 Task: Find a house in Sevilla, Colombia for 6 guests from 6th to 15th September with free parking, TV, Wifi, gym, breakfast, self check-in, 6 bedrooms, 6 beds, 6 bathrooms, and a price range of 8000 to 12000.
Action: Mouse pressed left at (513, 130)
Screenshot: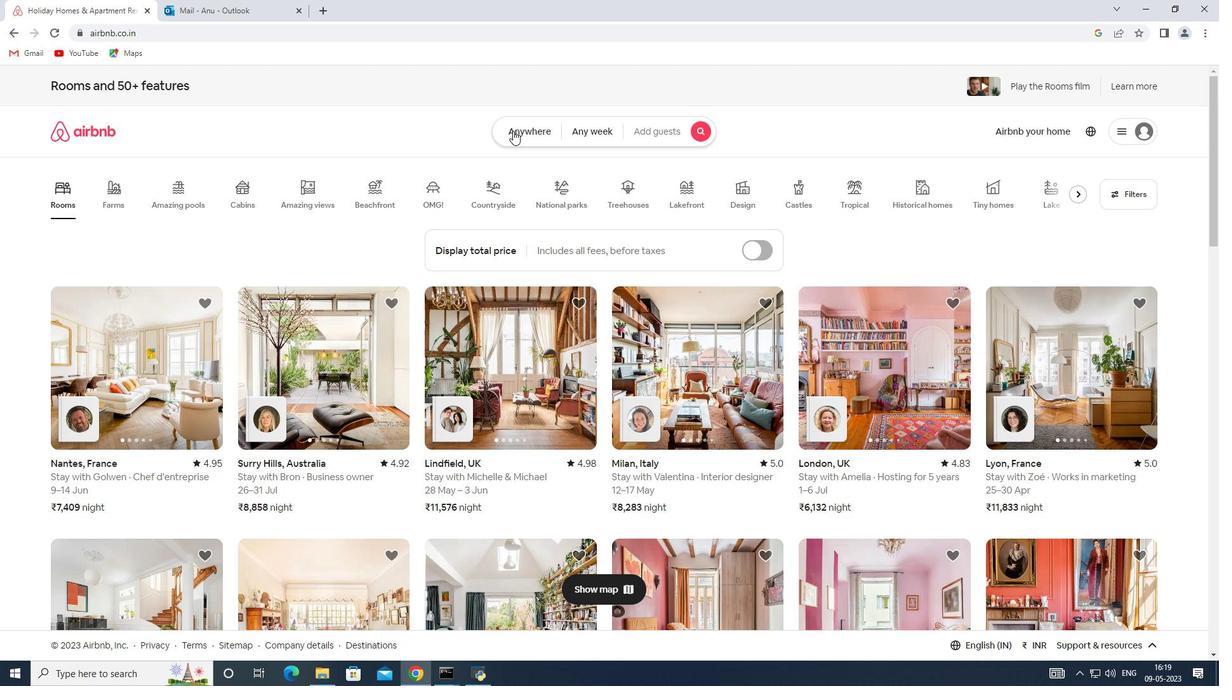 
Action: Mouse moved to (391, 184)
Screenshot: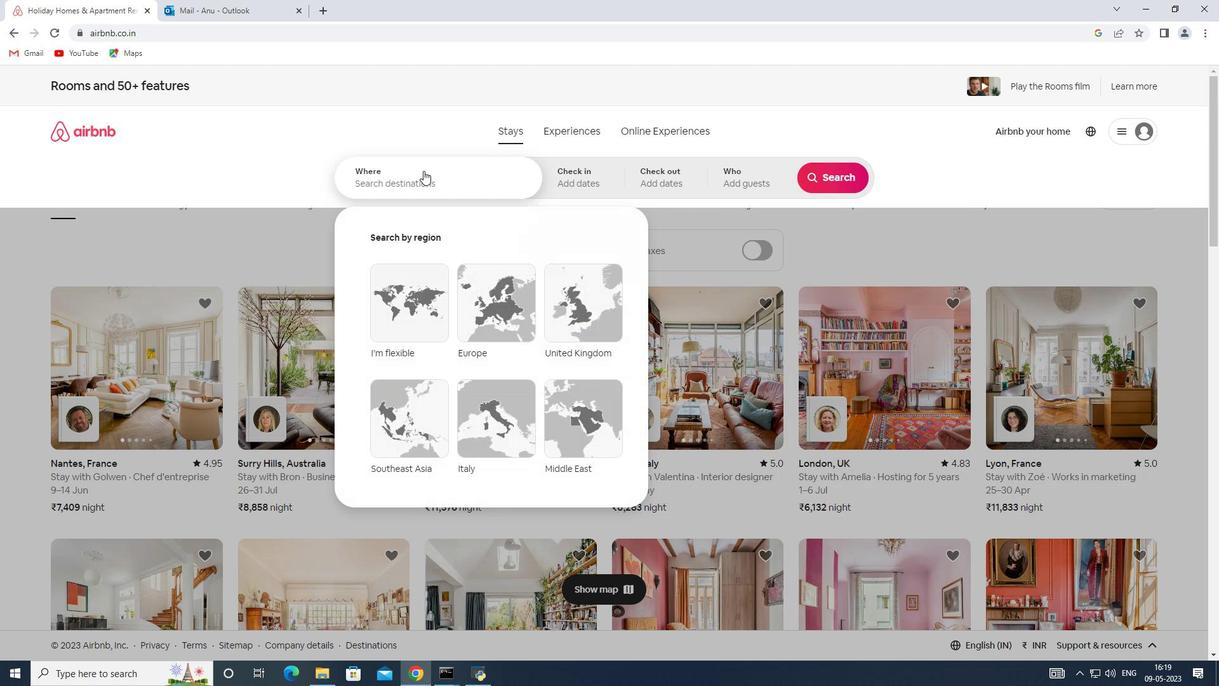 
Action: Mouse pressed left at (391, 184)
Screenshot: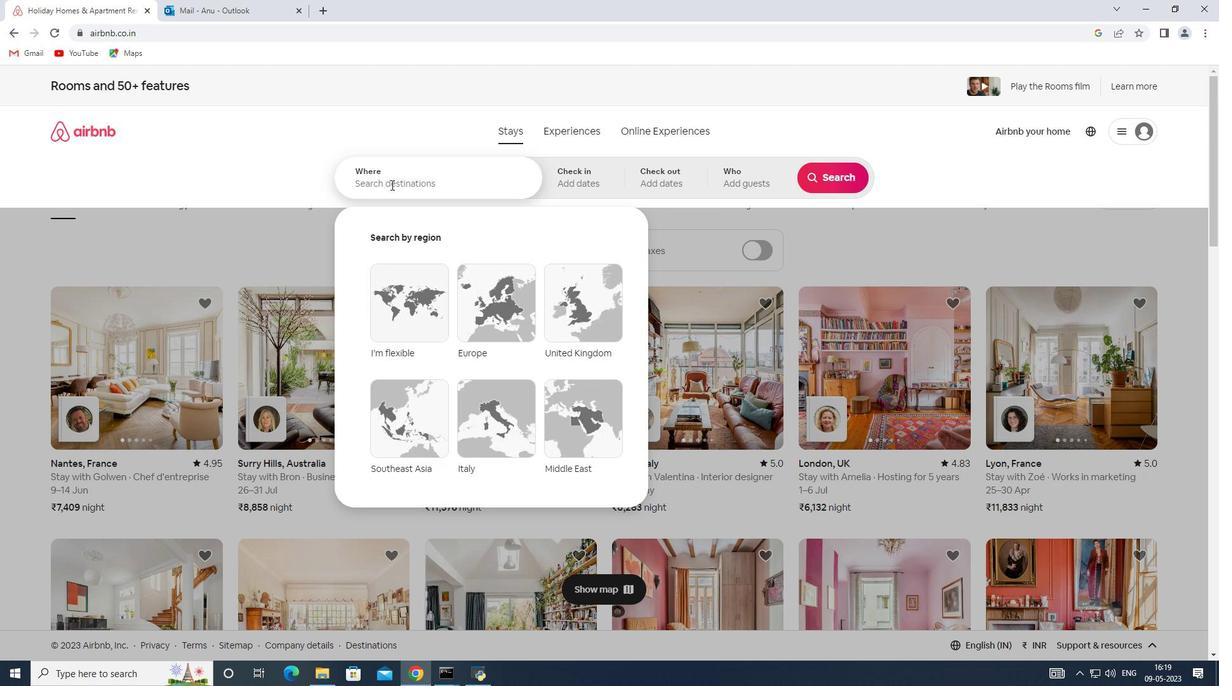 
Action: Key pressed <Key.shift><Key.shift>Sevilla,<Key.shift><Key.shift><Key.shift><Key.shift><Key.shift><Key.shift><Key.shift><Key.shift><Key.shift><Key.shift><Key.shift><Key.shift><Key.shift>Colombia
Screenshot: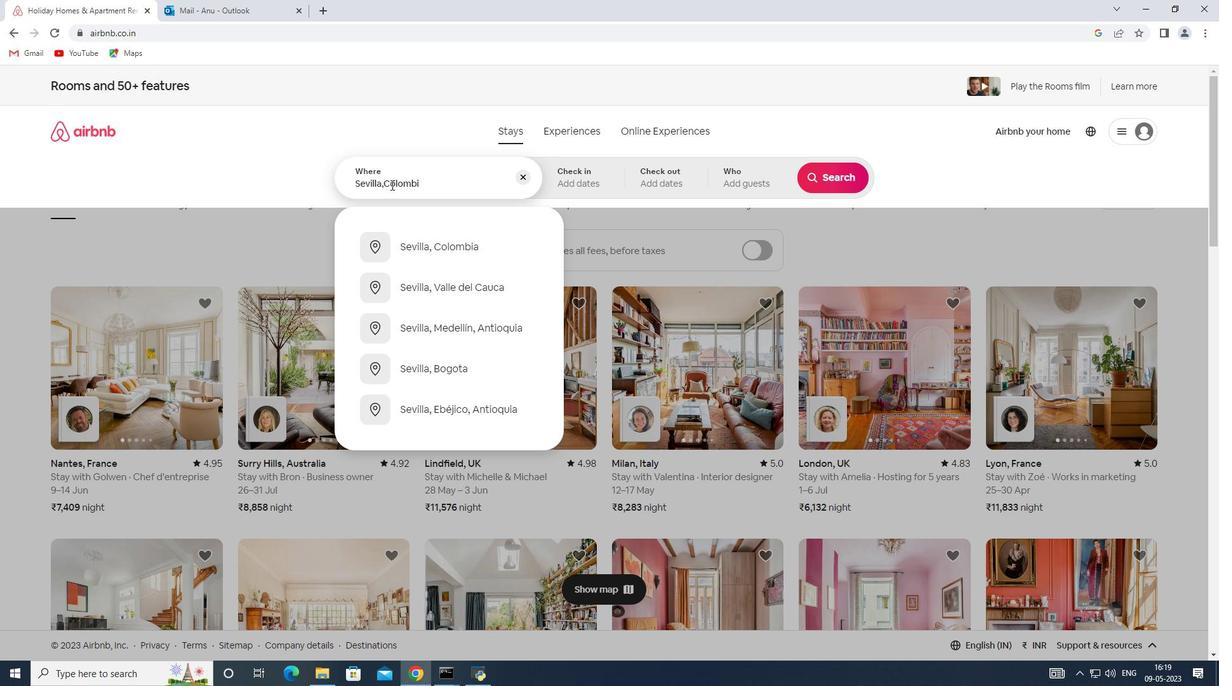 
Action: Mouse moved to (588, 184)
Screenshot: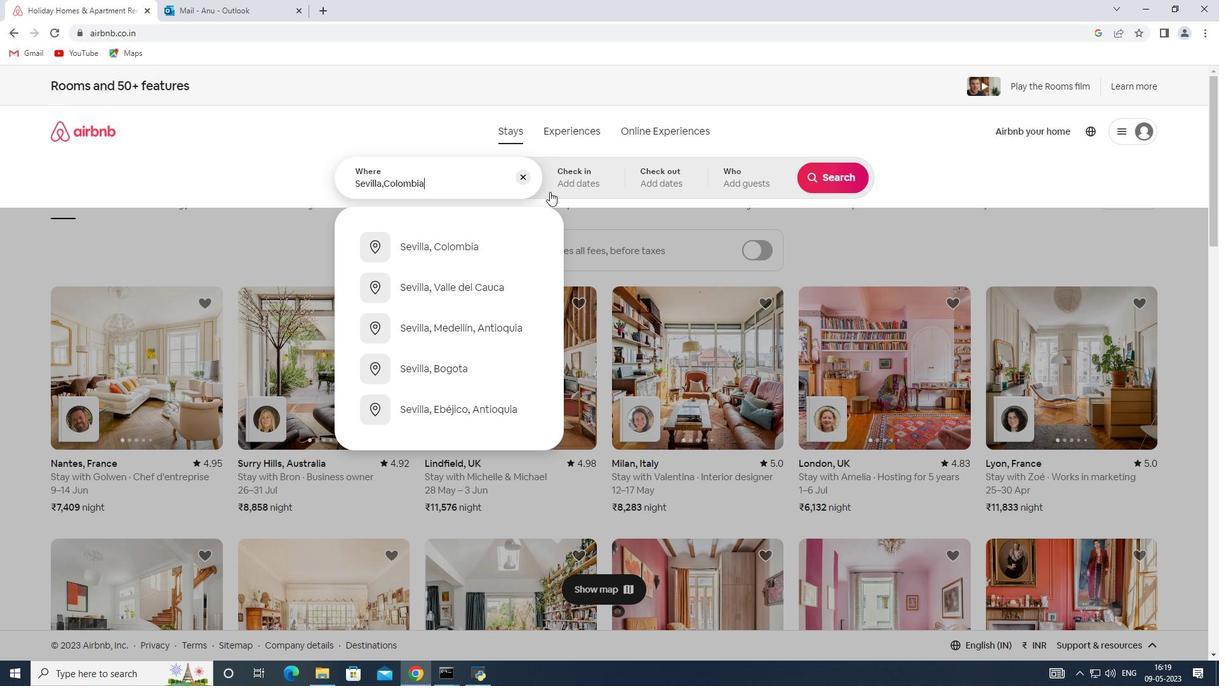 
Action: Mouse pressed left at (588, 184)
Screenshot: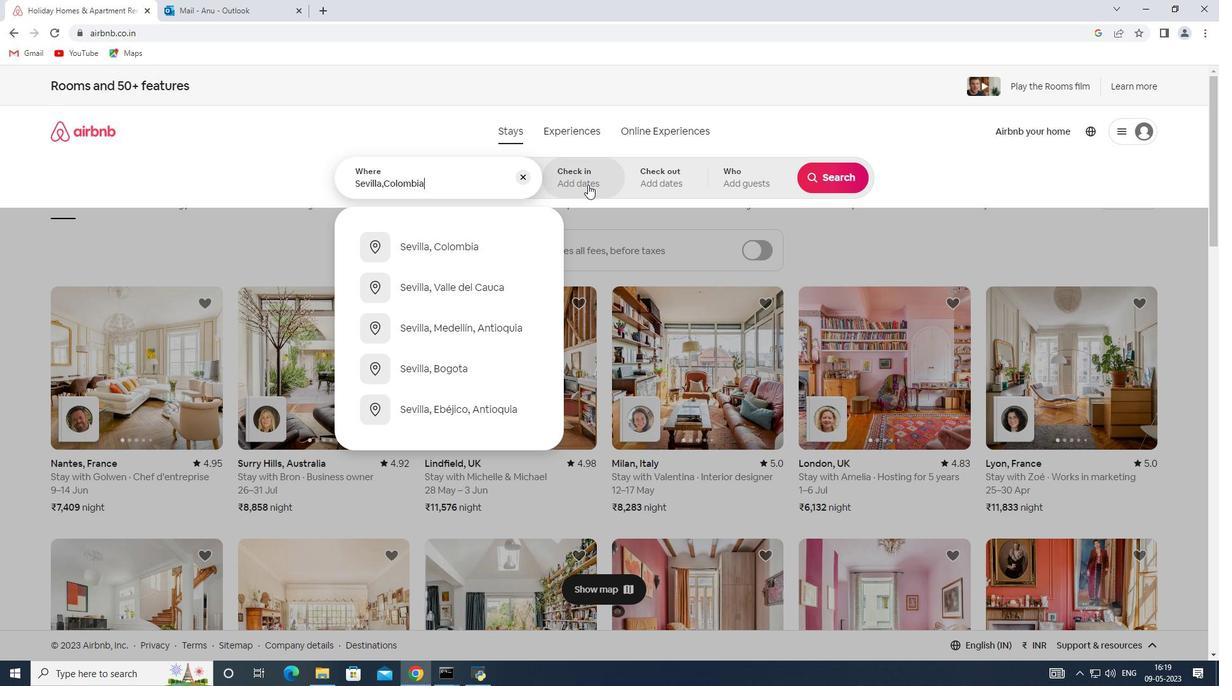
Action: Mouse moved to (828, 275)
Screenshot: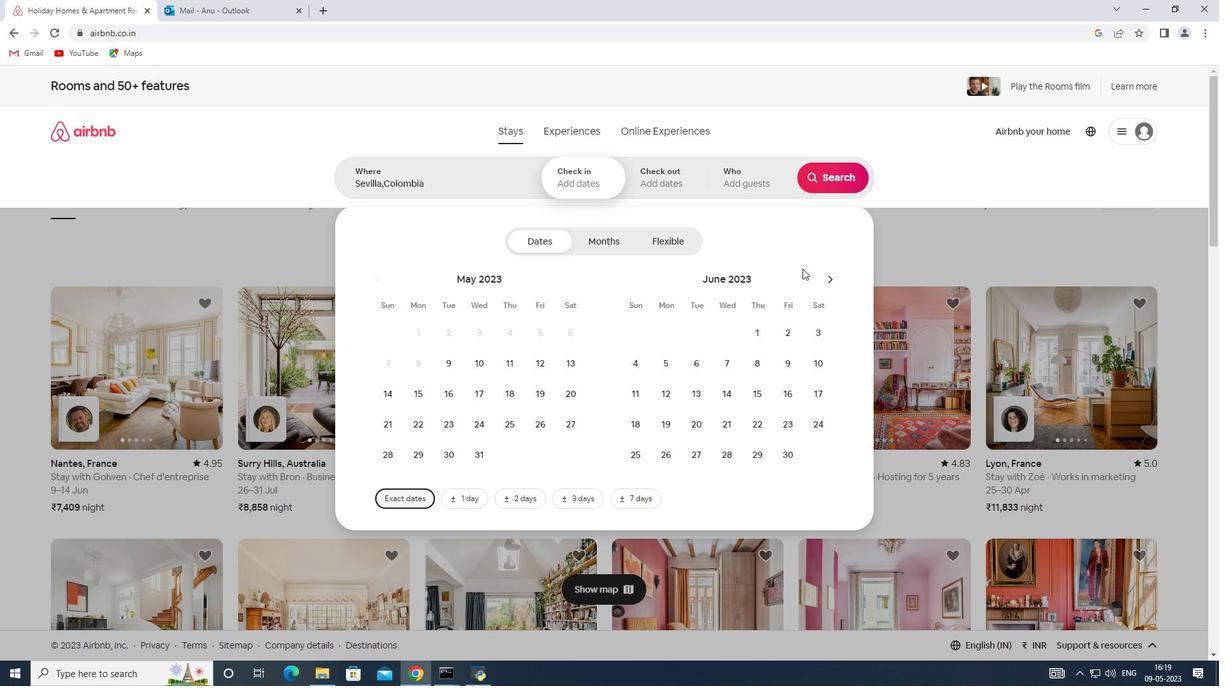 
Action: Mouse pressed left at (828, 275)
Screenshot: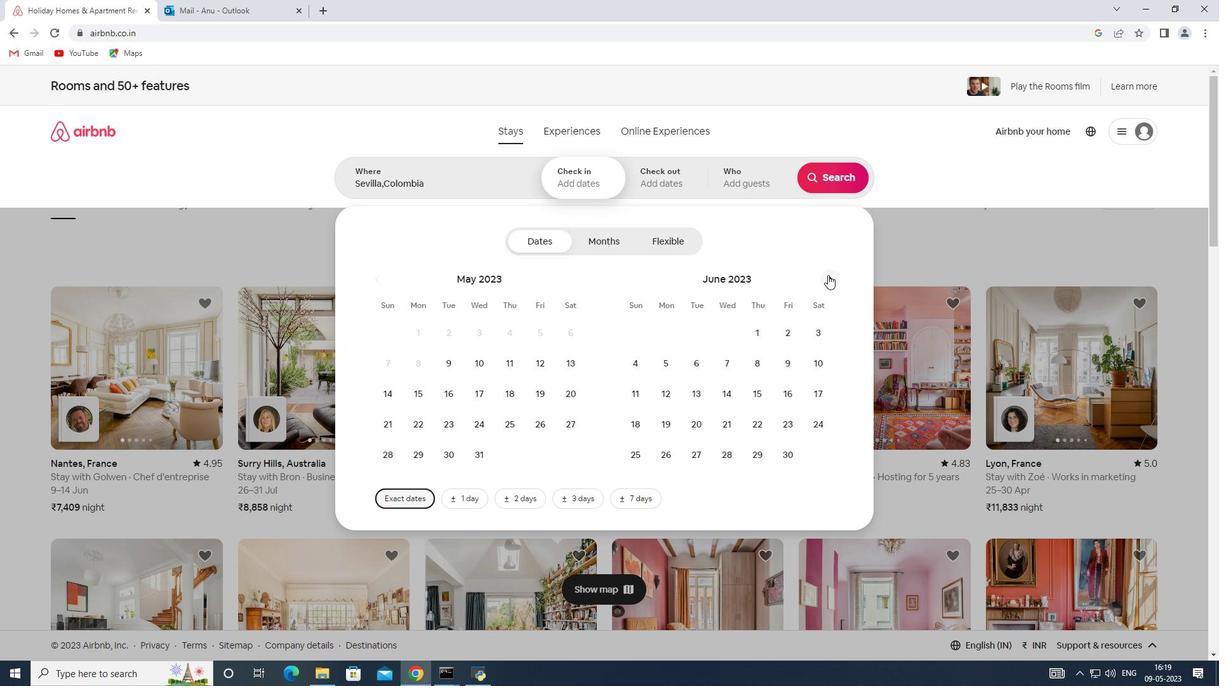 
Action: Mouse moved to (826, 275)
Screenshot: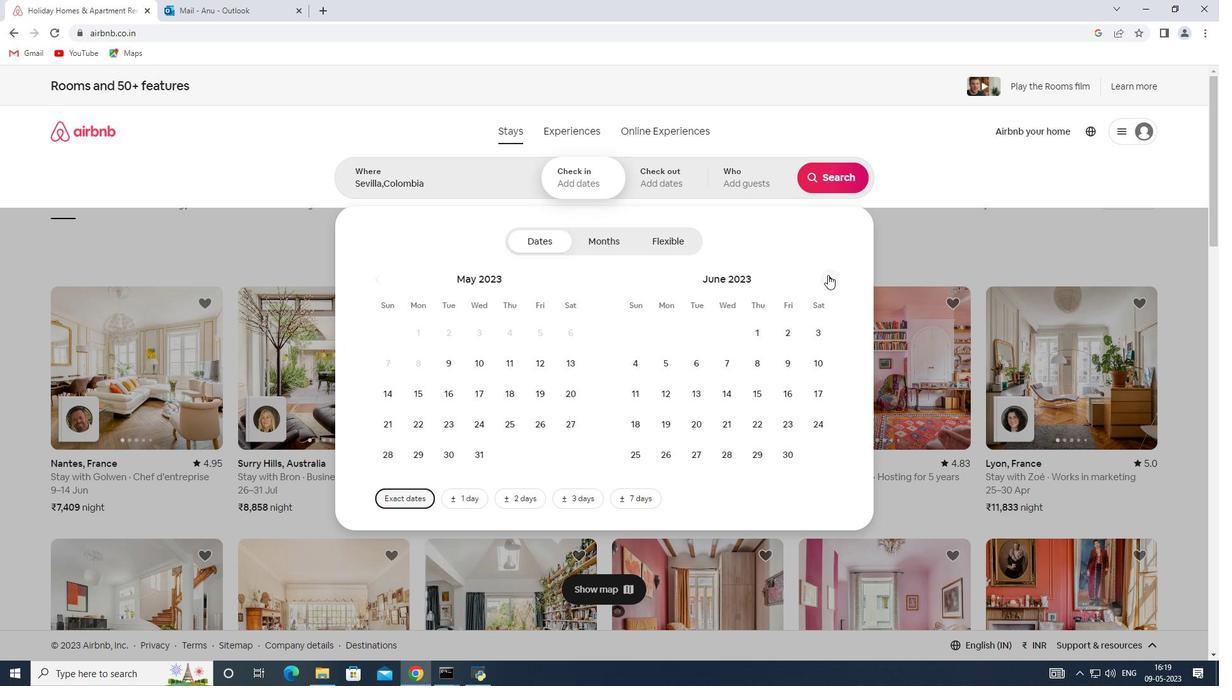 
Action: Mouse pressed left at (826, 275)
Screenshot: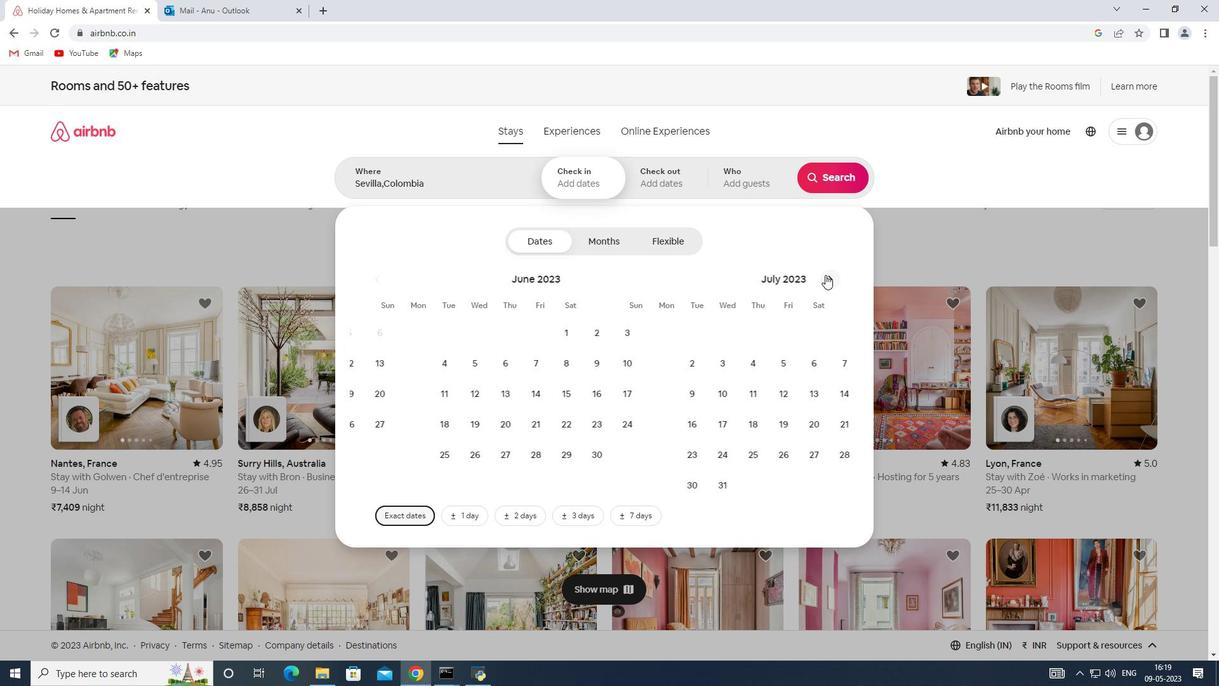 
Action: Mouse pressed left at (826, 275)
Screenshot: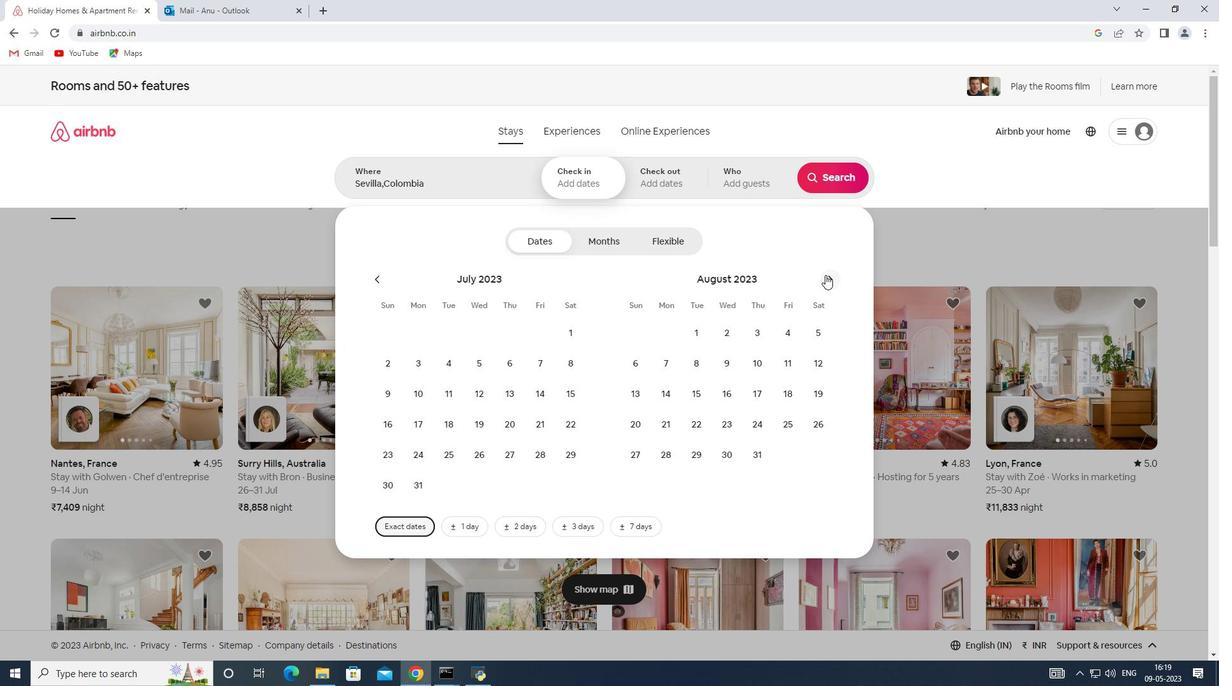 
Action: Mouse moved to (726, 356)
Screenshot: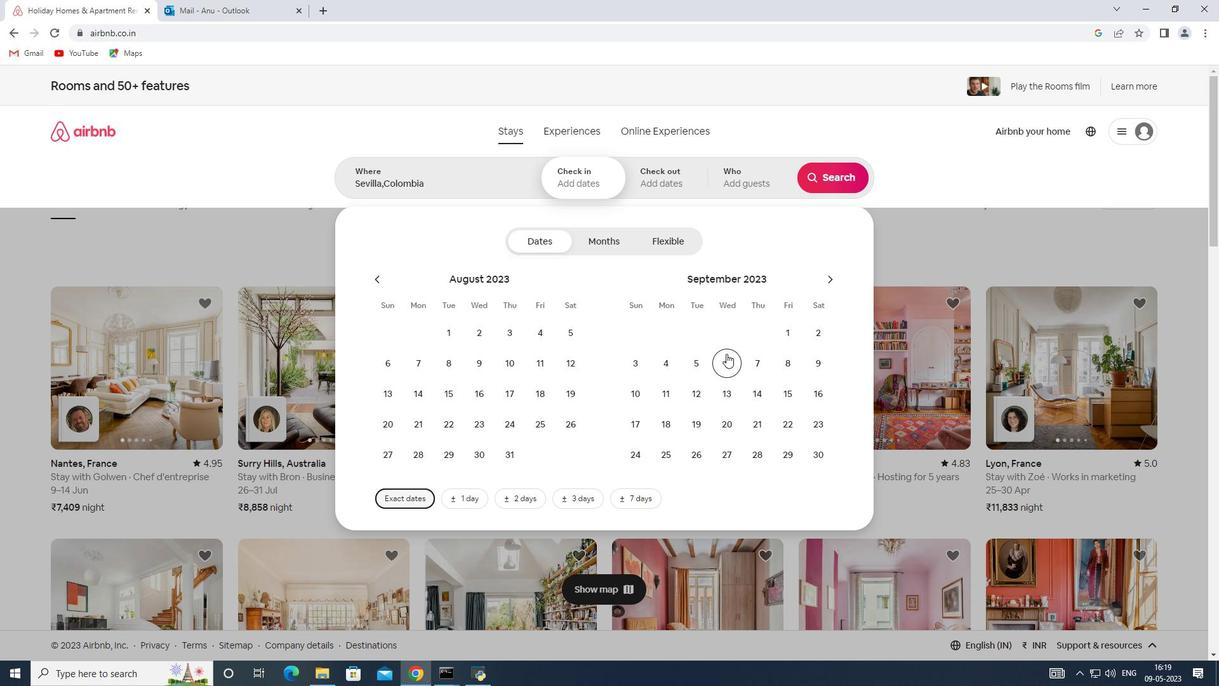 
Action: Mouse pressed left at (726, 356)
Screenshot: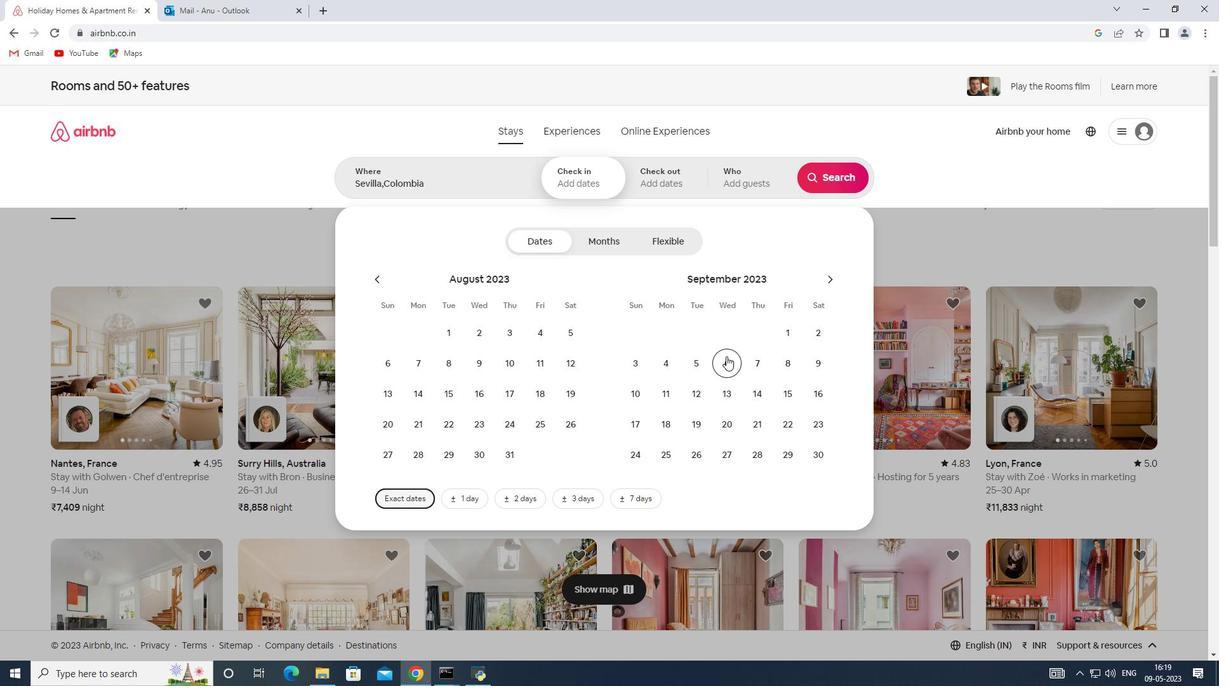 
Action: Mouse moved to (782, 388)
Screenshot: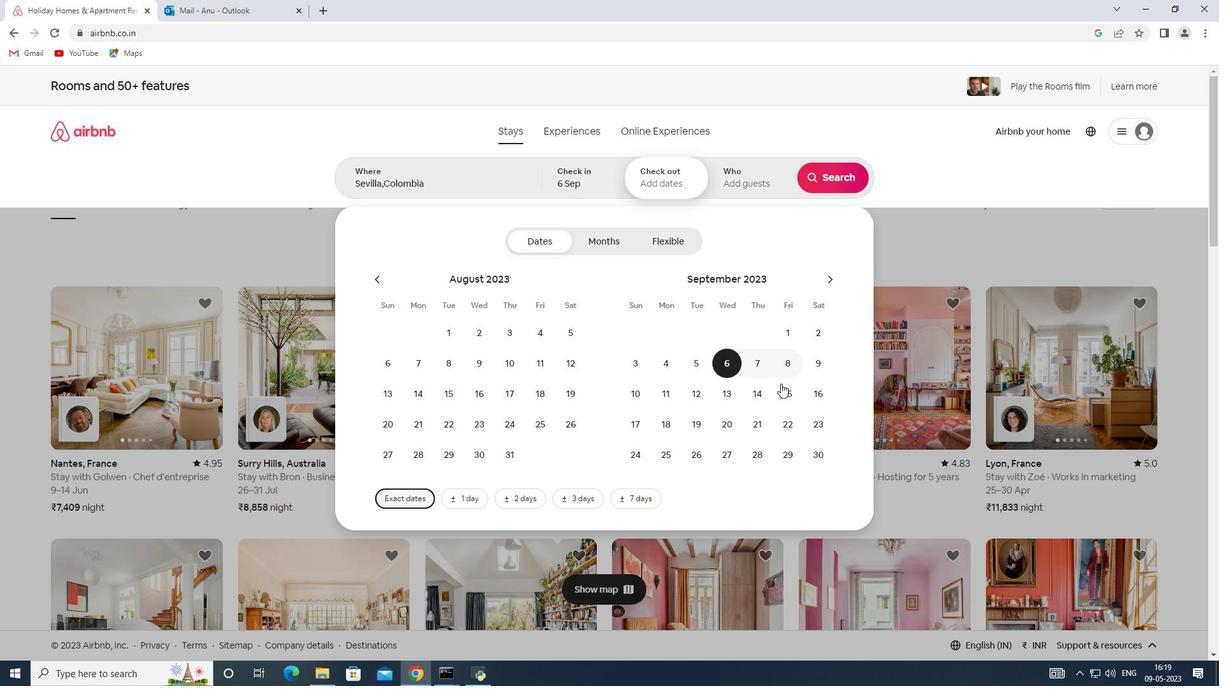 
Action: Mouse pressed left at (782, 388)
Screenshot: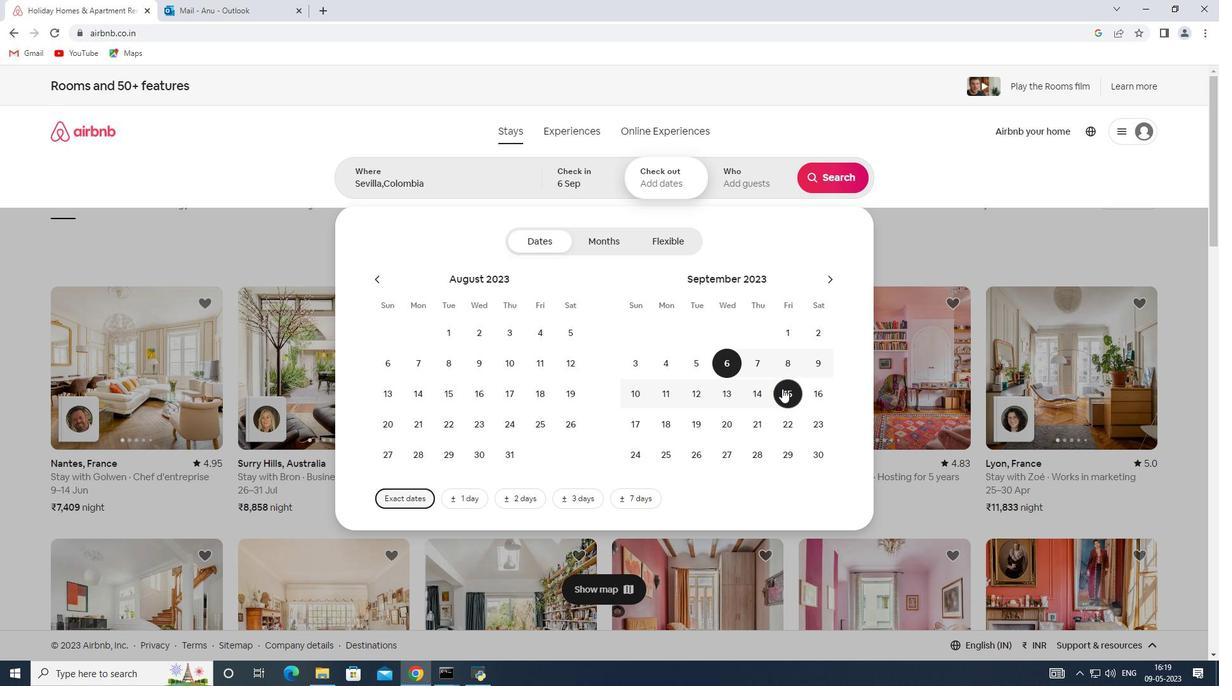 
Action: Mouse moved to (737, 184)
Screenshot: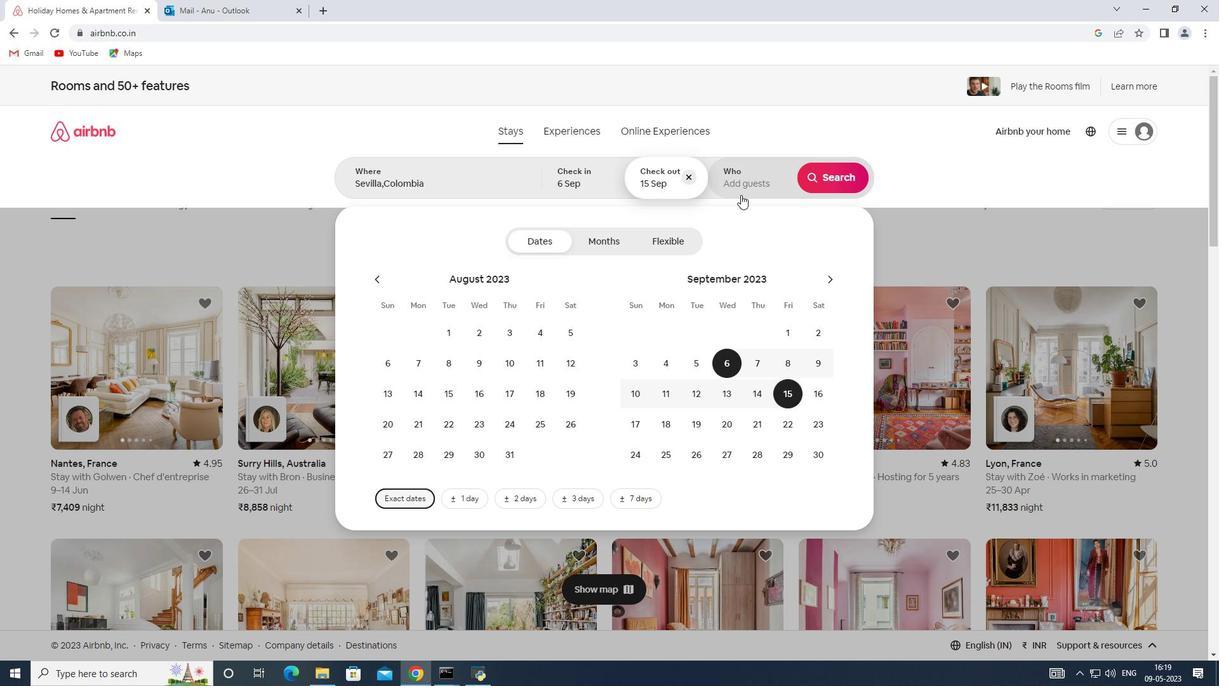 
Action: Mouse pressed left at (737, 184)
Screenshot: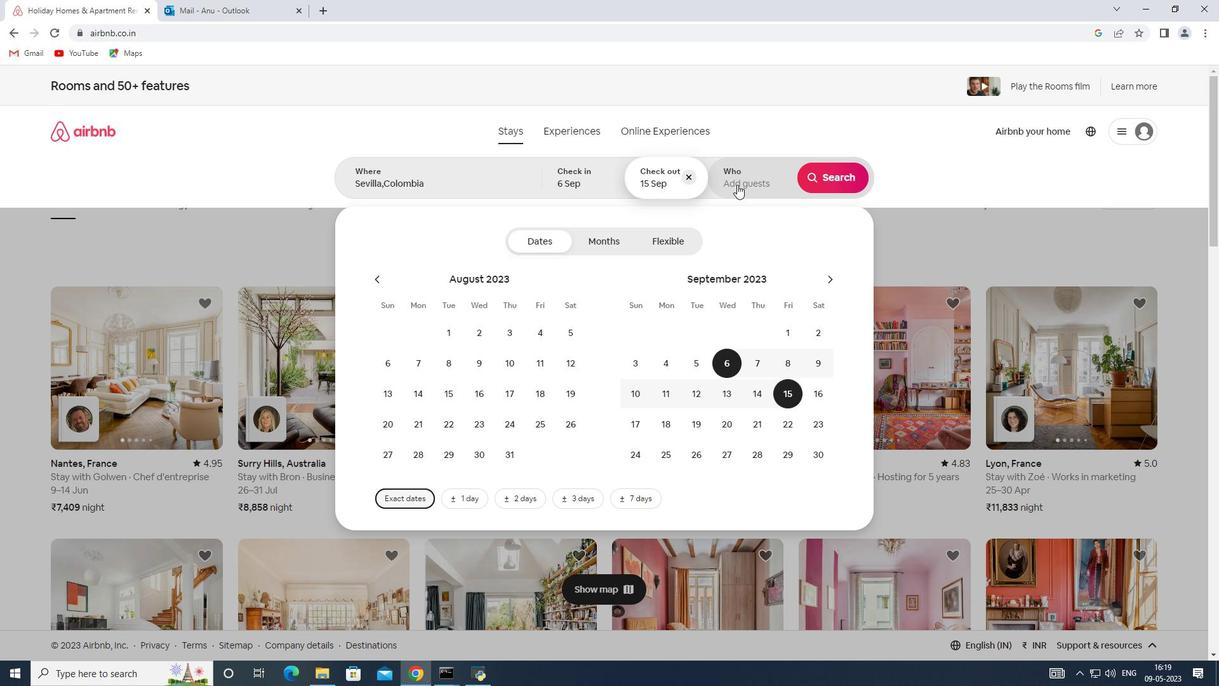 
Action: Mouse moved to (825, 245)
Screenshot: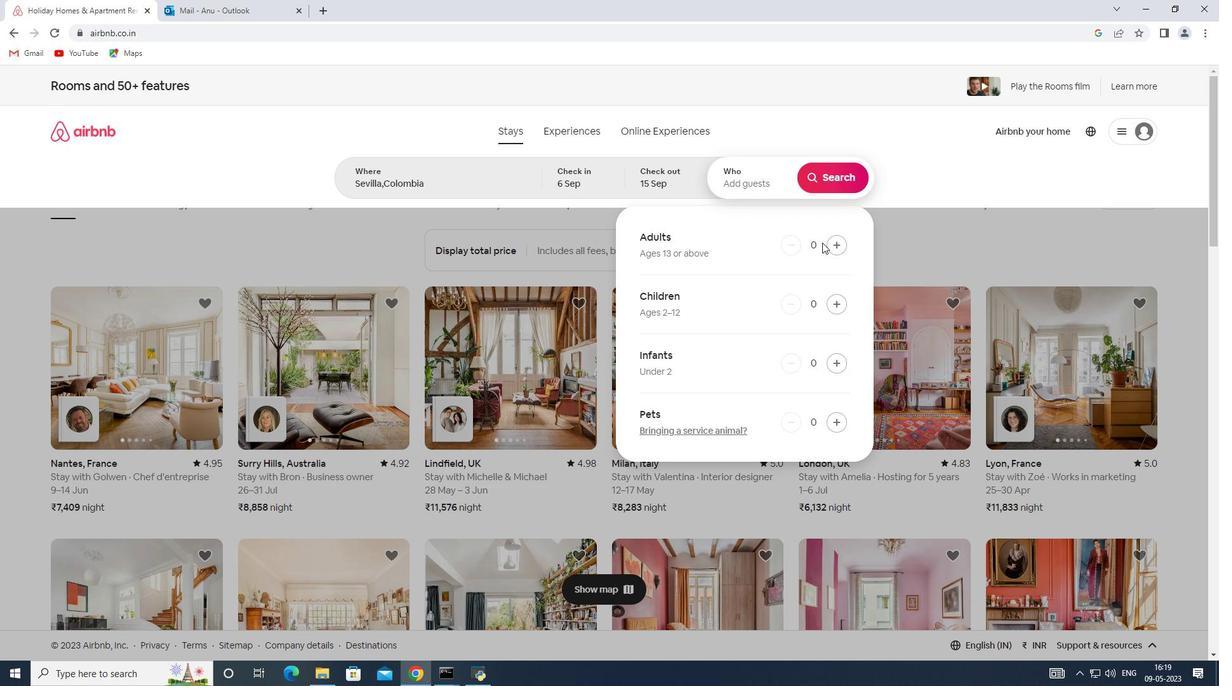 
Action: Mouse pressed left at (825, 245)
Screenshot: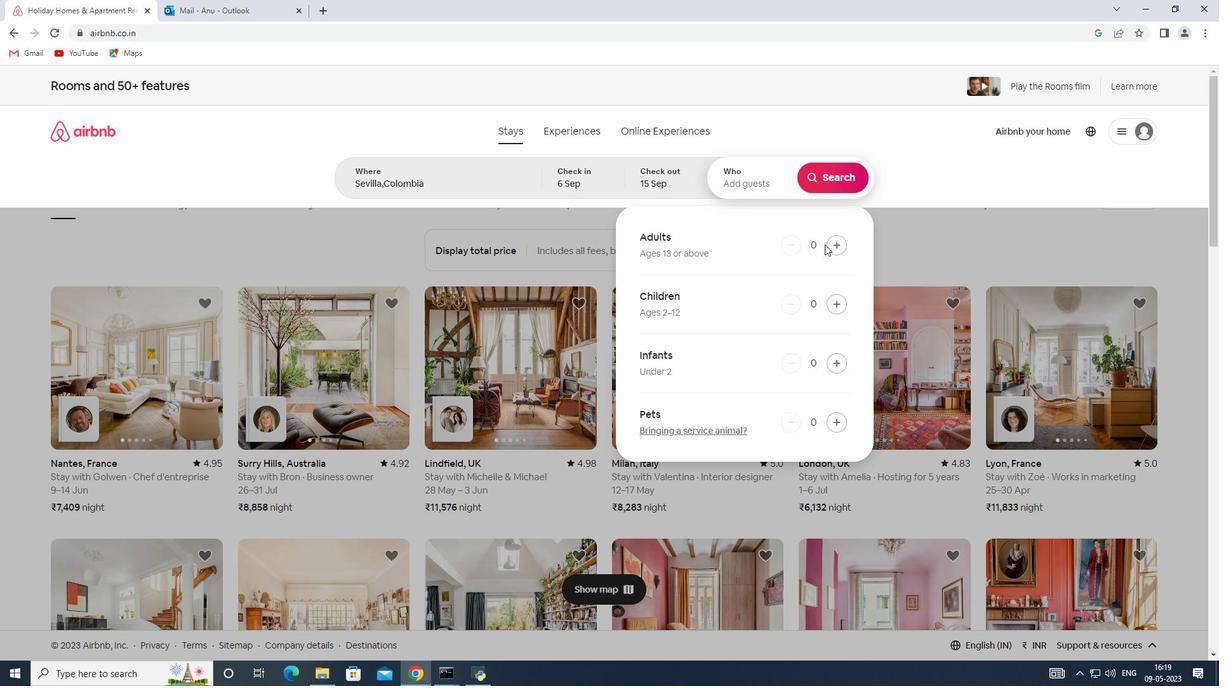 
Action: Mouse moved to (832, 245)
Screenshot: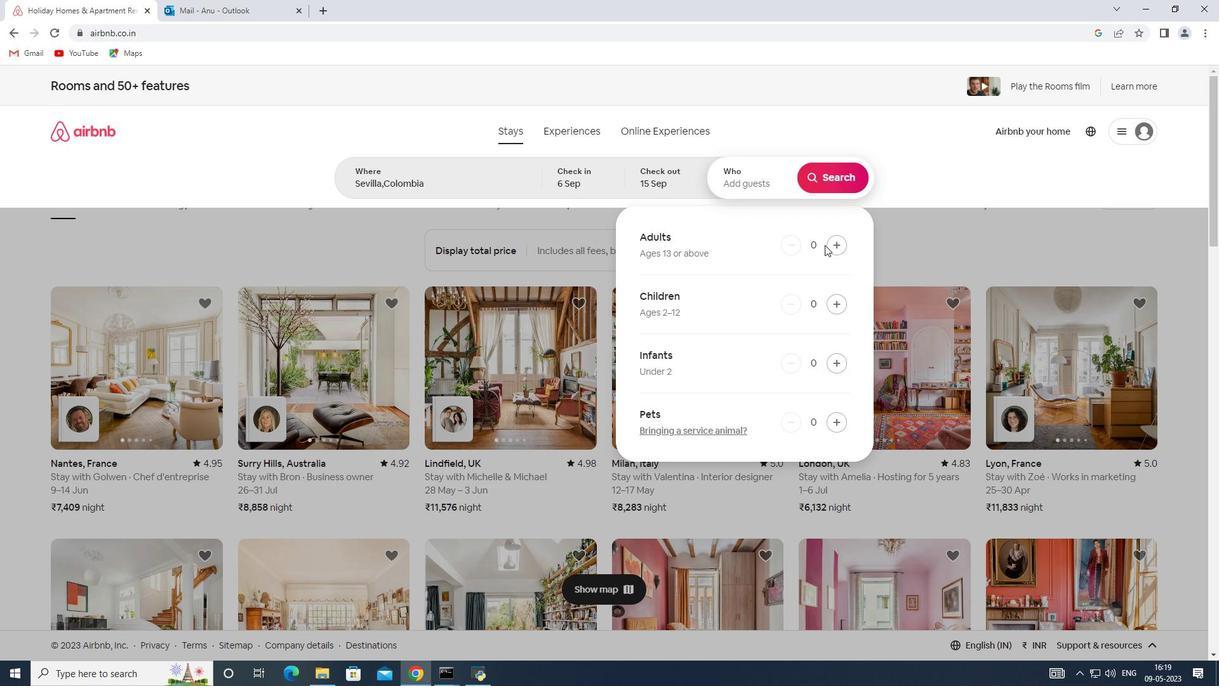 
Action: Mouse pressed left at (832, 245)
Screenshot: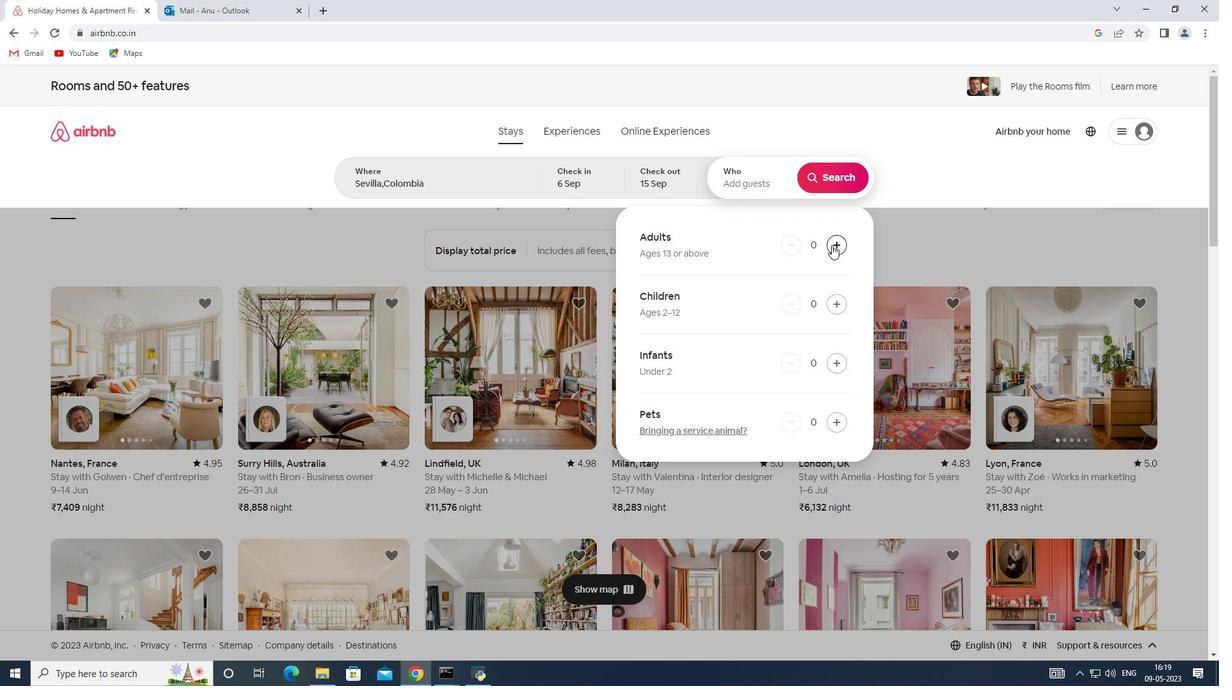 
Action: Mouse pressed left at (832, 245)
Screenshot: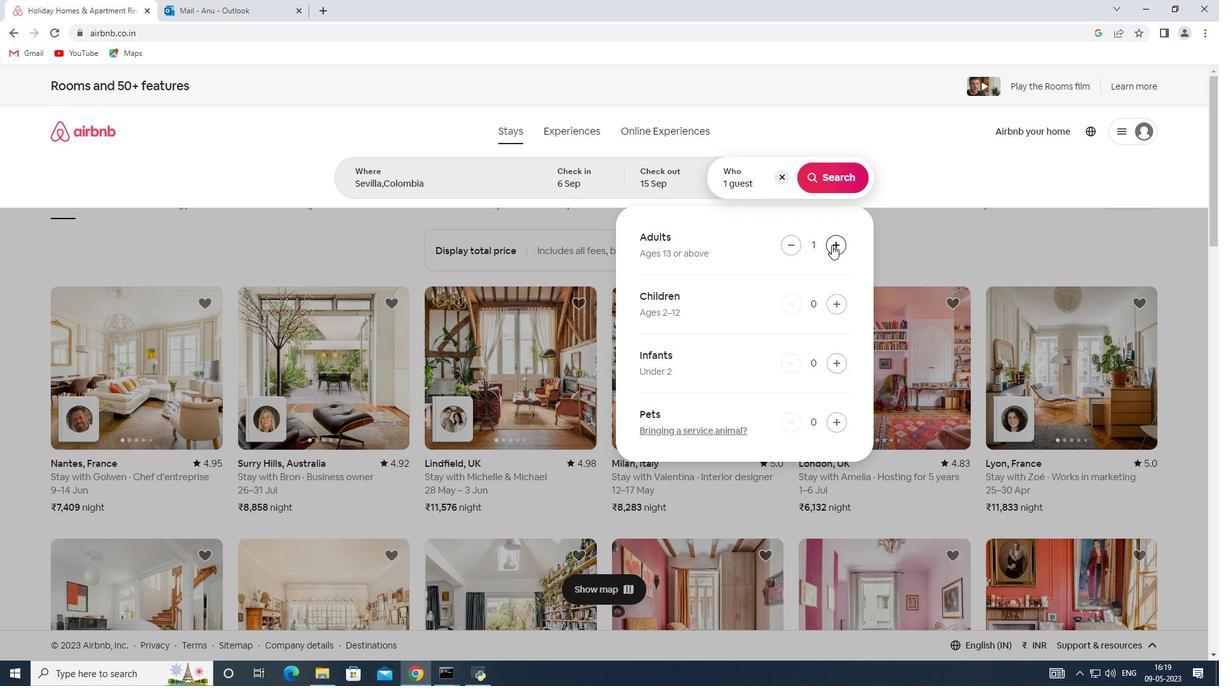
Action: Mouse pressed left at (832, 245)
Screenshot: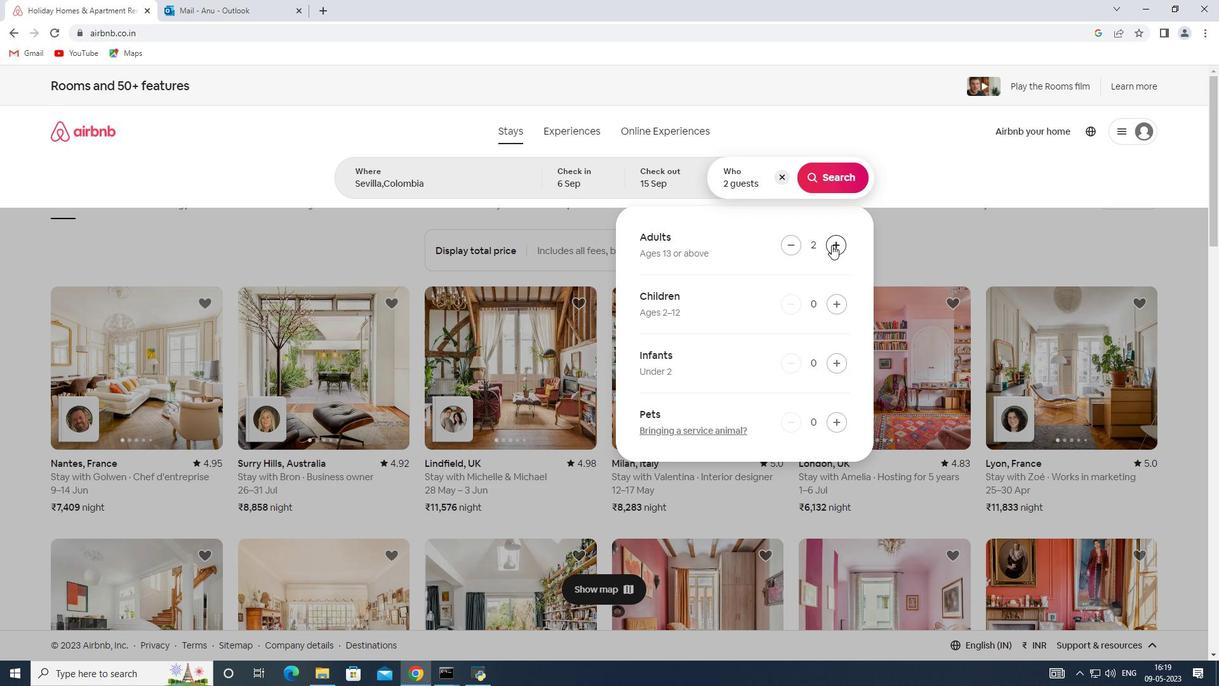 
Action: Mouse pressed left at (832, 245)
Screenshot: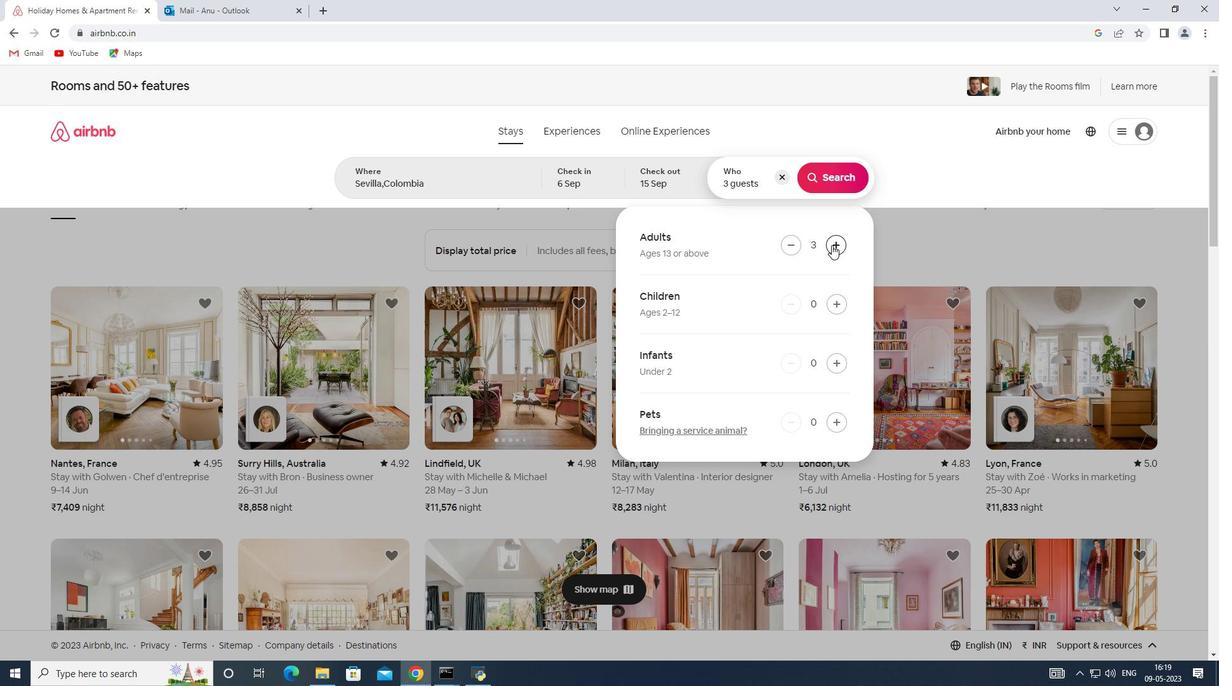 
Action: Mouse pressed left at (832, 245)
Screenshot: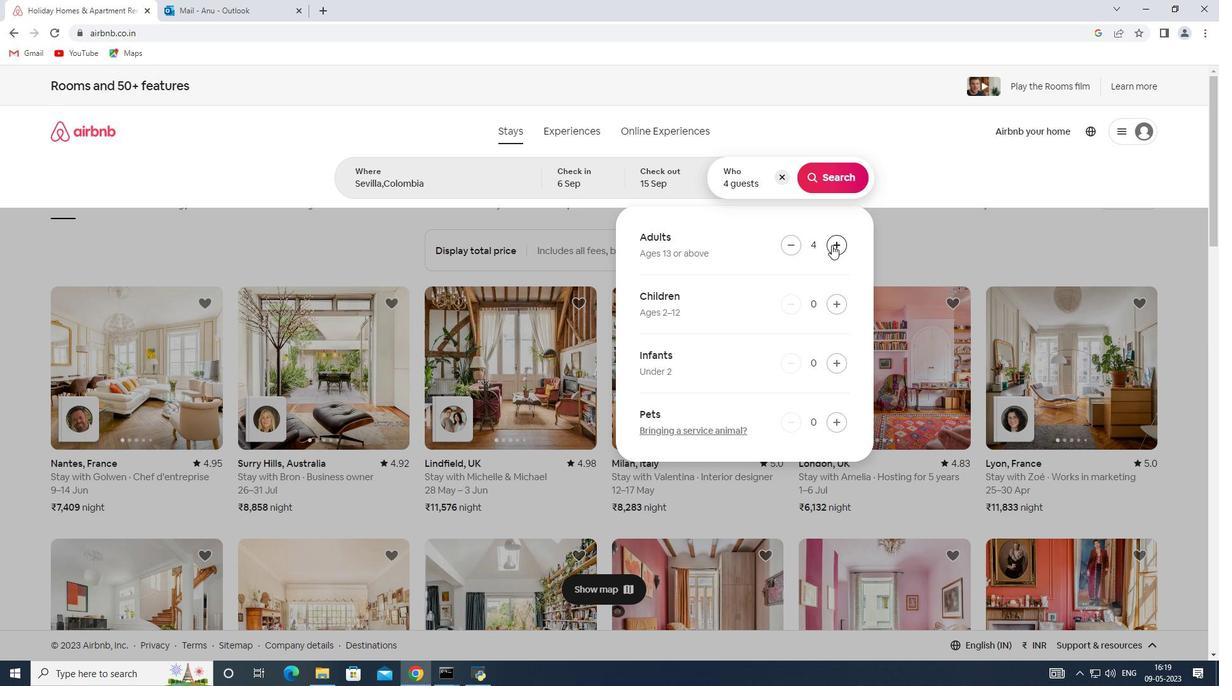 
Action: Mouse pressed left at (832, 245)
Screenshot: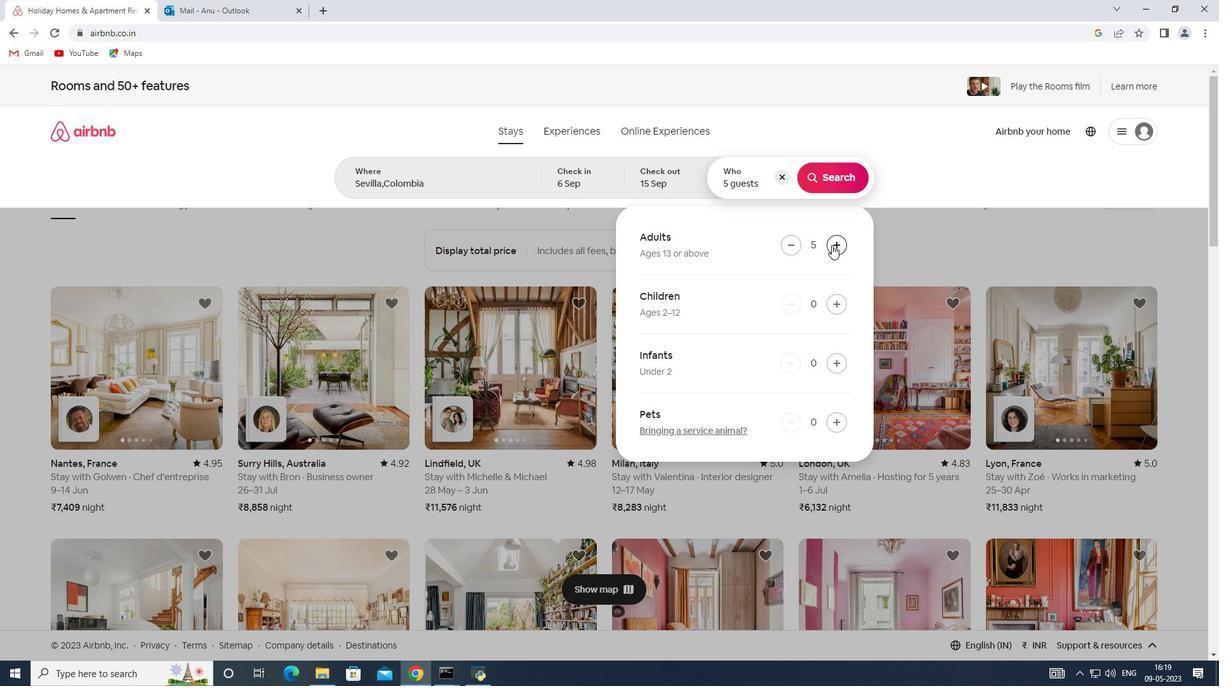 
Action: Mouse moved to (827, 163)
Screenshot: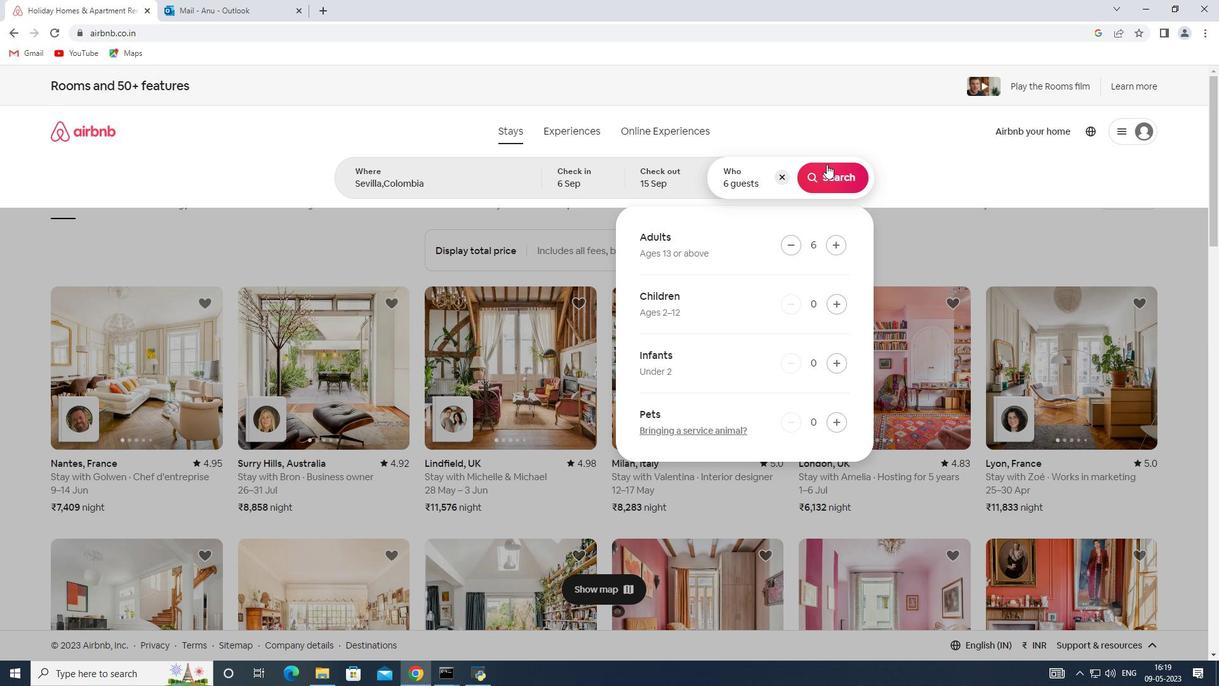 
Action: Mouse pressed left at (827, 163)
Screenshot: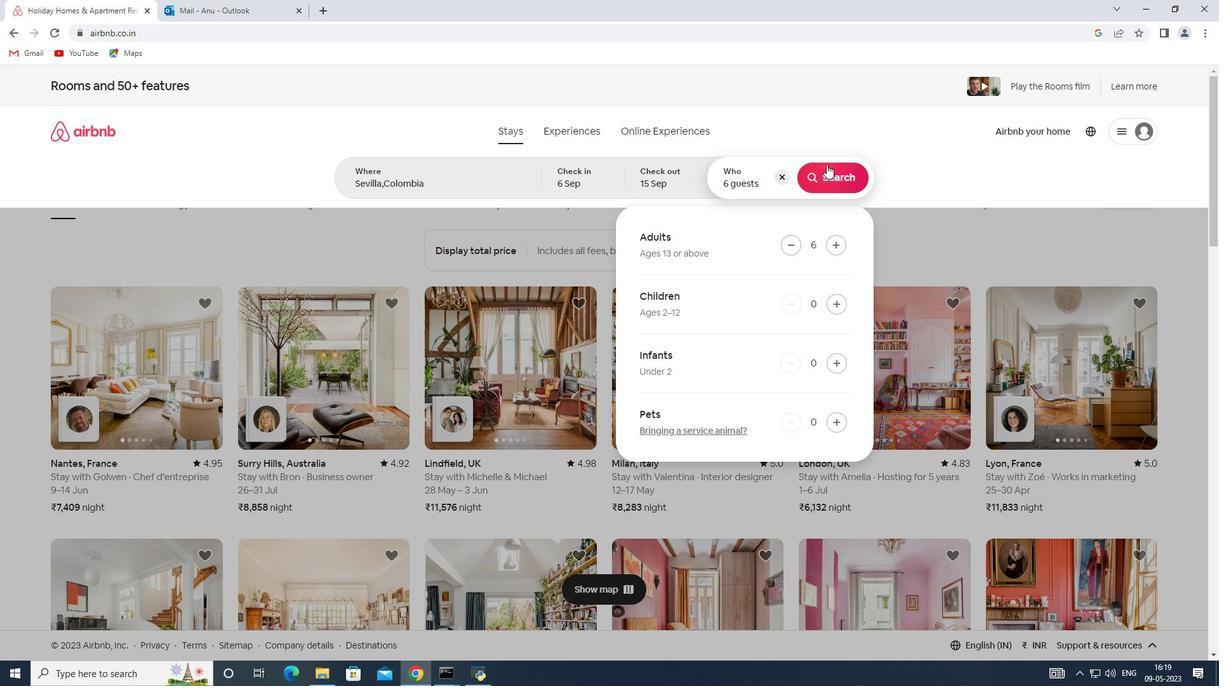 
Action: Mouse moved to (1152, 146)
Screenshot: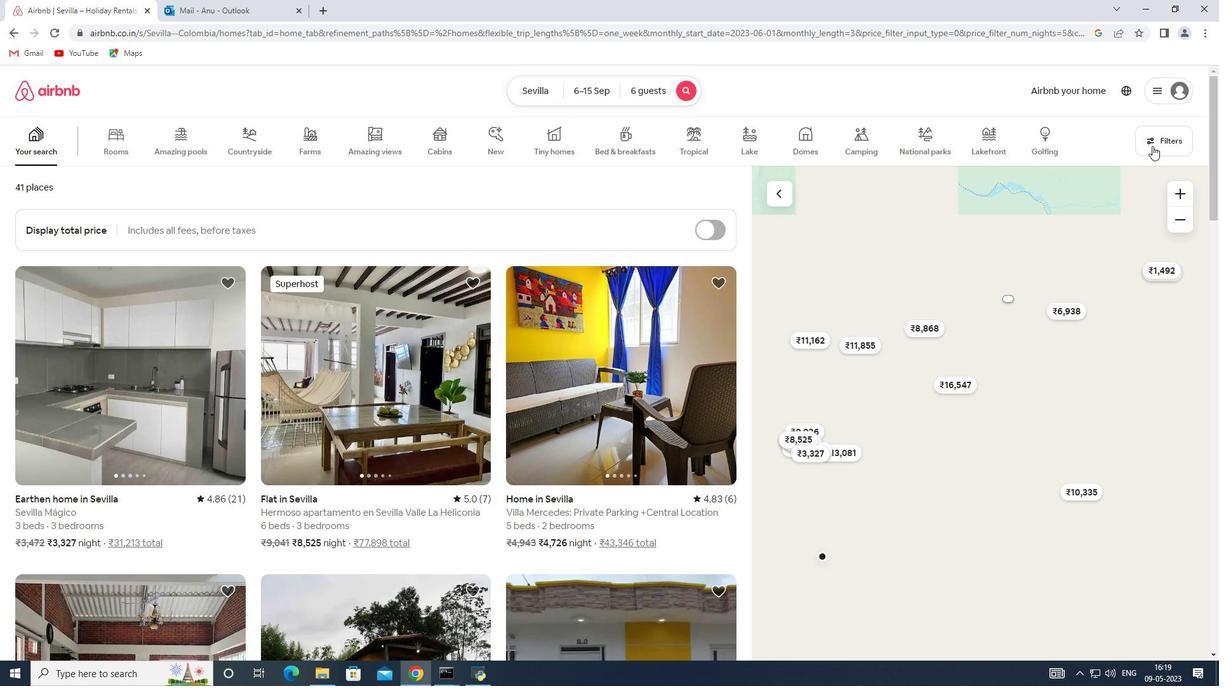 
Action: Mouse pressed left at (1152, 146)
Screenshot: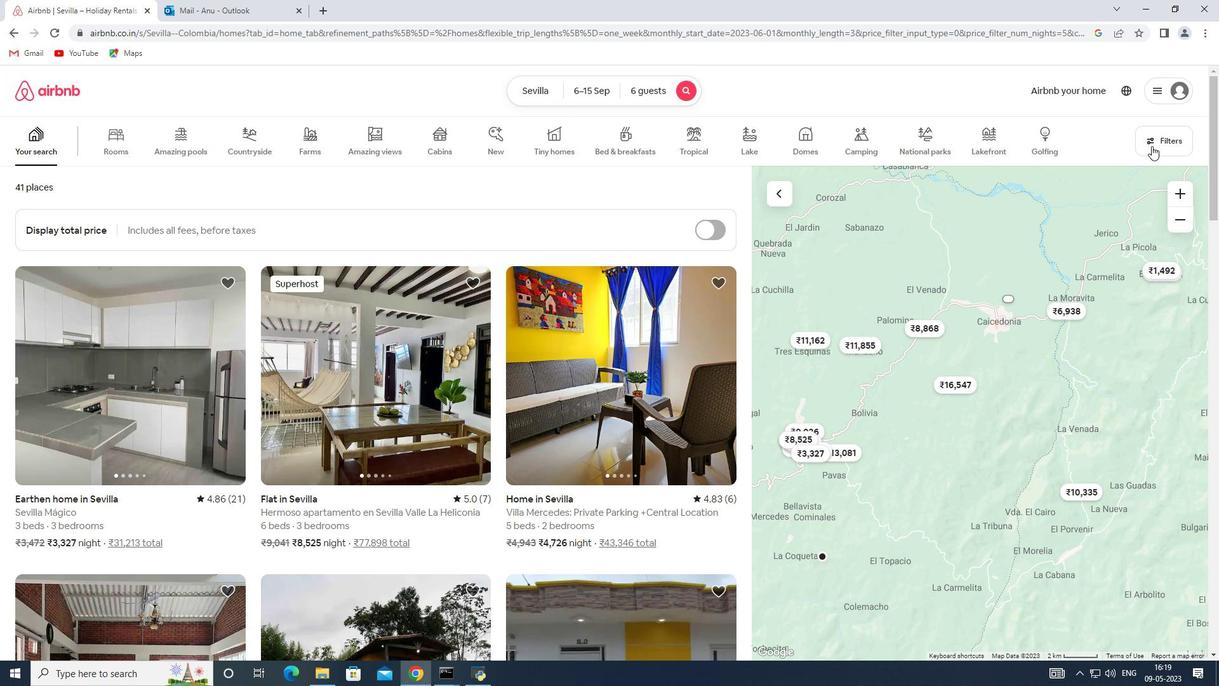 
Action: Mouse moved to (434, 455)
Screenshot: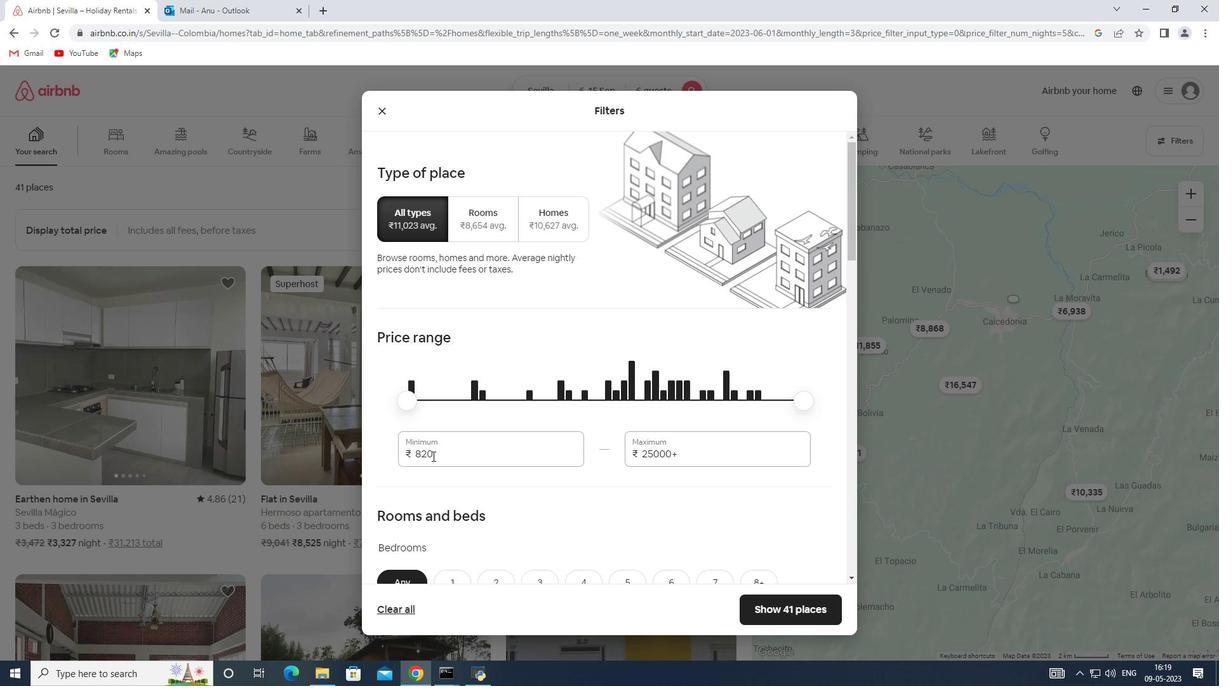 
Action: Mouse pressed left at (434, 455)
Screenshot: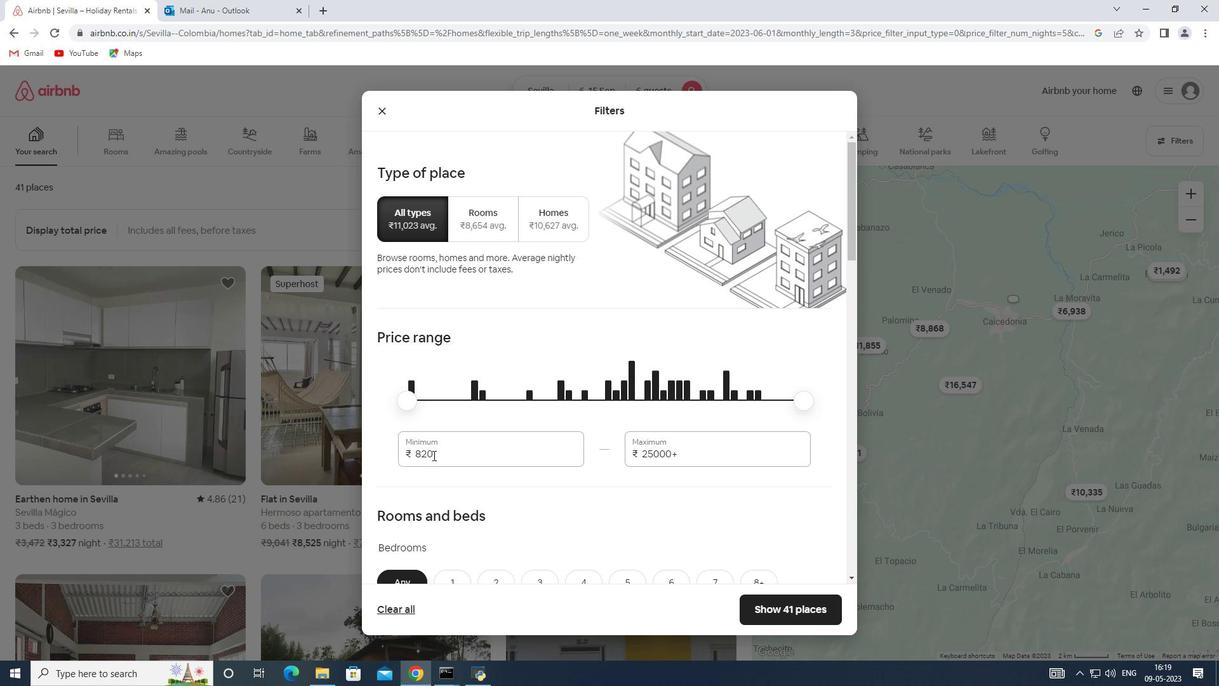 
Action: Mouse moved to (384, 453)
Screenshot: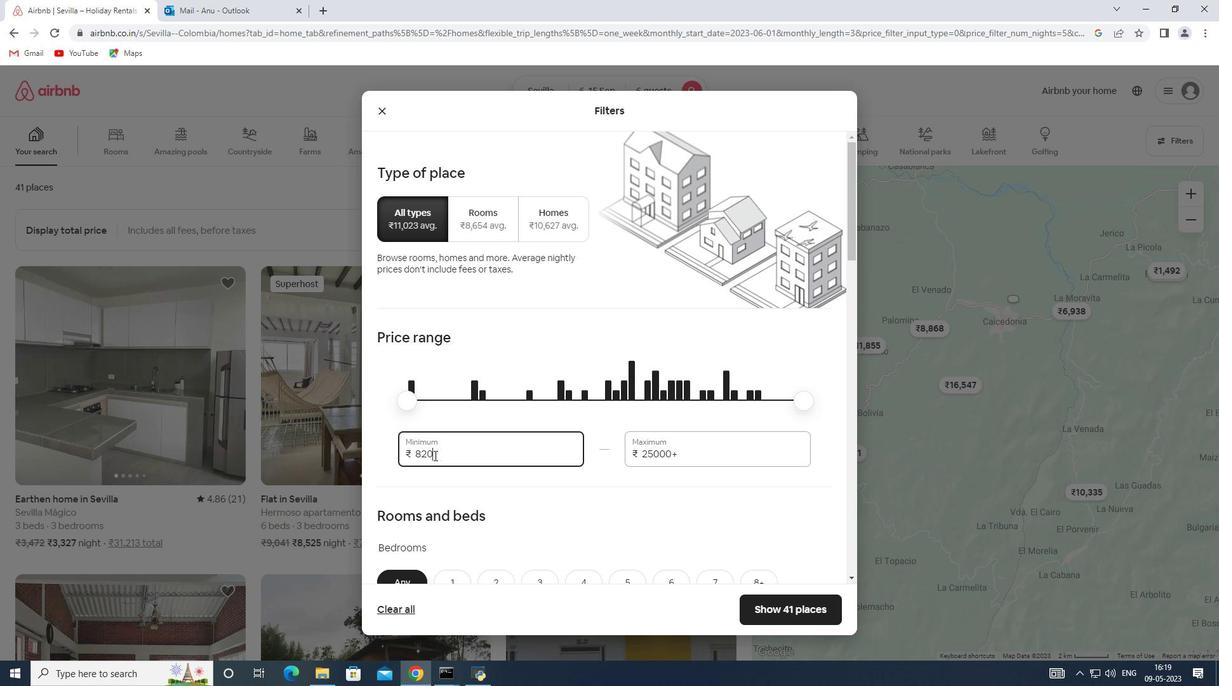 
Action: Key pressed 8000
Screenshot: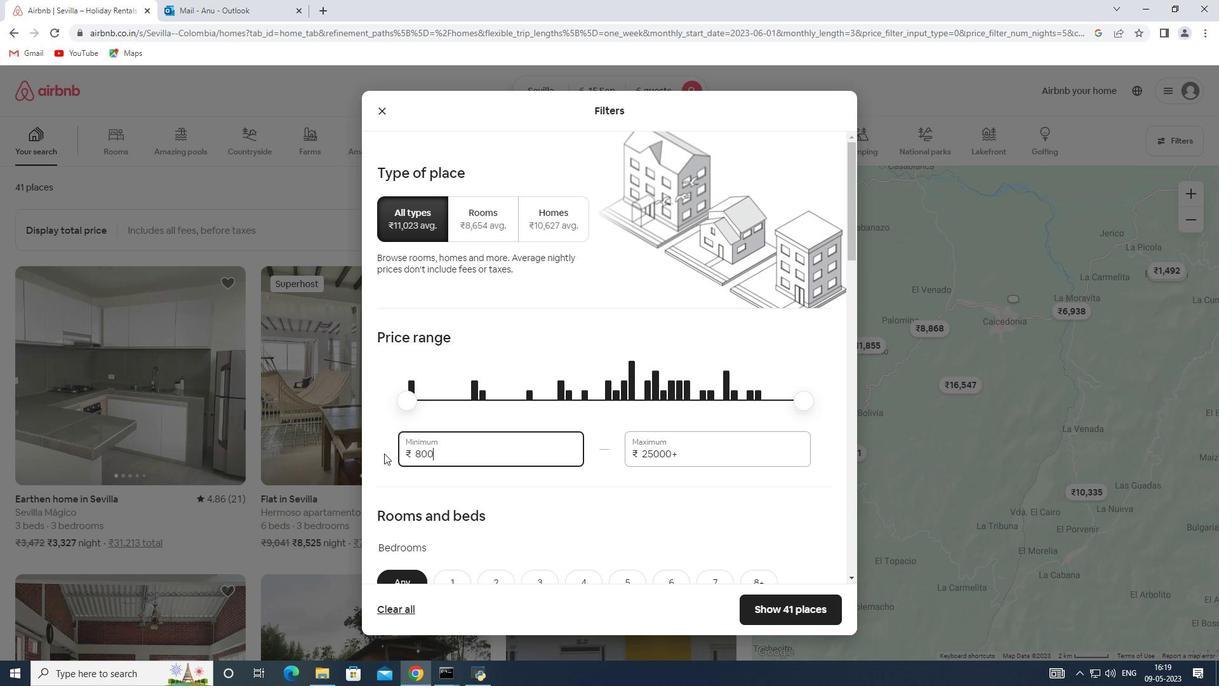 
Action: Mouse moved to (688, 456)
Screenshot: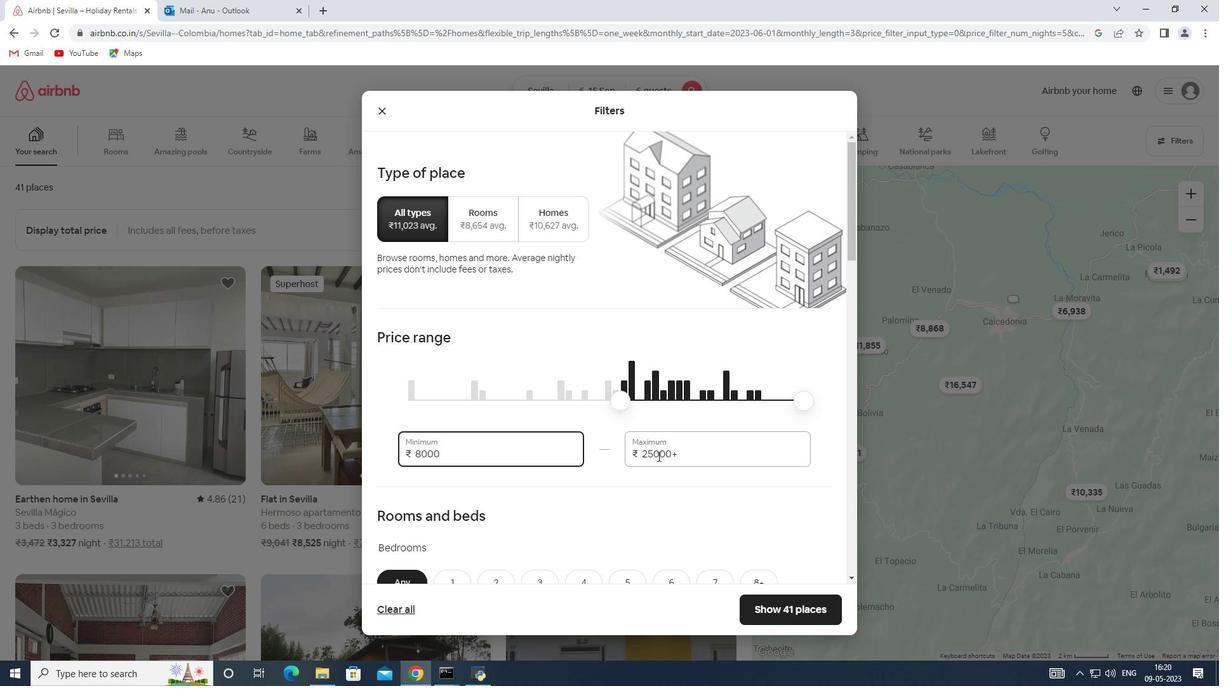 
Action: Mouse pressed left at (688, 456)
Screenshot: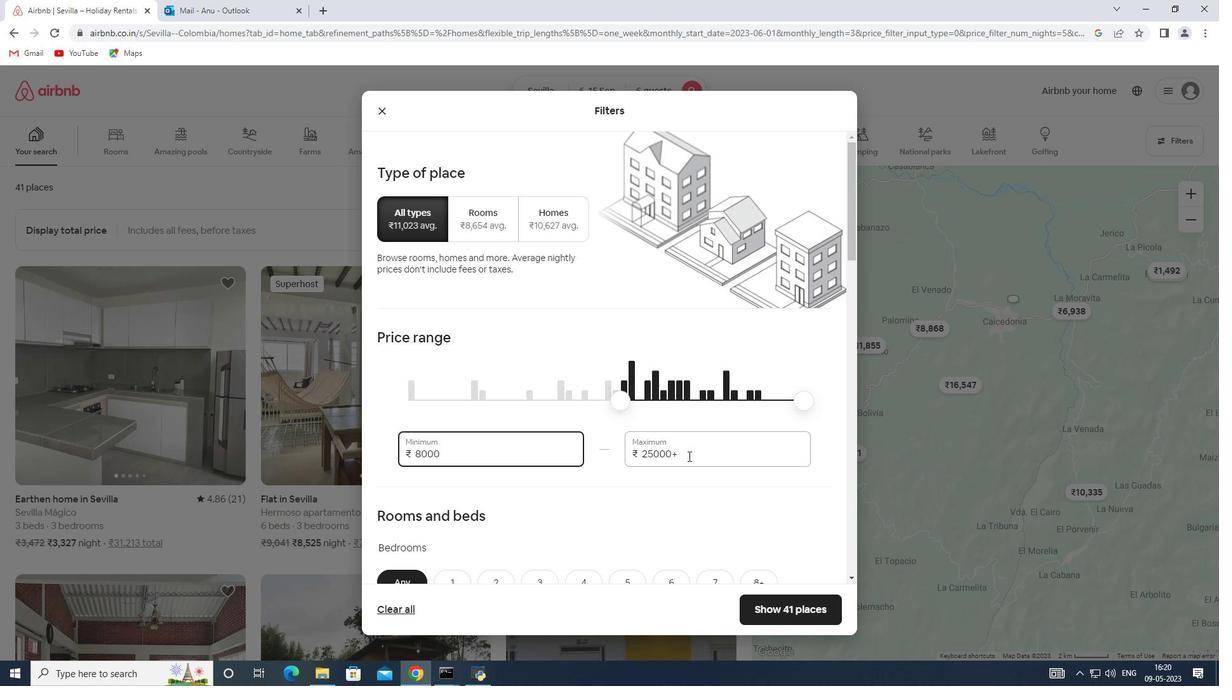 
Action: Mouse moved to (619, 455)
Screenshot: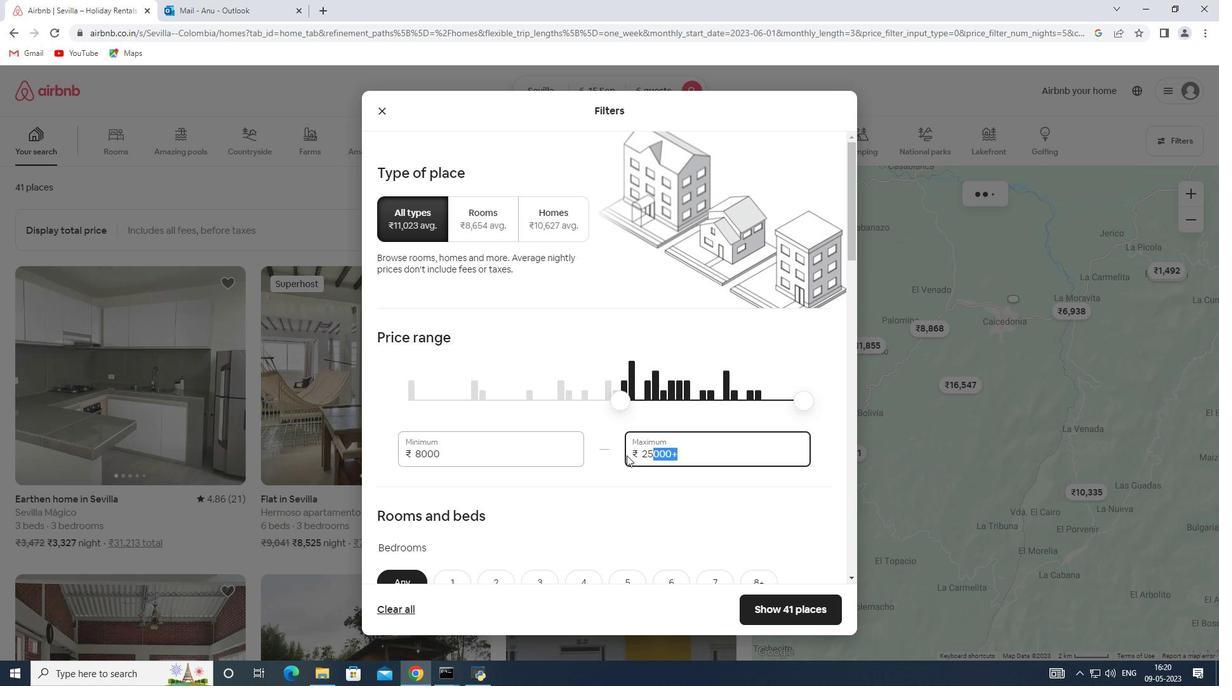 
Action: Key pressed 12000
Screenshot: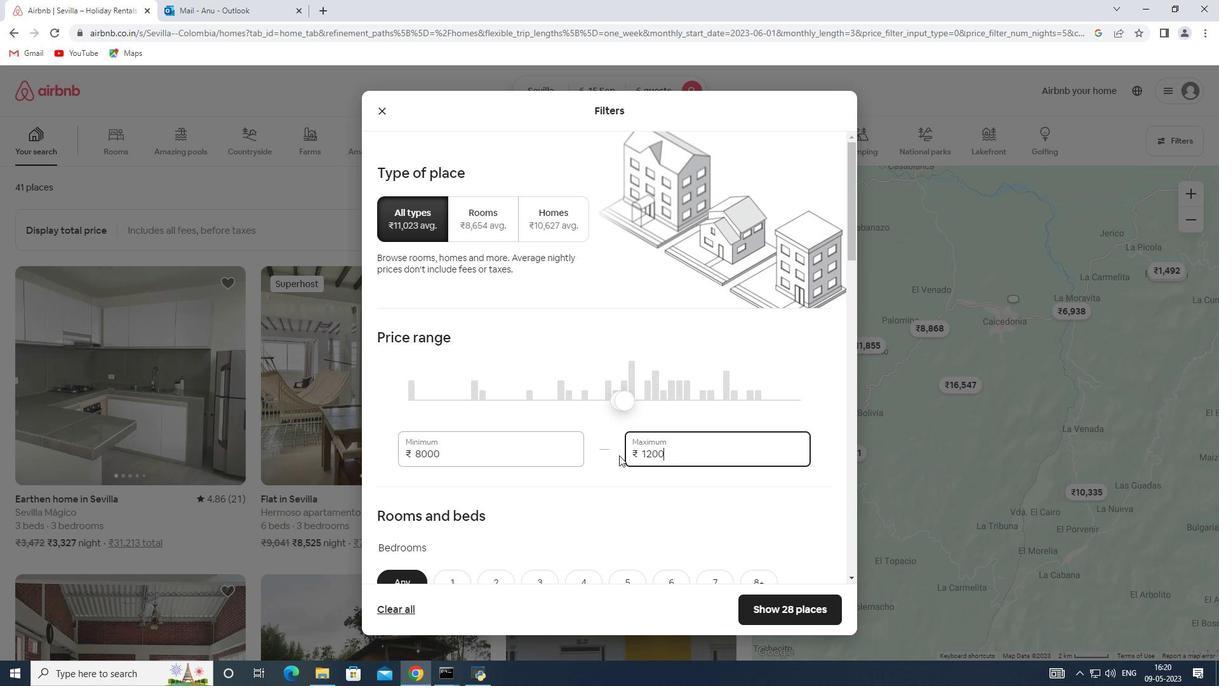 
Action: Mouse scrolled (619, 454) with delta (0, 0)
Screenshot: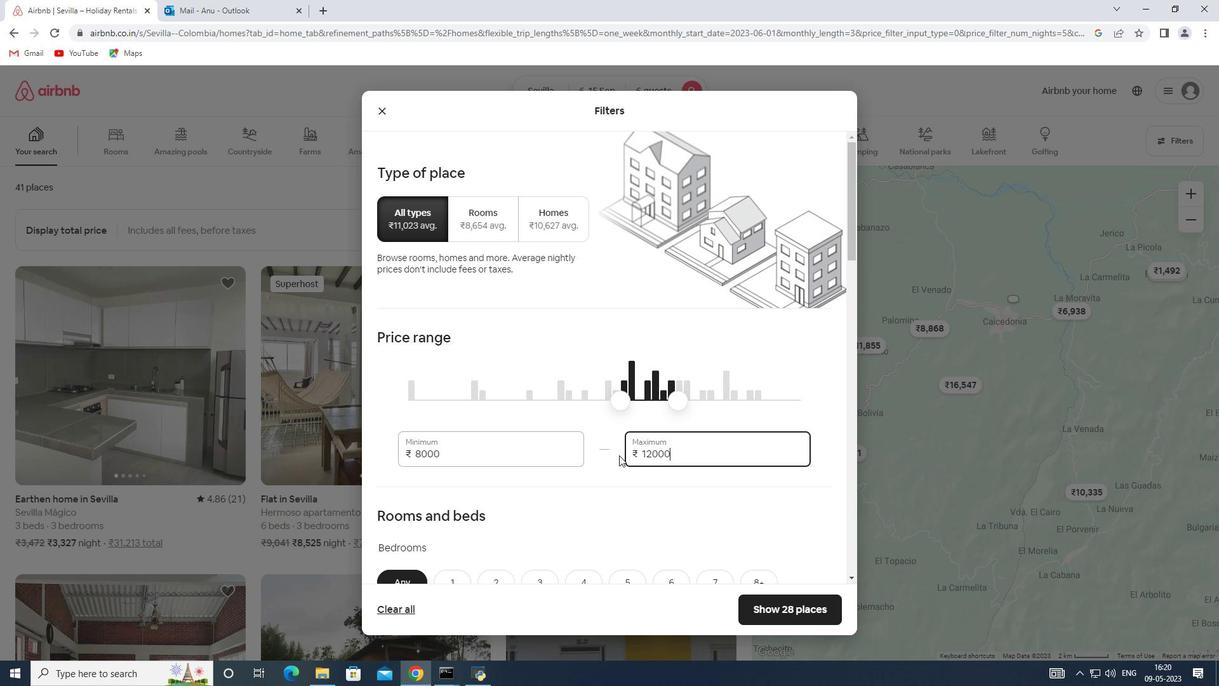 
Action: Mouse scrolled (619, 454) with delta (0, 0)
Screenshot: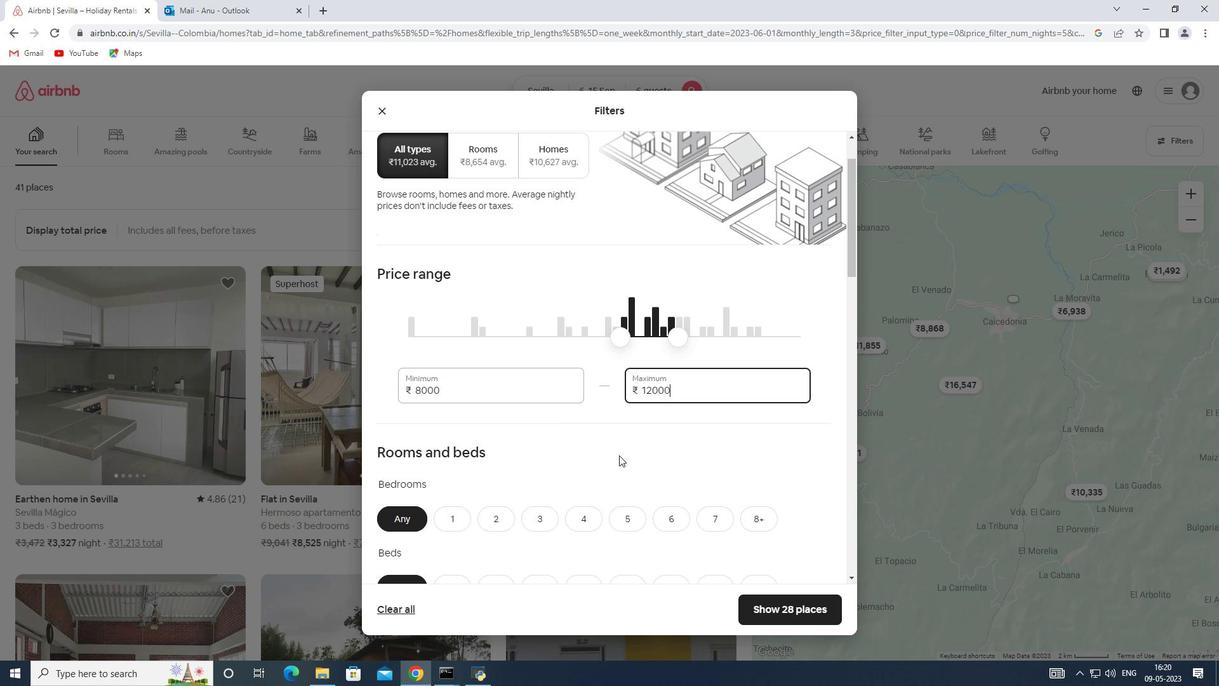 
Action: Mouse scrolled (619, 454) with delta (0, 0)
Screenshot: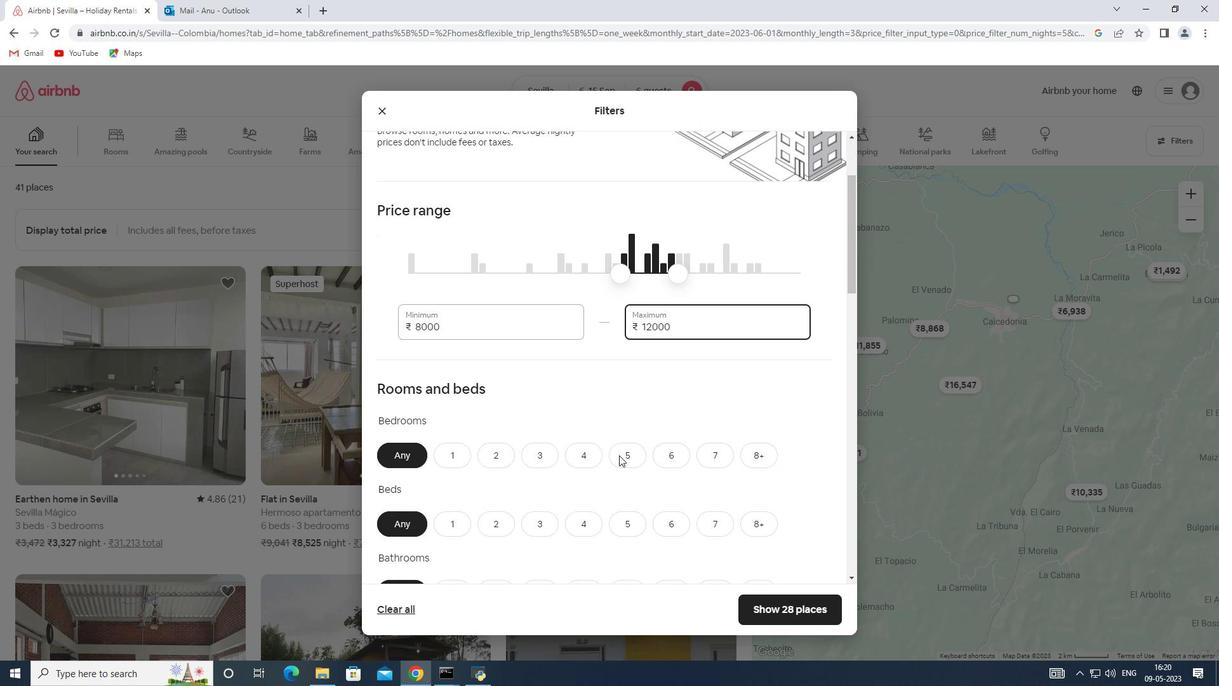 
Action: Mouse moved to (672, 396)
Screenshot: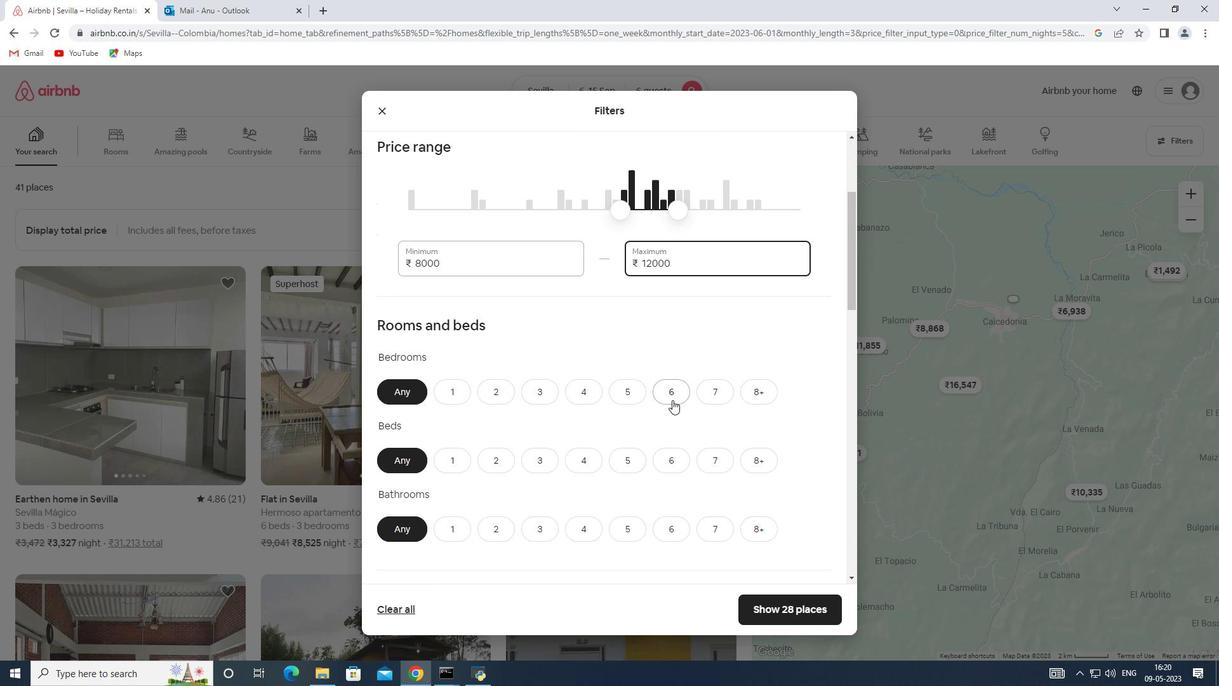 
Action: Mouse pressed left at (672, 396)
Screenshot: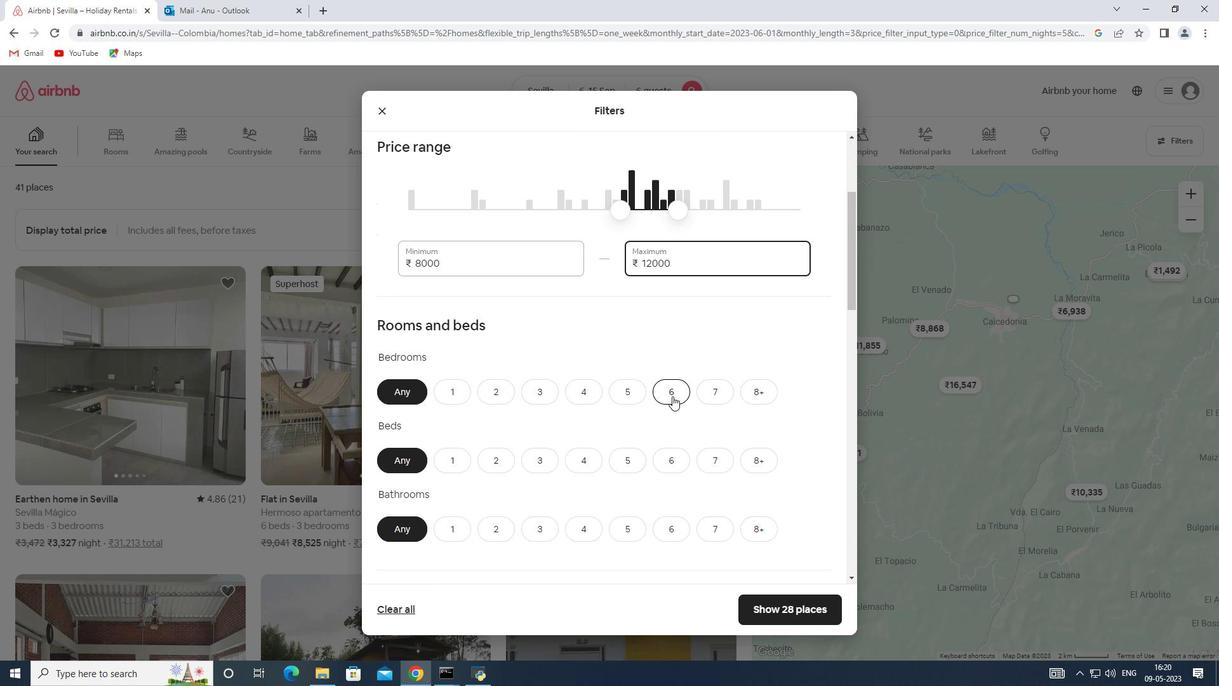 
Action: Mouse moved to (682, 458)
Screenshot: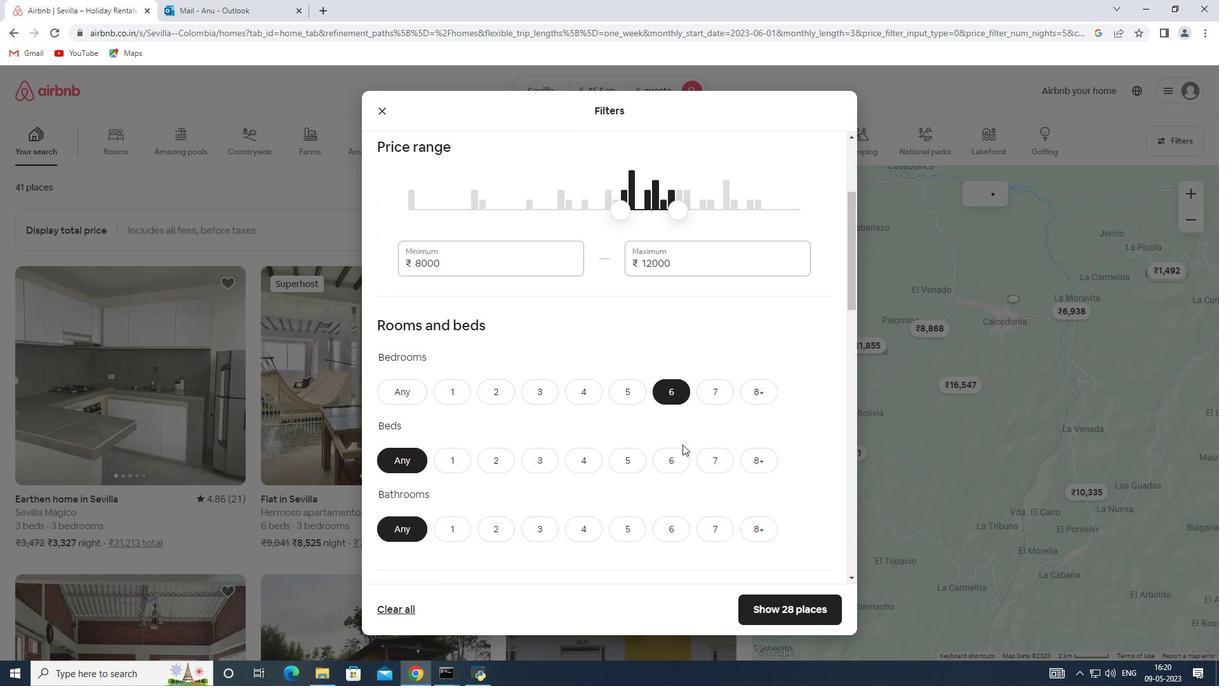 
Action: Mouse pressed left at (682, 458)
Screenshot: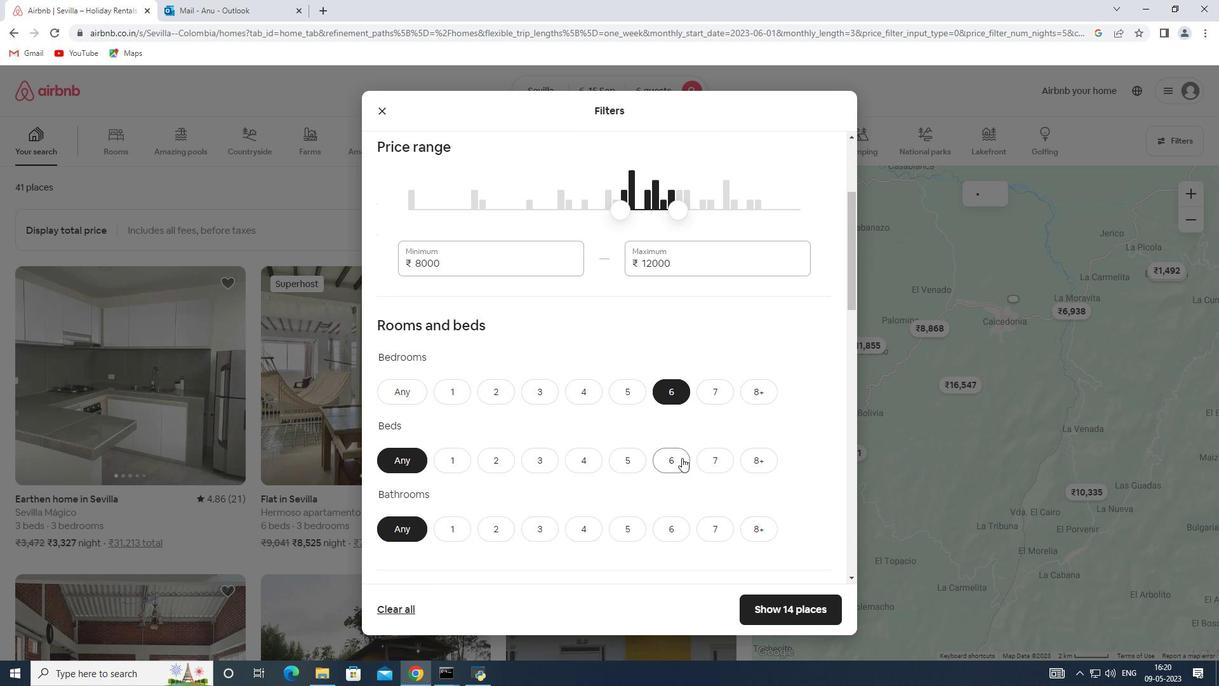 
Action: Mouse moved to (669, 533)
Screenshot: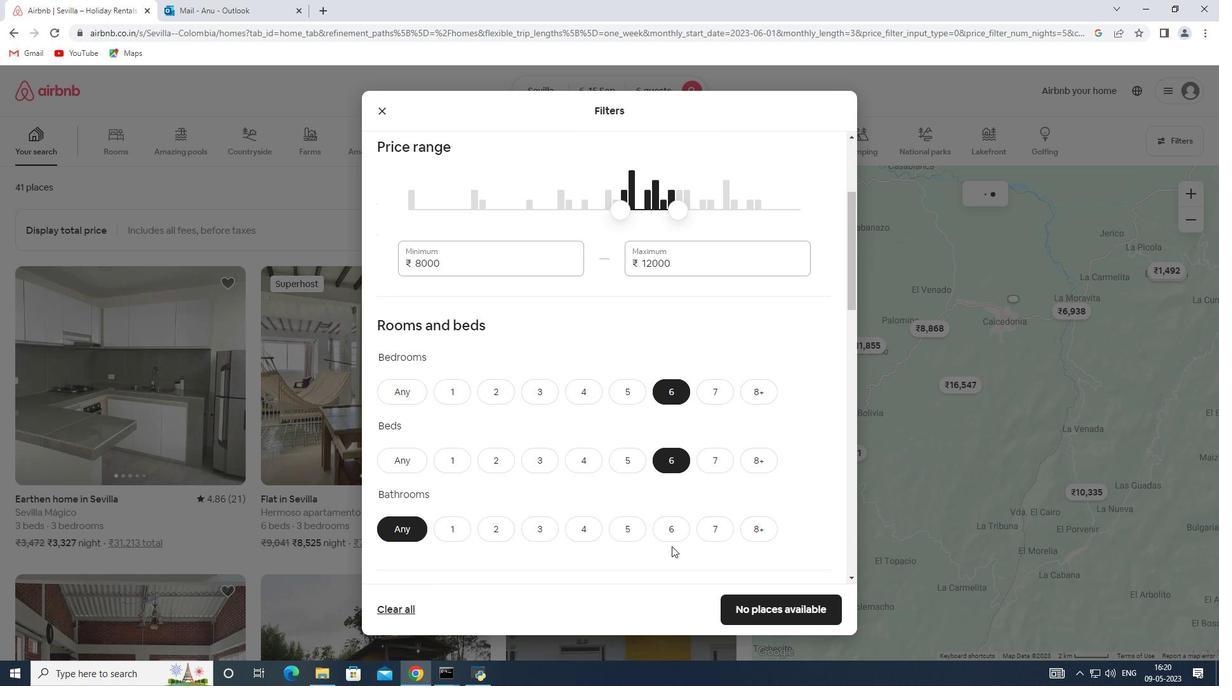 
Action: Mouse pressed left at (669, 533)
Screenshot: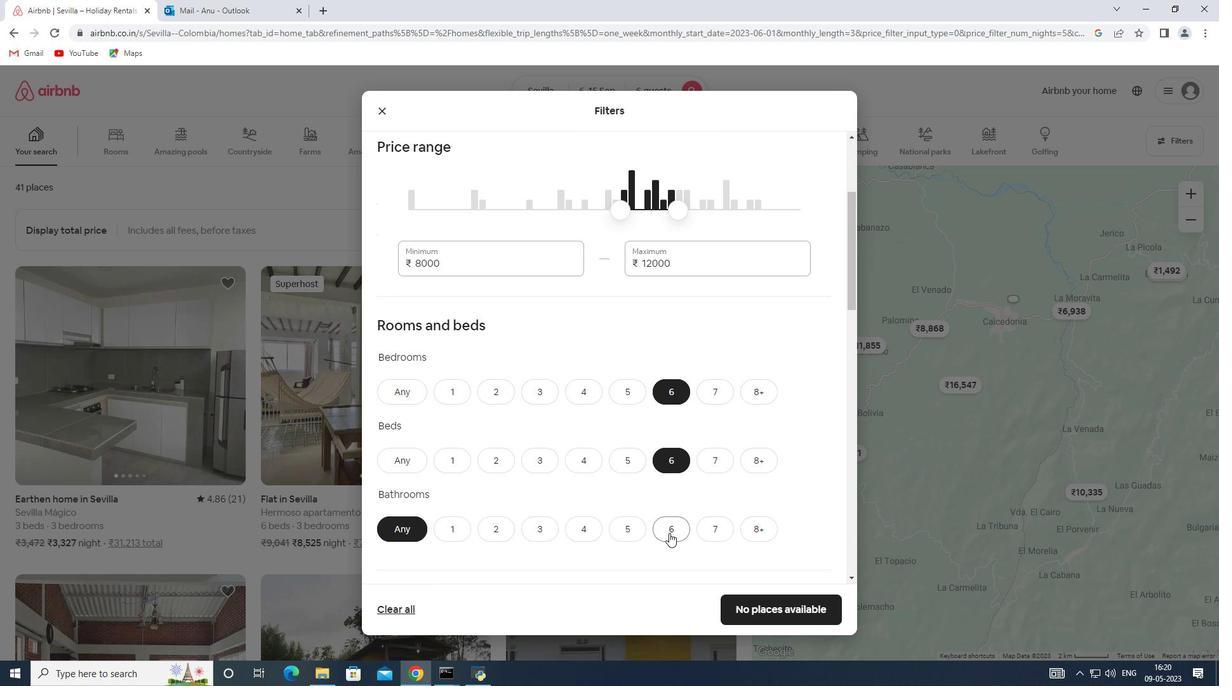 
Action: Mouse moved to (660, 508)
Screenshot: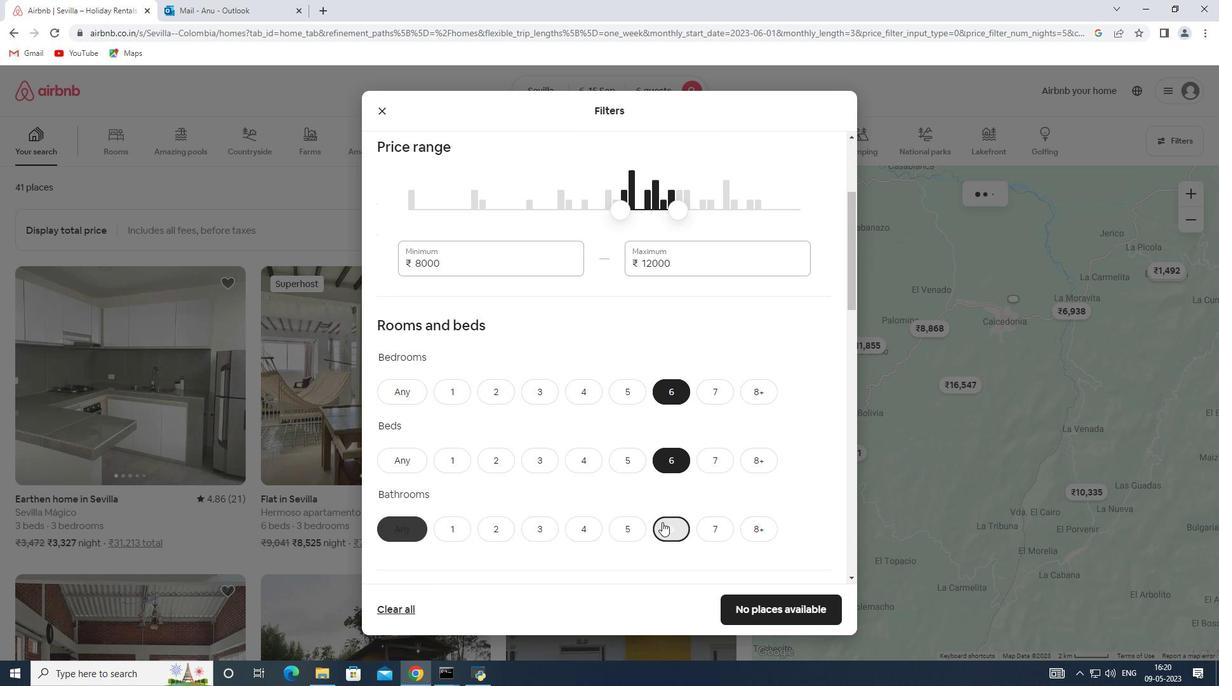 
Action: Mouse scrolled (660, 508) with delta (0, 0)
Screenshot: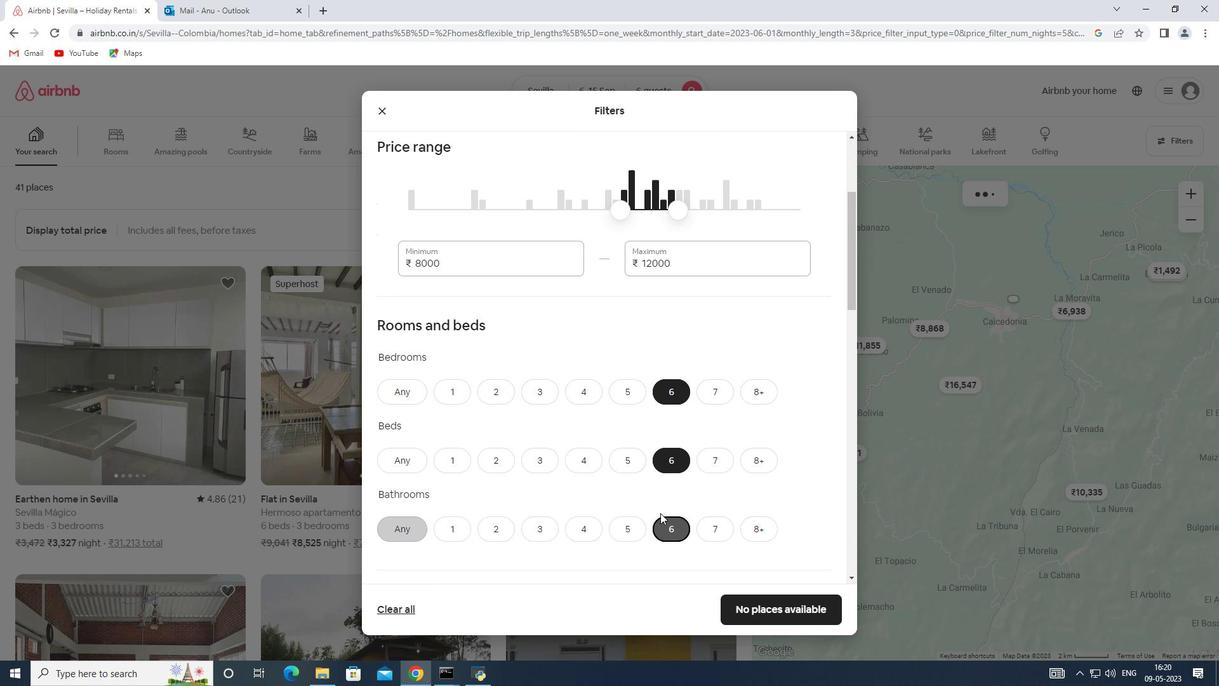 
Action: Mouse scrolled (660, 508) with delta (0, 0)
Screenshot: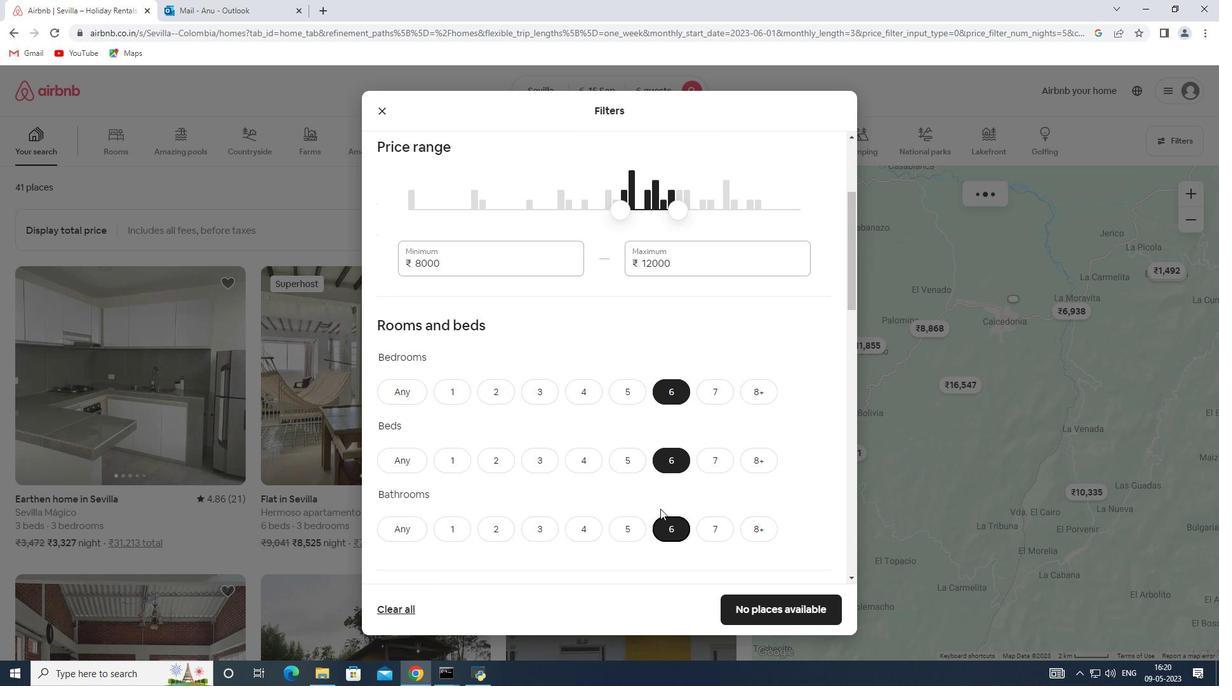 
Action: Mouse moved to (658, 490)
Screenshot: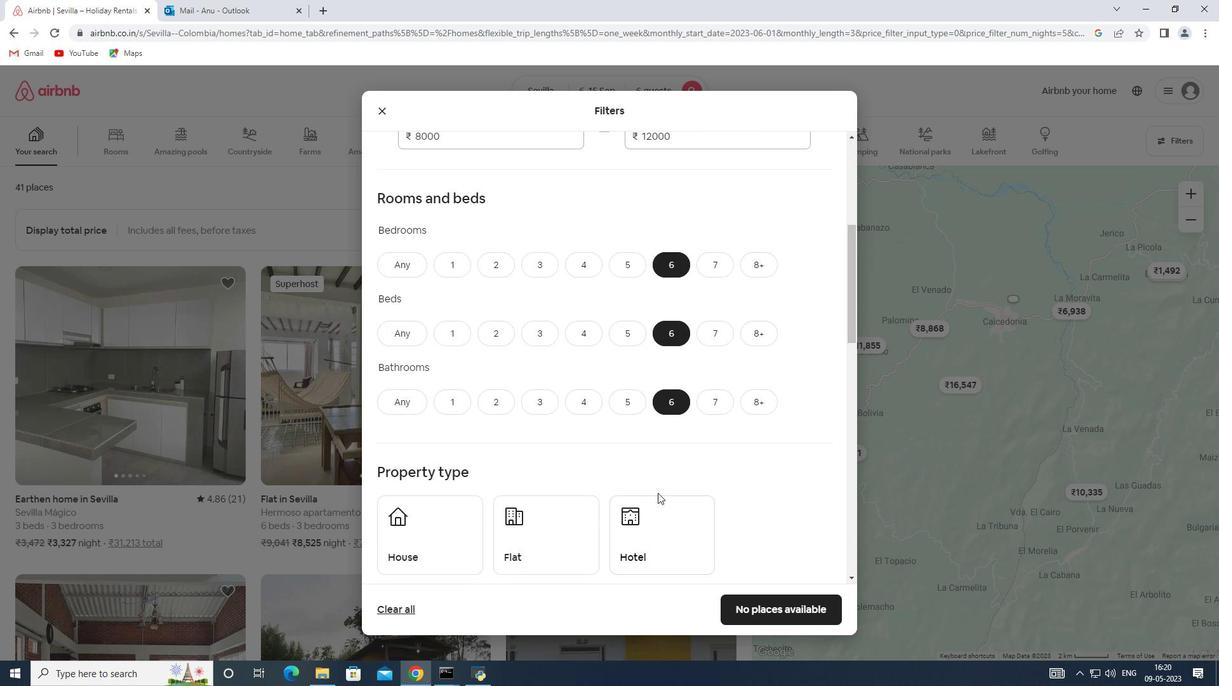 
Action: Mouse scrolled (658, 489) with delta (0, 0)
Screenshot: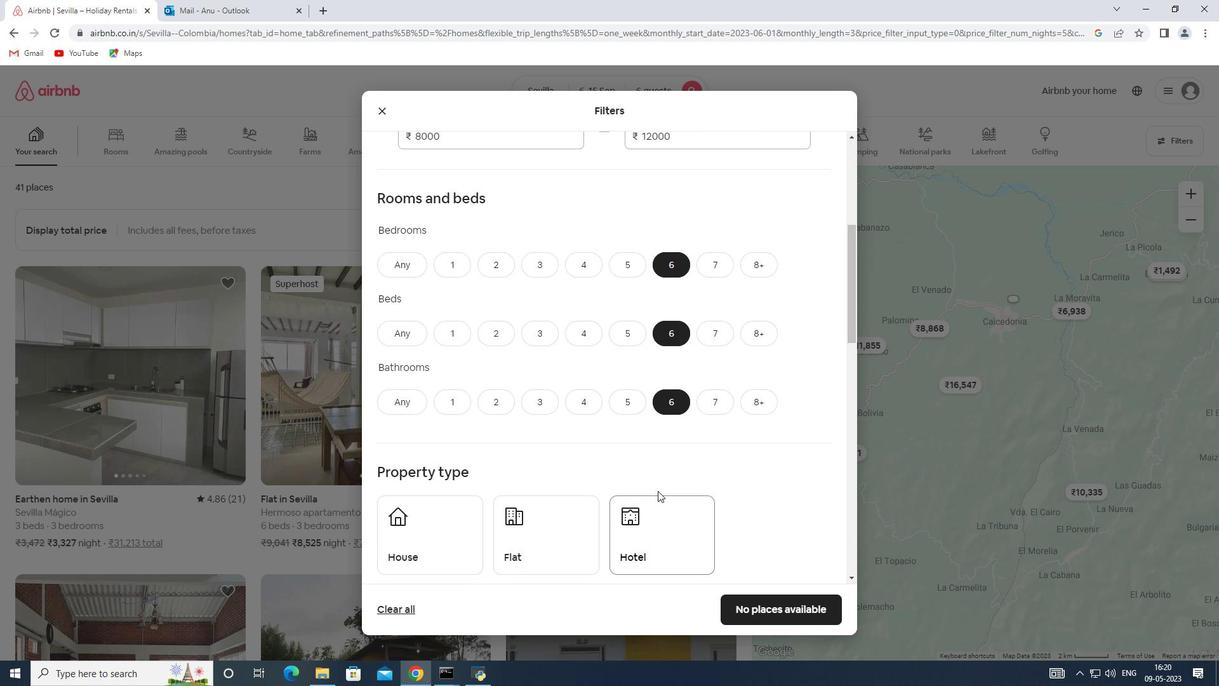 
Action: Mouse moved to (440, 471)
Screenshot: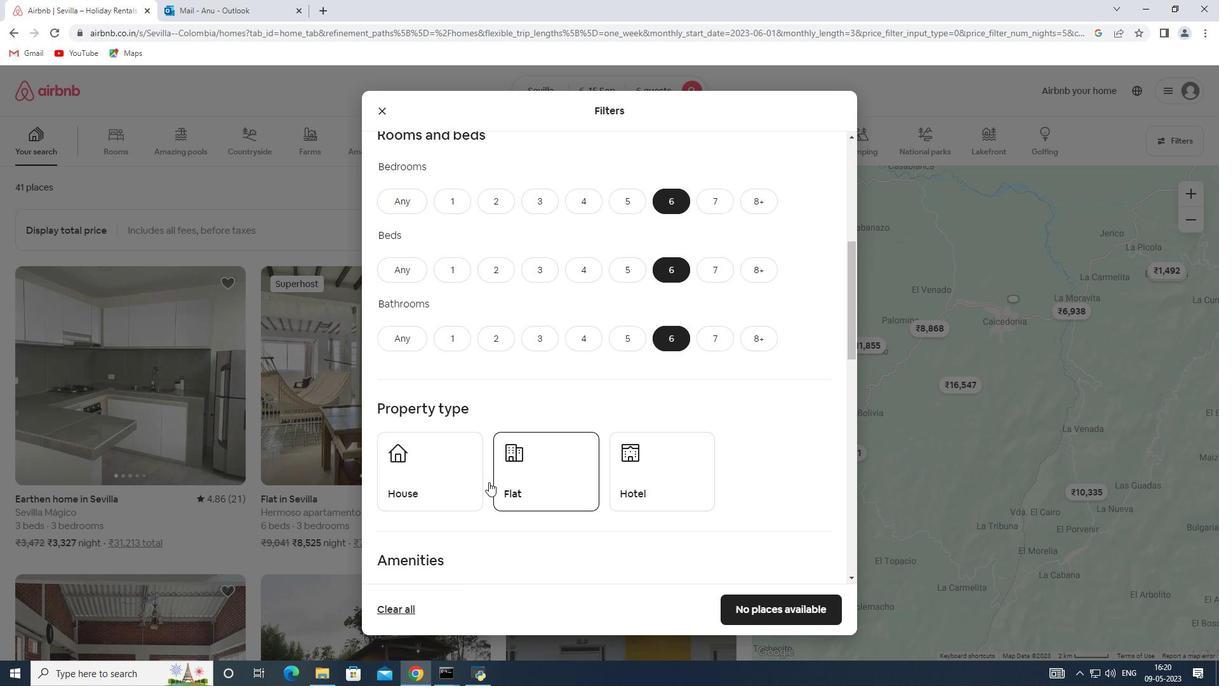 
Action: Mouse pressed left at (440, 471)
Screenshot: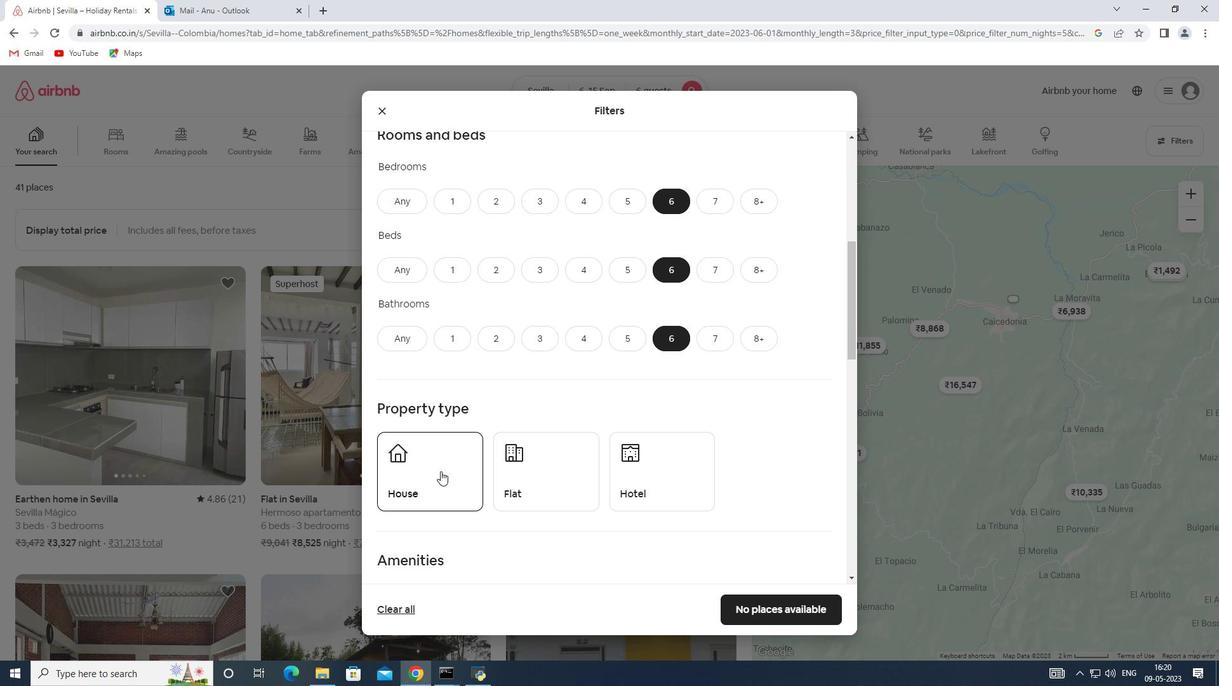 
Action: Mouse moved to (538, 471)
Screenshot: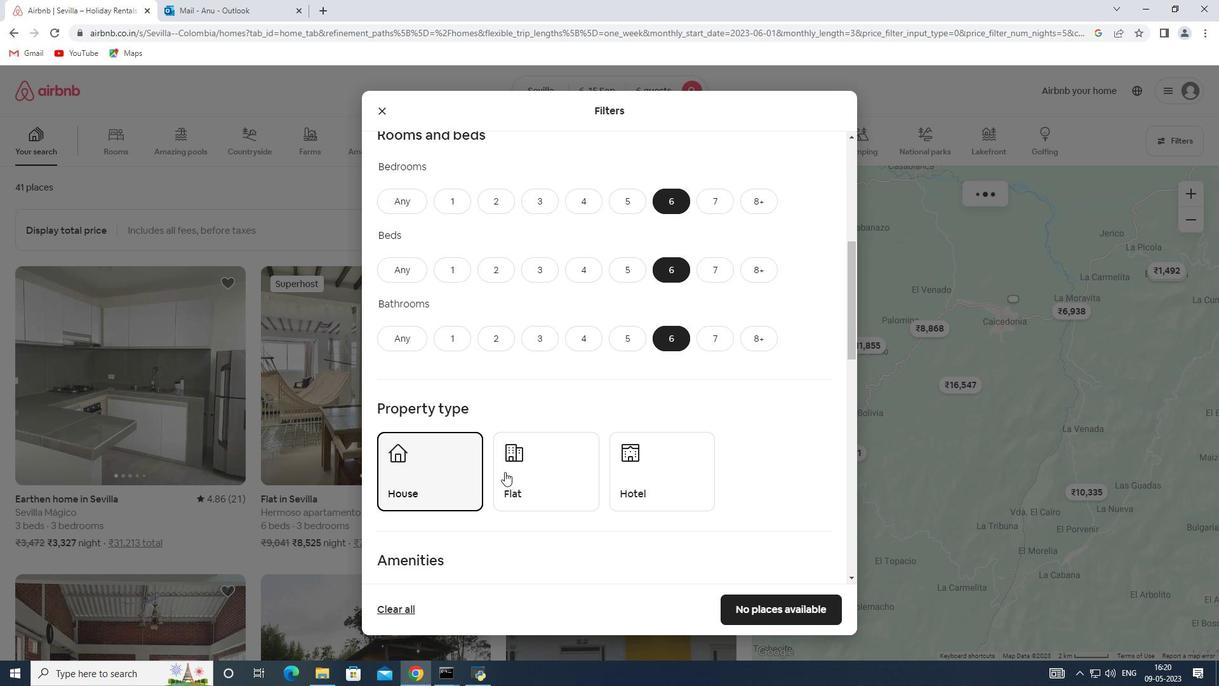
Action: Mouse pressed left at (538, 471)
Screenshot: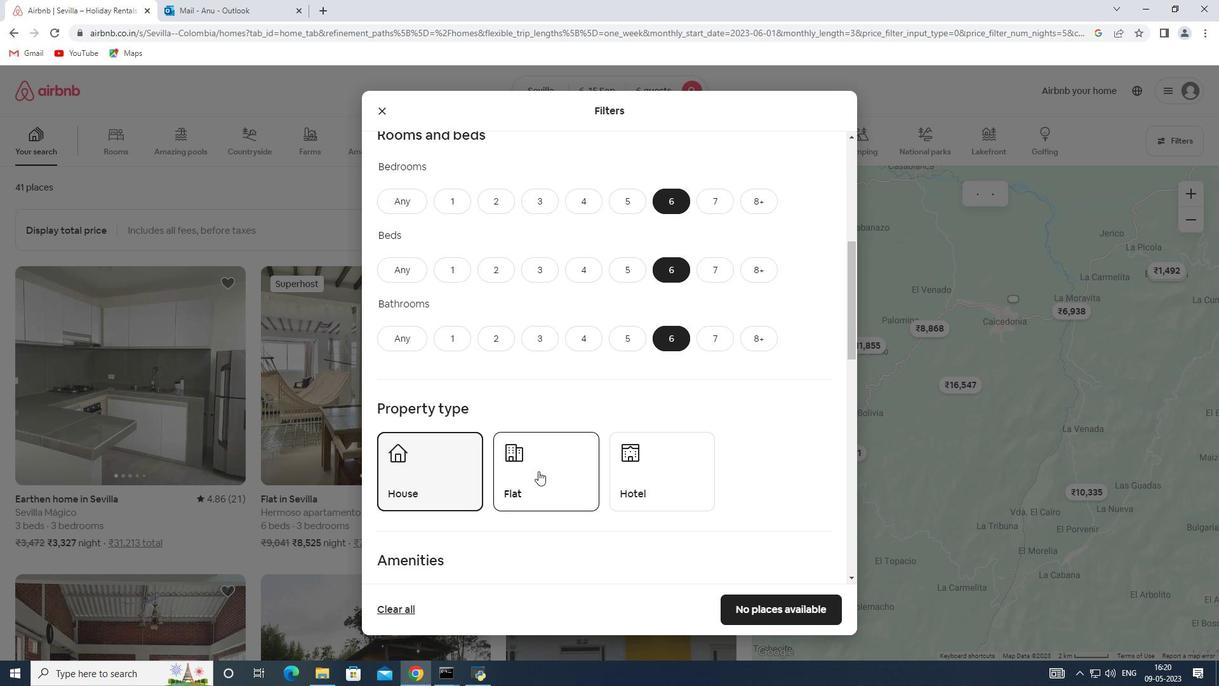 
Action: Mouse moved to (616, 463)
Screenshot: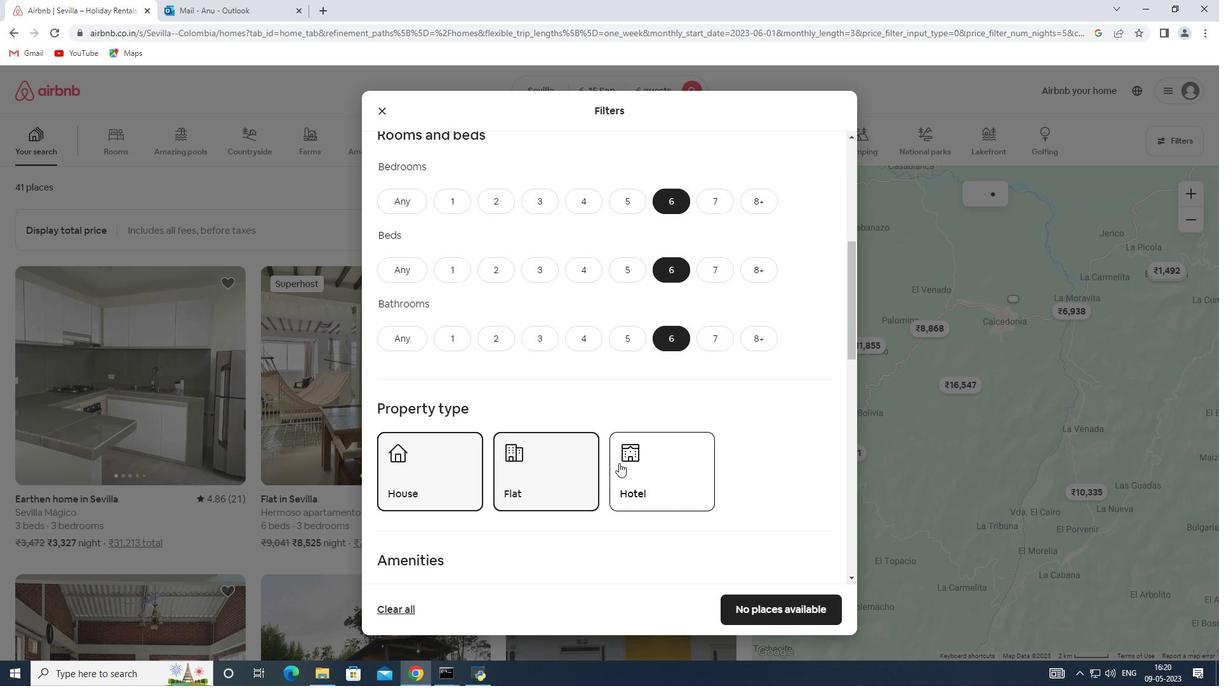
Action: Mouse scrolled (616, 462) with delta (0, 0)
Screenshot: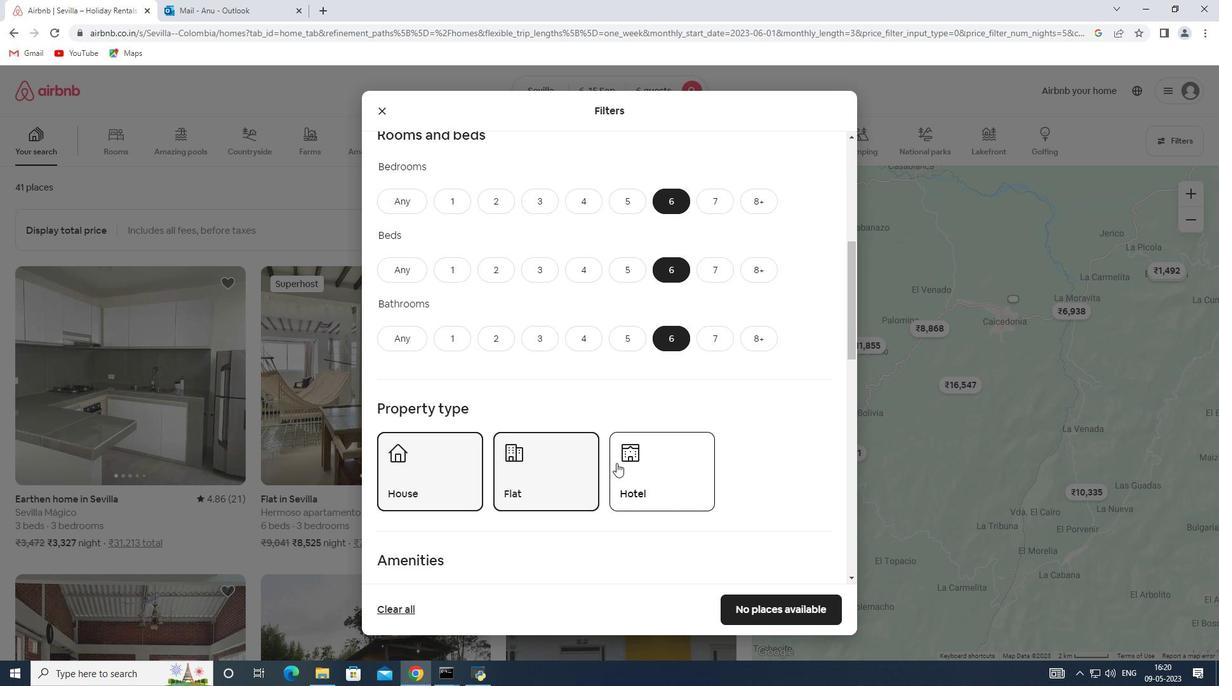 
Action: Mouse scrolled (616, 462) with delta (0, 0)
Screenshot: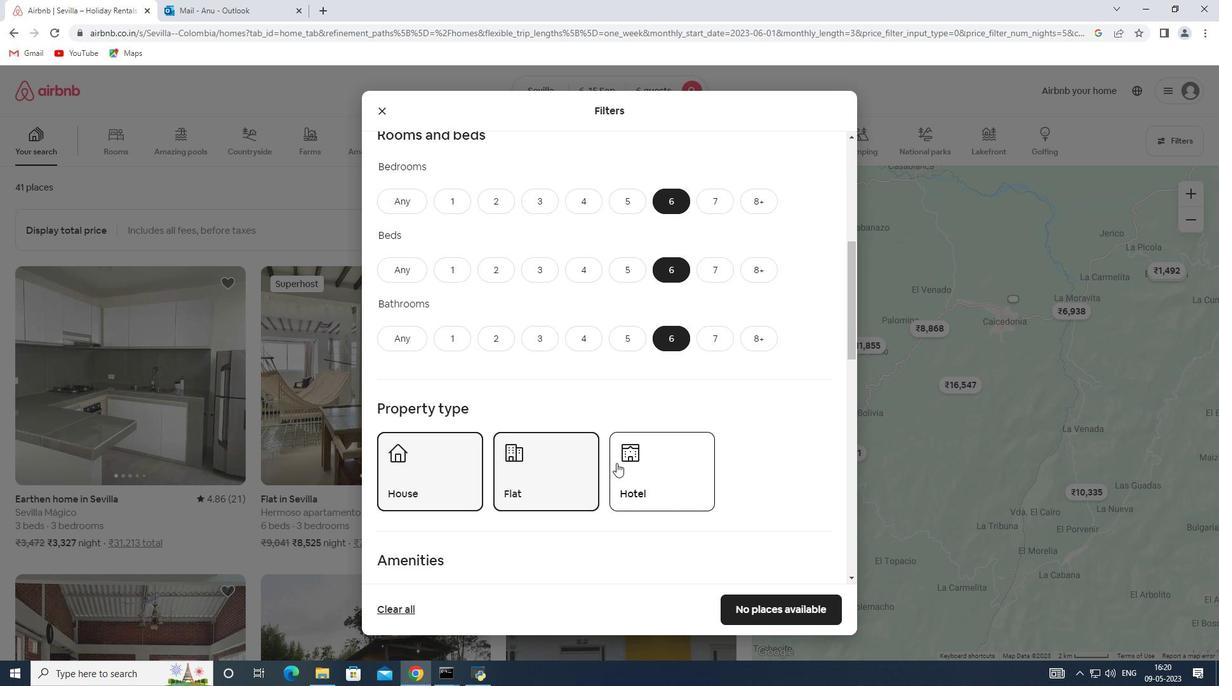 
Action: Mouse moved to (609, 465)
Screenshot: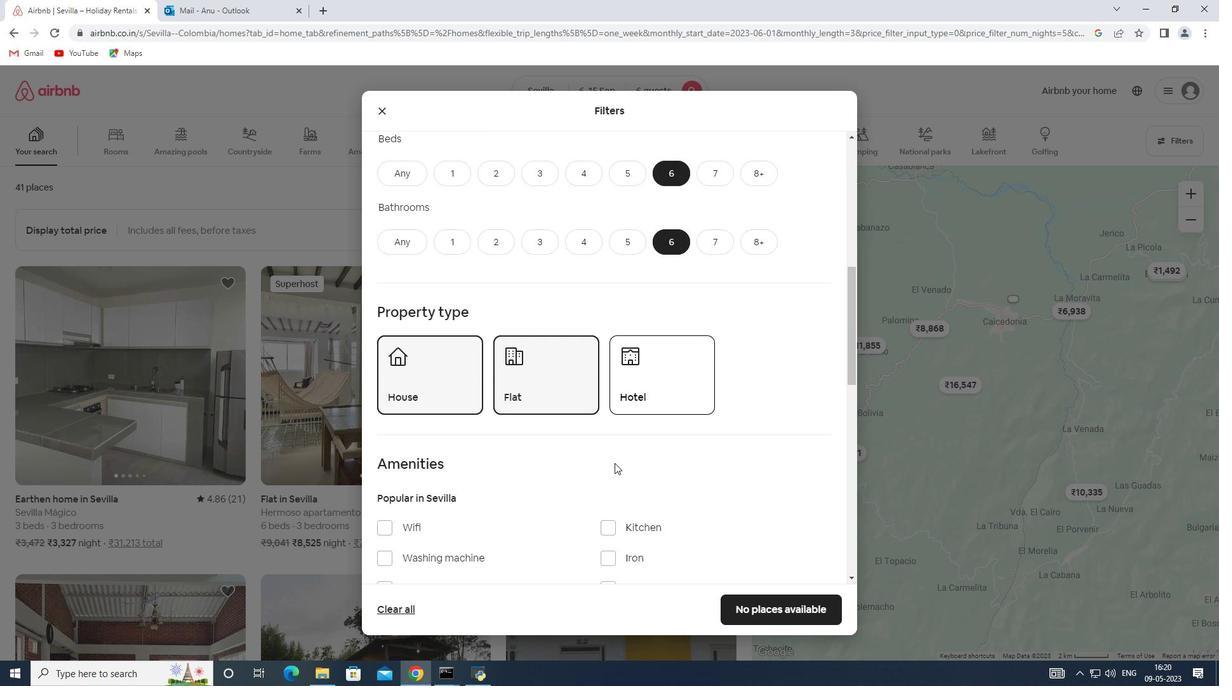 
Action: Mouse scrolled (609, 465) with delta (0, 0)
Screenshot: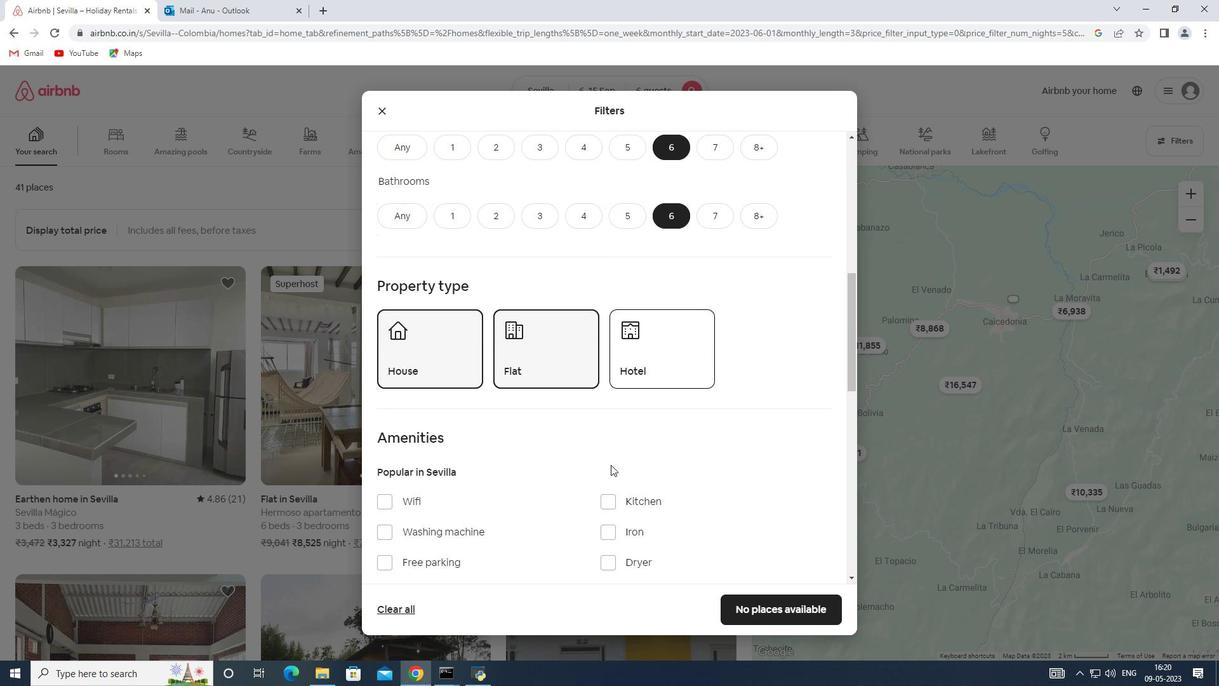 
Action: Mouse moved to (392, 437)
Screenshot: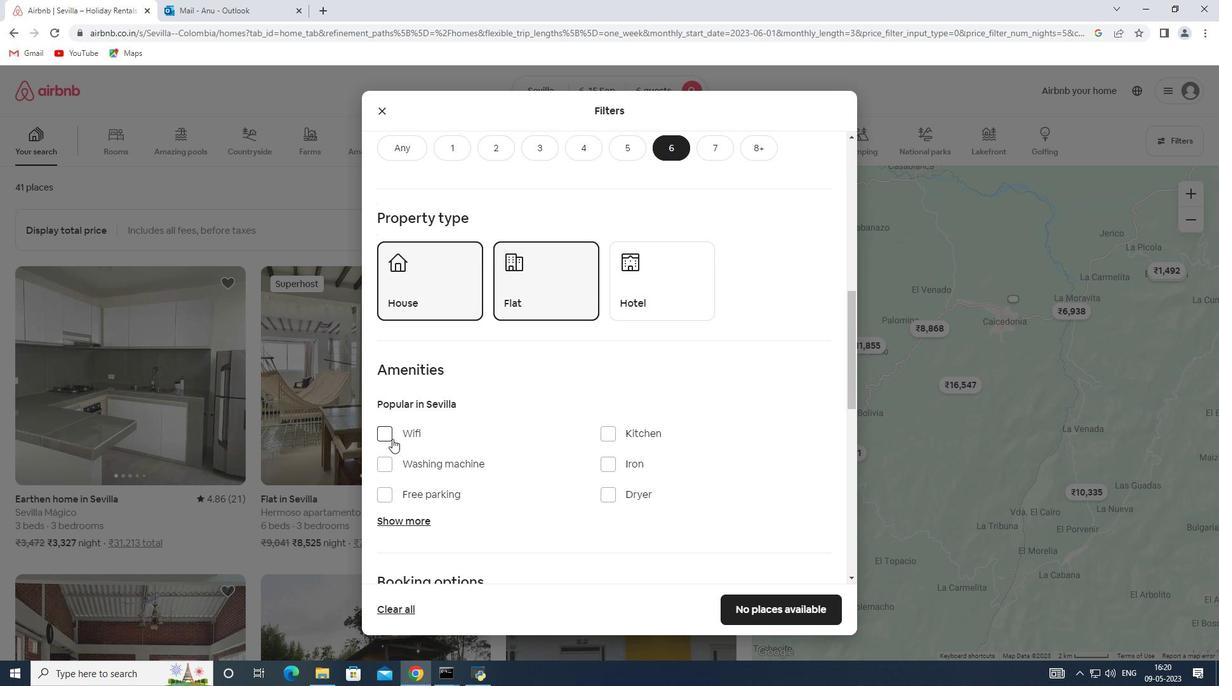 
Action: Mouse pressed left at (392, 437)
Screenshot: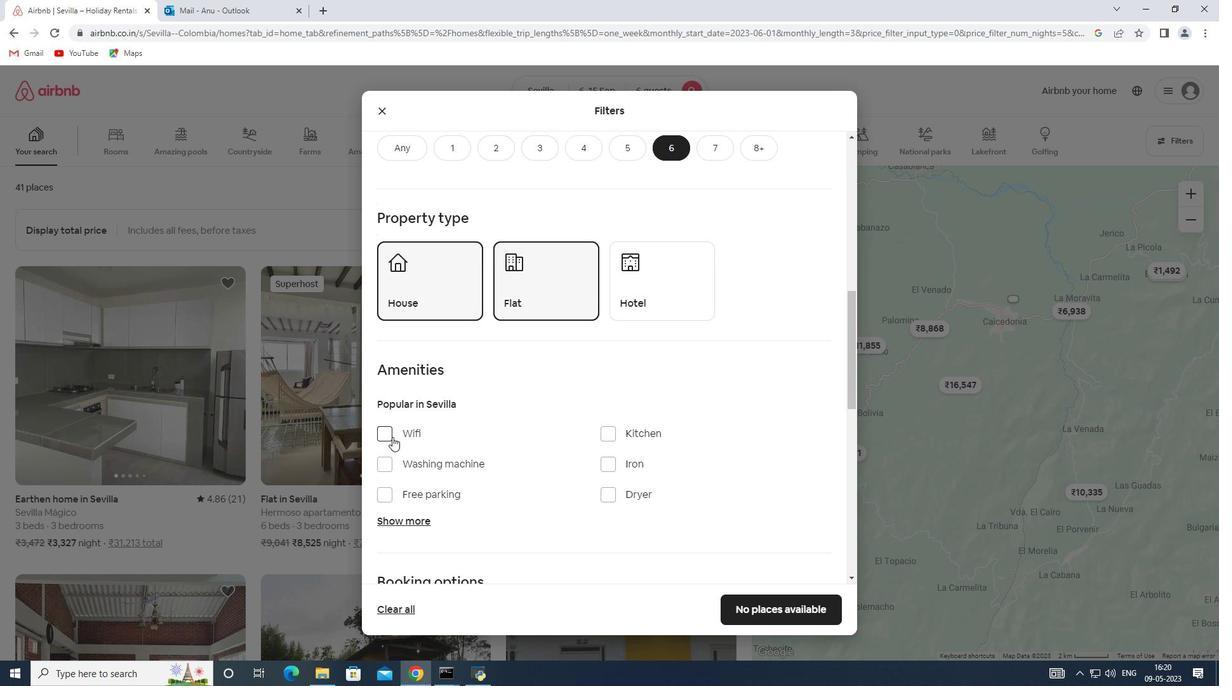 
Action: Mouse moved to (453, 436)
Screenshot: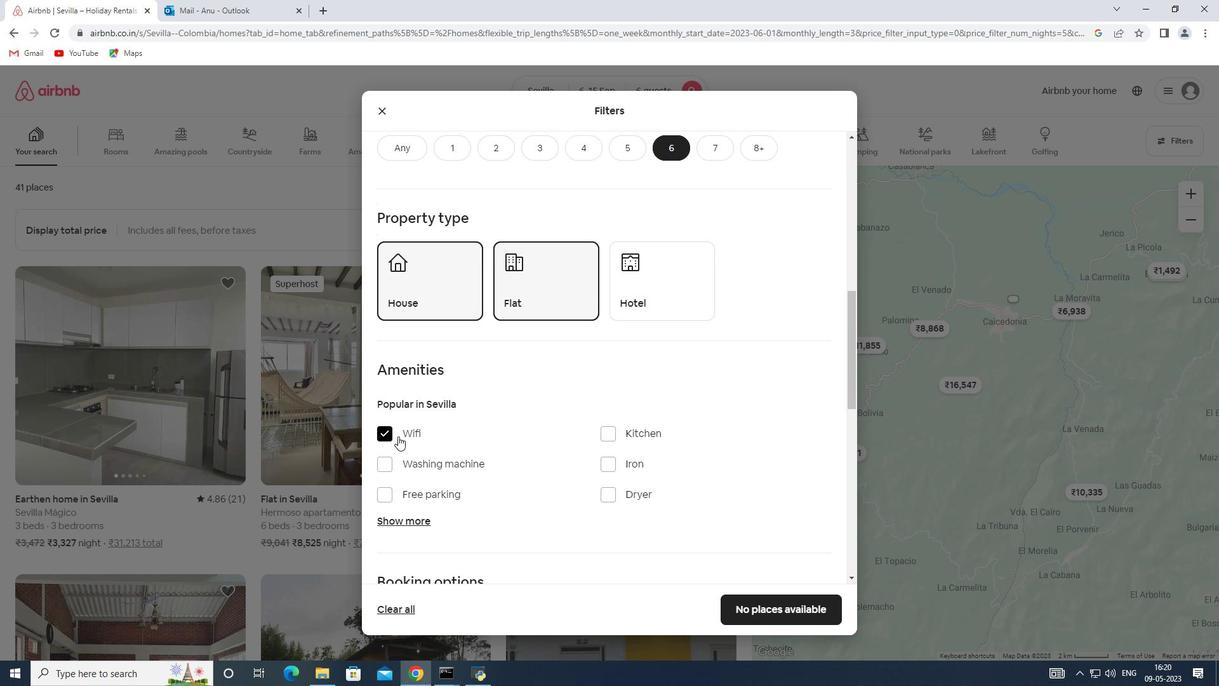 
Action: Mouse scrolled (453, 435) with delta (0, 0)
Screenshot: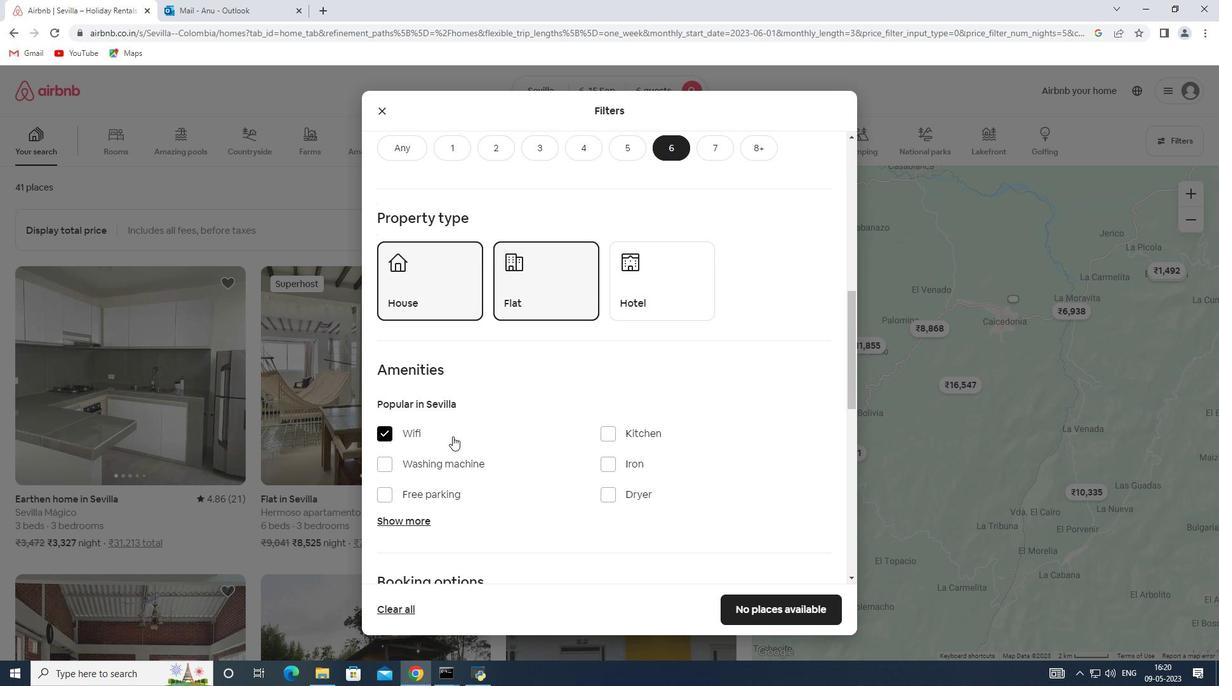 
Action: Mouse scrolled (453, 435) with delta (0, 0)
Screenshot: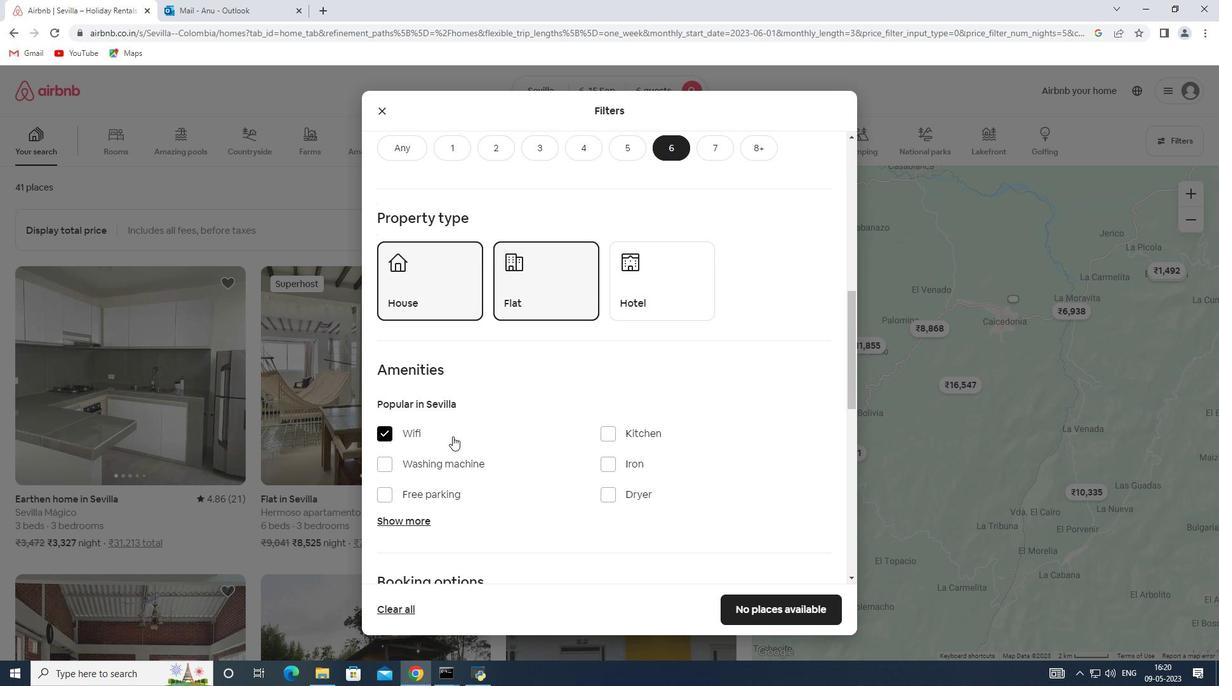 
Action: Mouse moved to (402, 394)
Screenshot: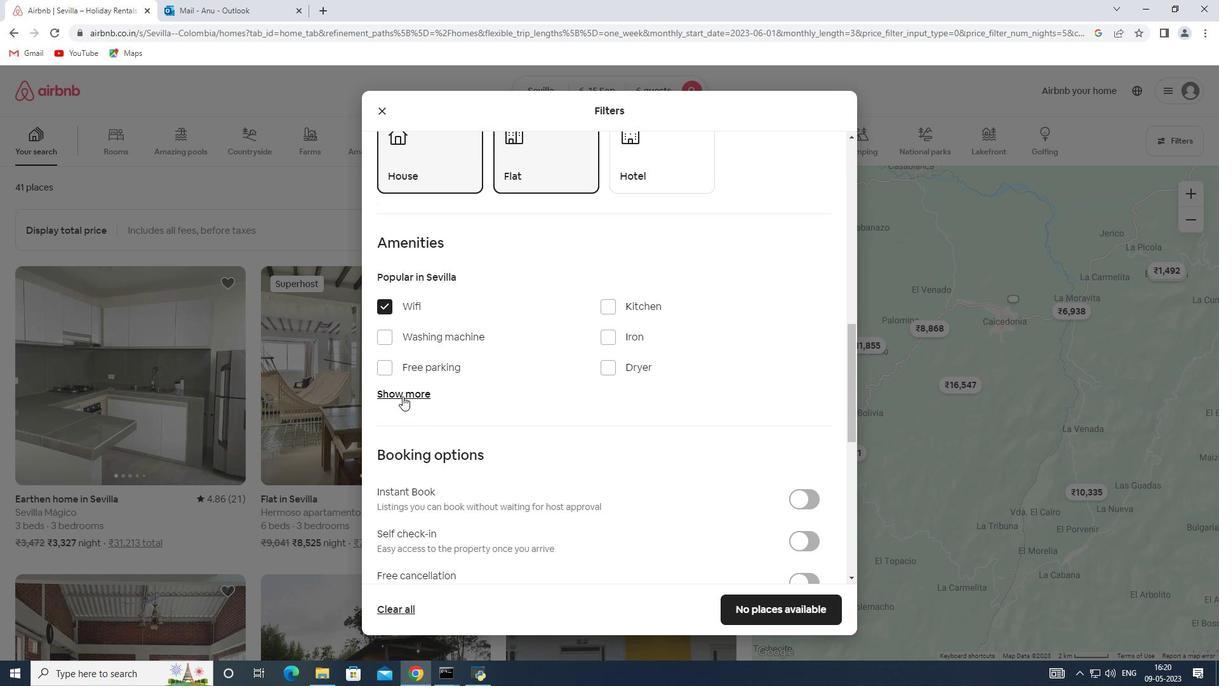 
Action: Mouse pressed left at (402, 394)
Screenshot: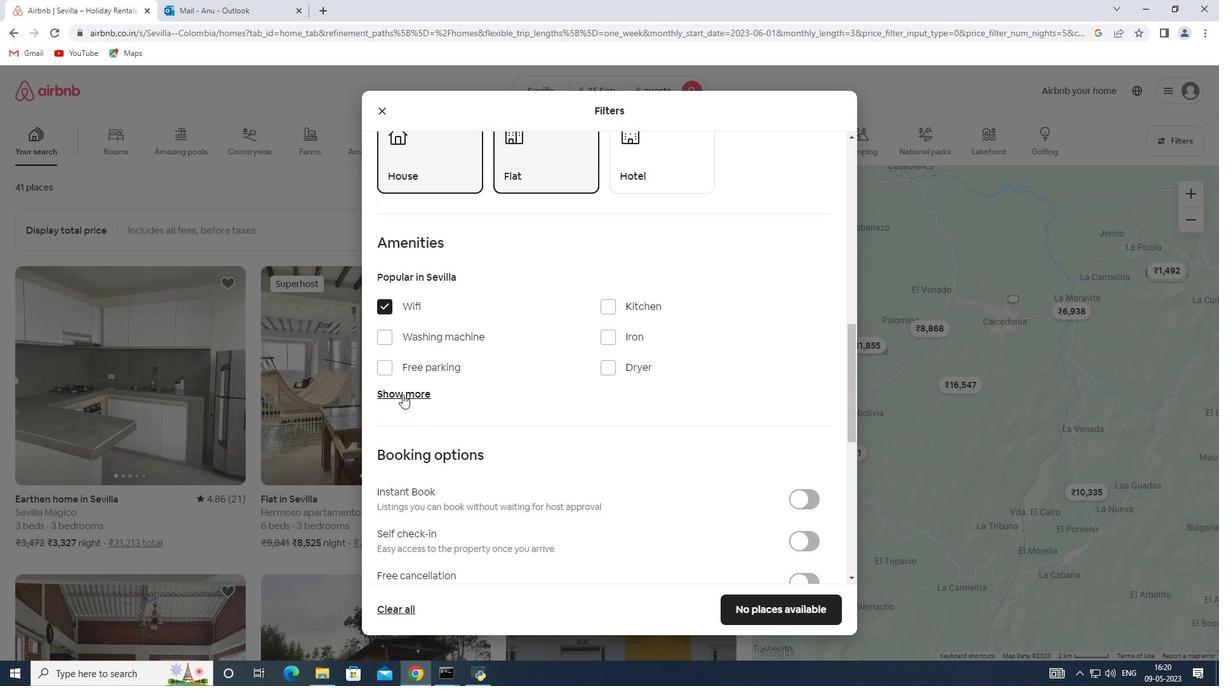 
Action: Mouse moved to (615, 463)
Screenshot: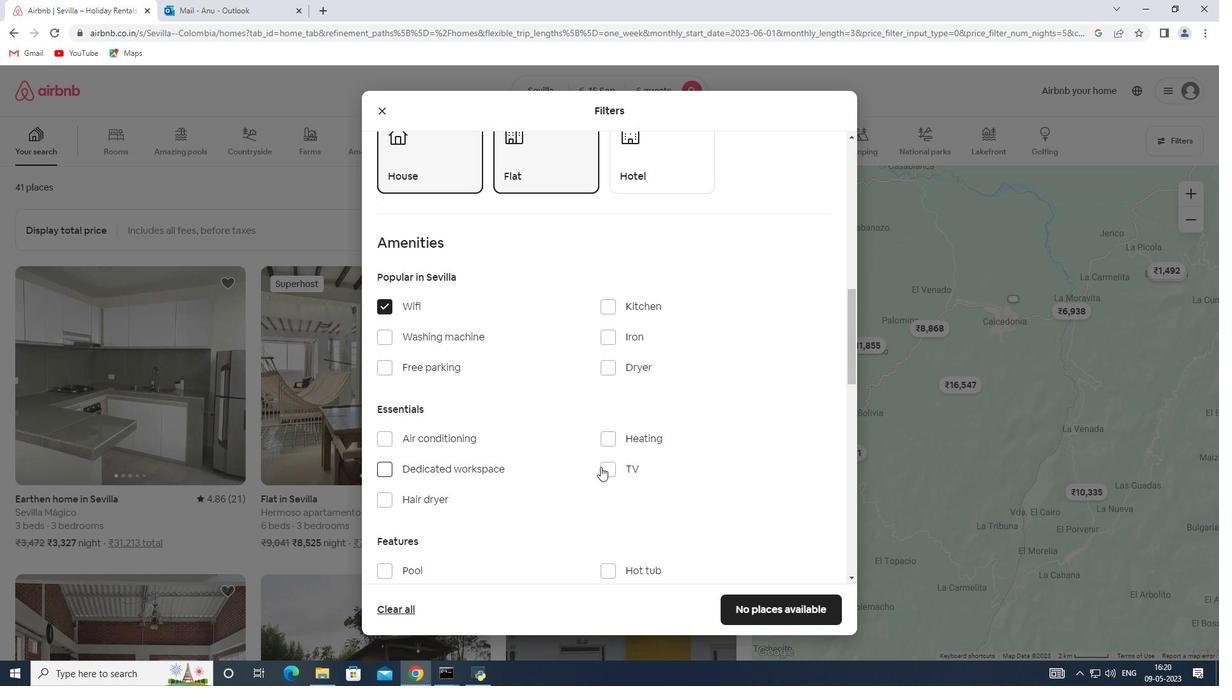 
Action: Mouse pressed left at (615, 463)
Screenshot: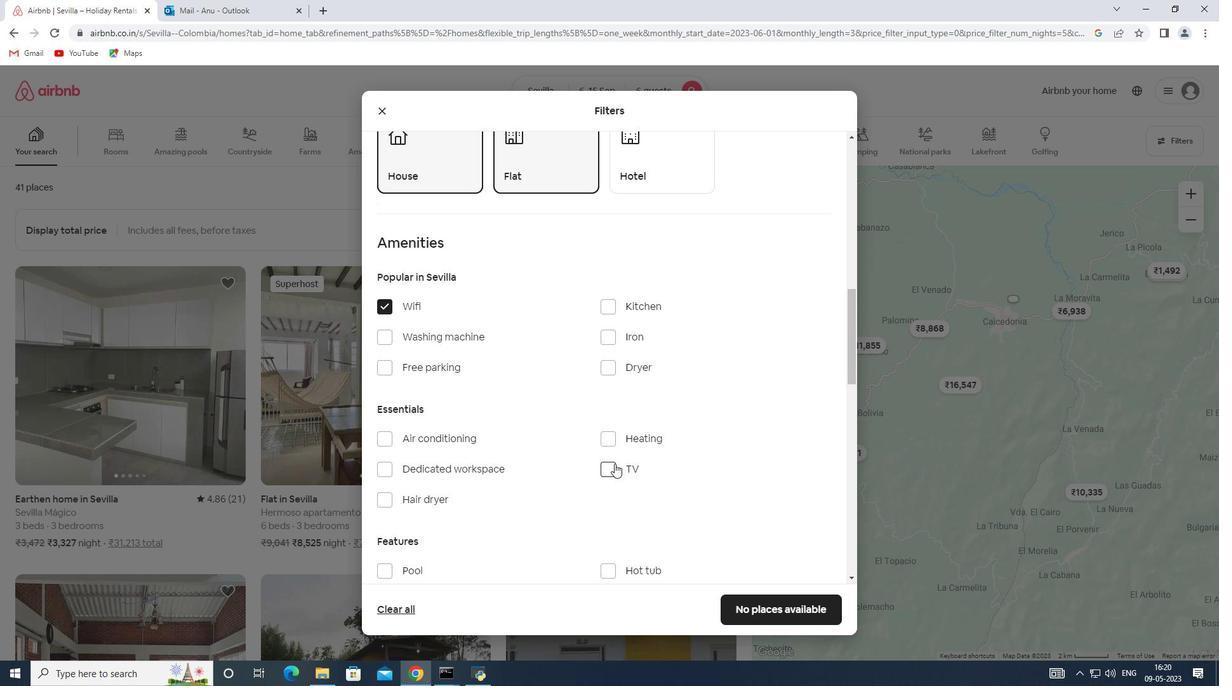 
Action: Mouse moved to (383, 360)
Screenshot: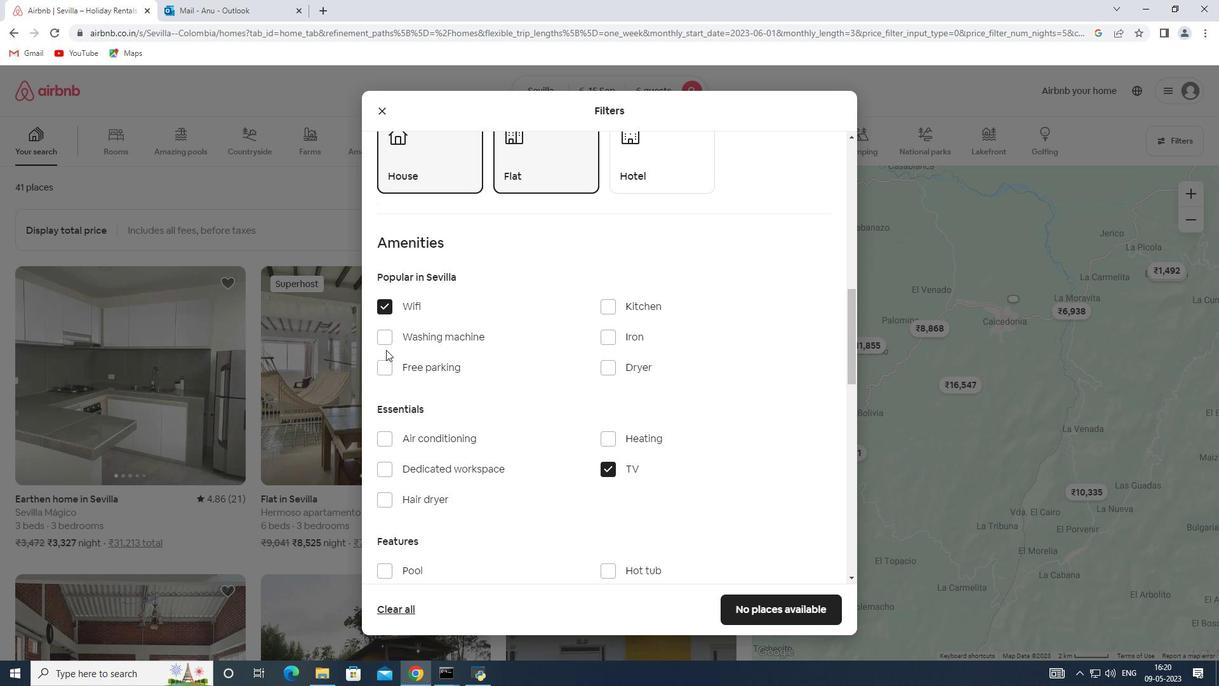 
Action: Mouse pressed left at (383, 360)
Screenshot: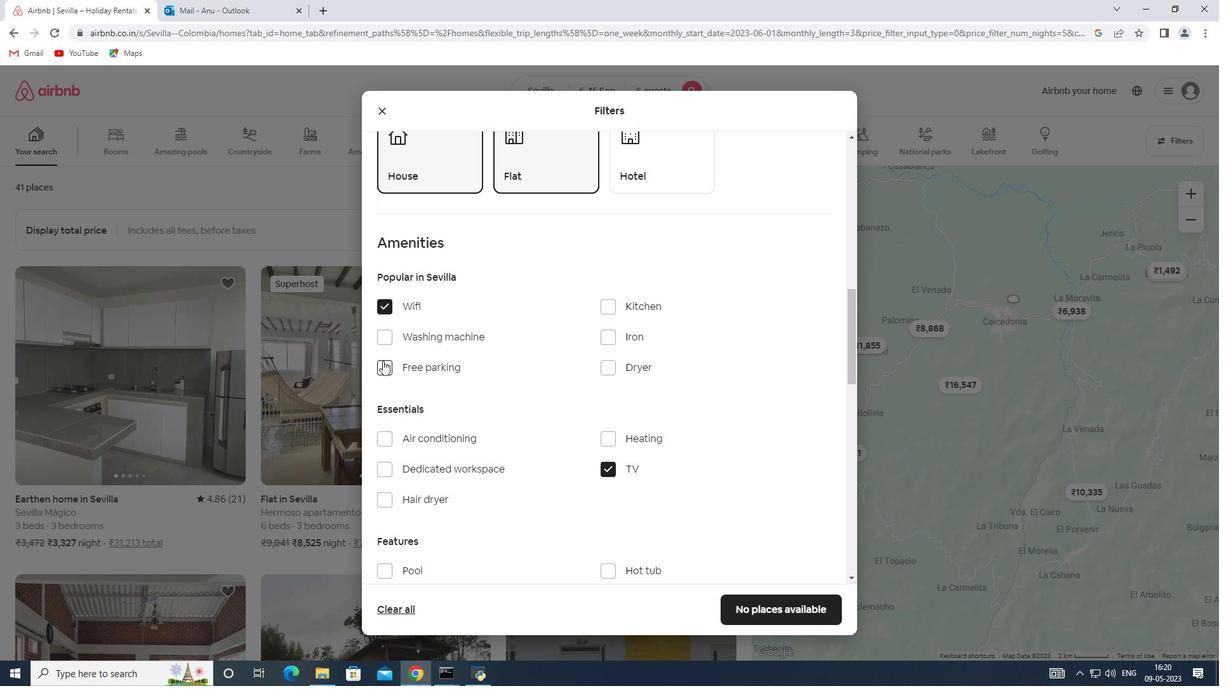 
Action: Mouse moved to (435, 359)
Screenshot: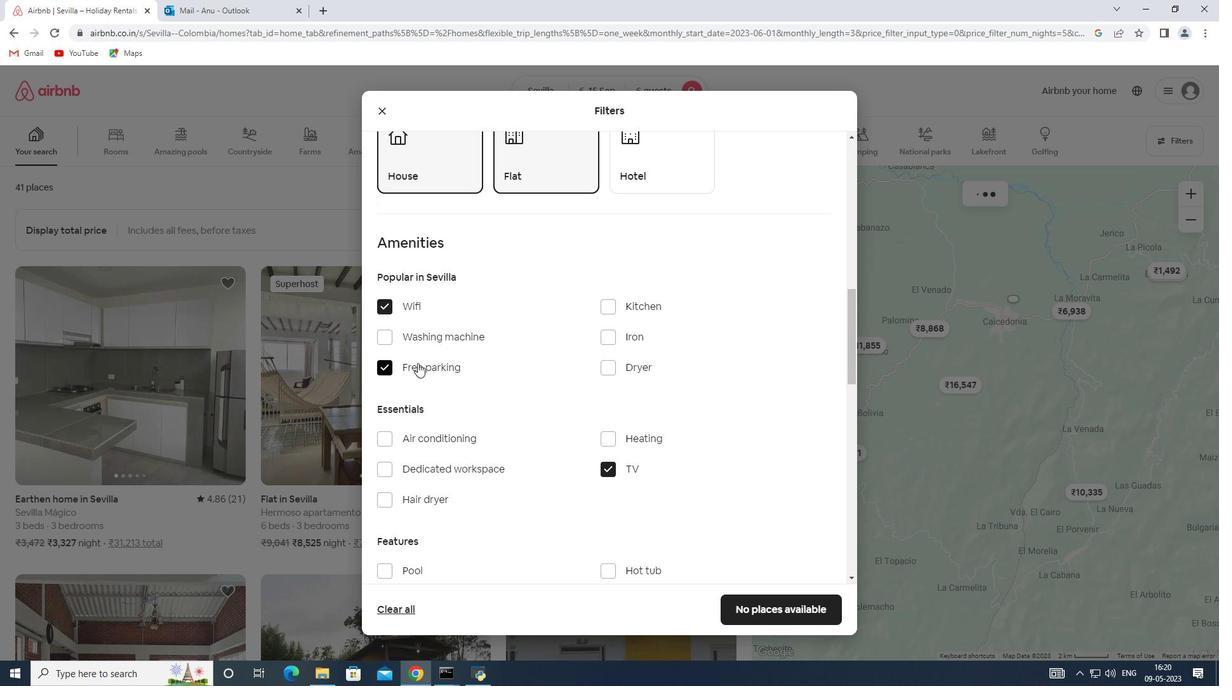
Action: Mouse scrolled (435, 358) with delta (0, 0)
Screenshot: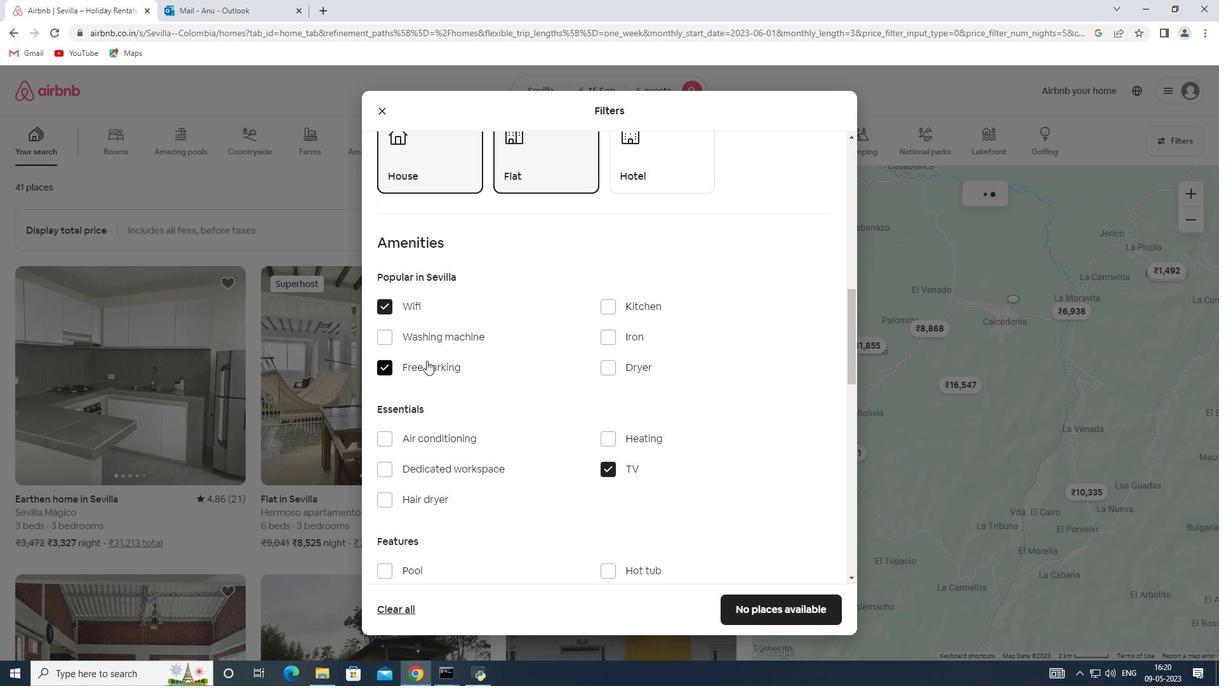 
Action: Mouse scrolled (435, 358) with delta (0, 0)
Screenshot: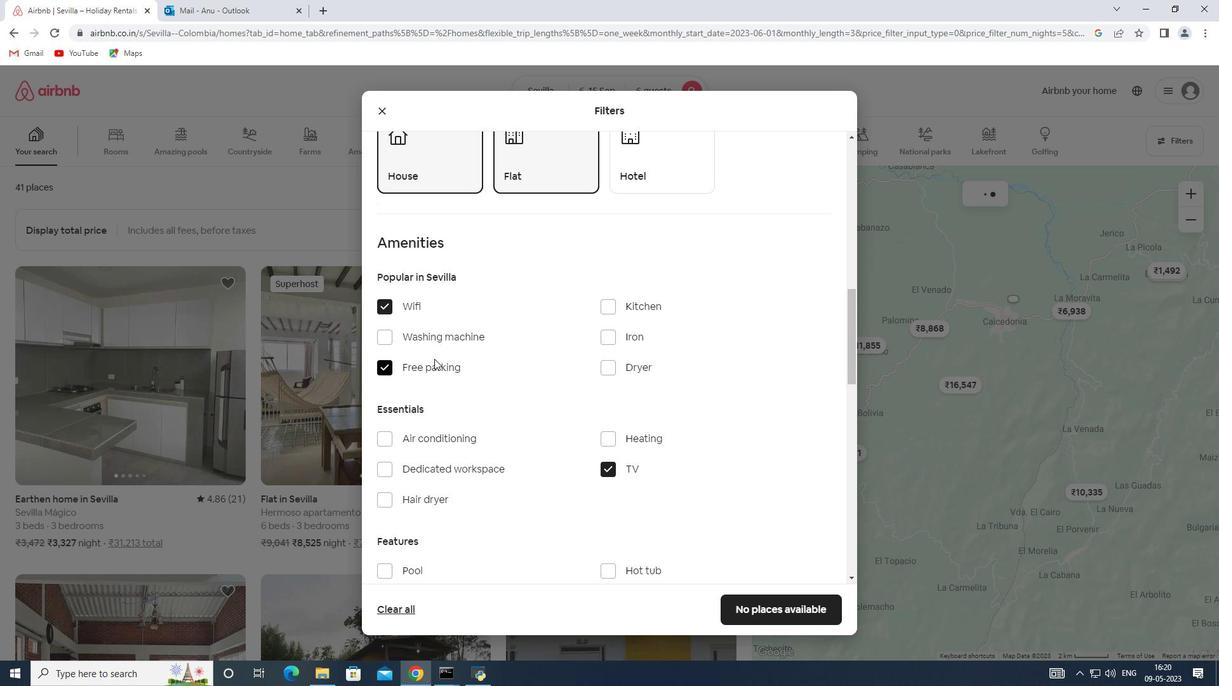 
Action: Mouse scrolled (435, 358) with delta (0, 0)
Screenshot: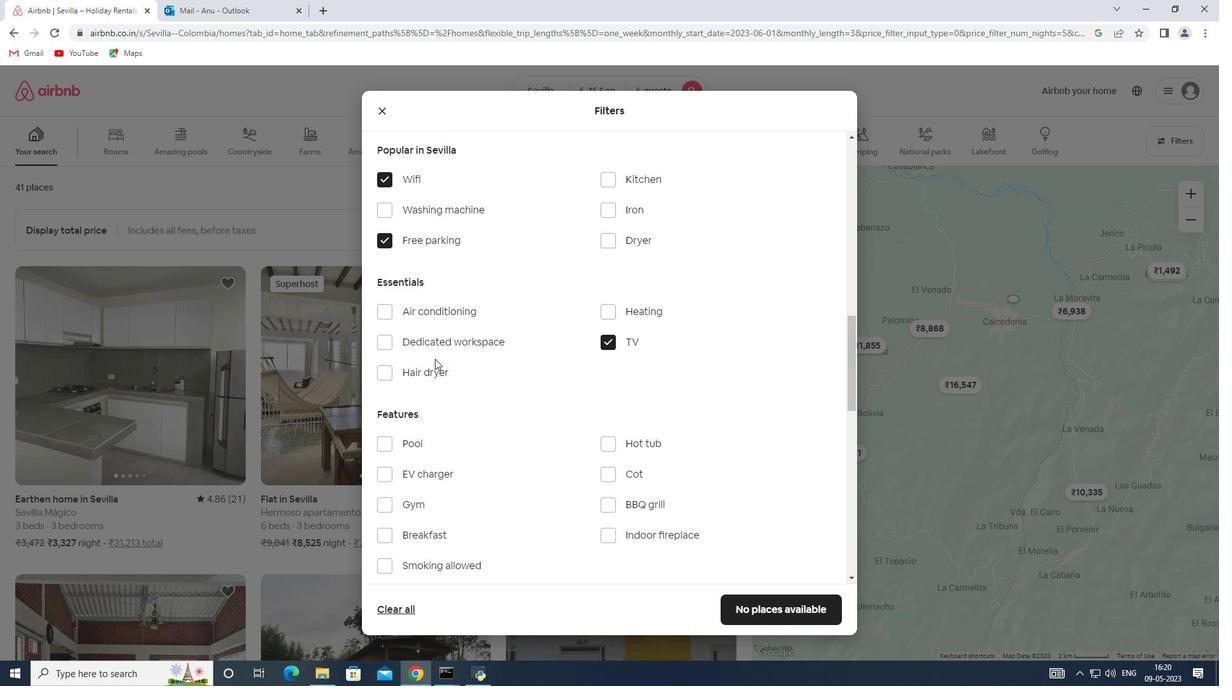 
Action: Mouse scrolled (435, 358) with delta (0, 0)
Screenshot: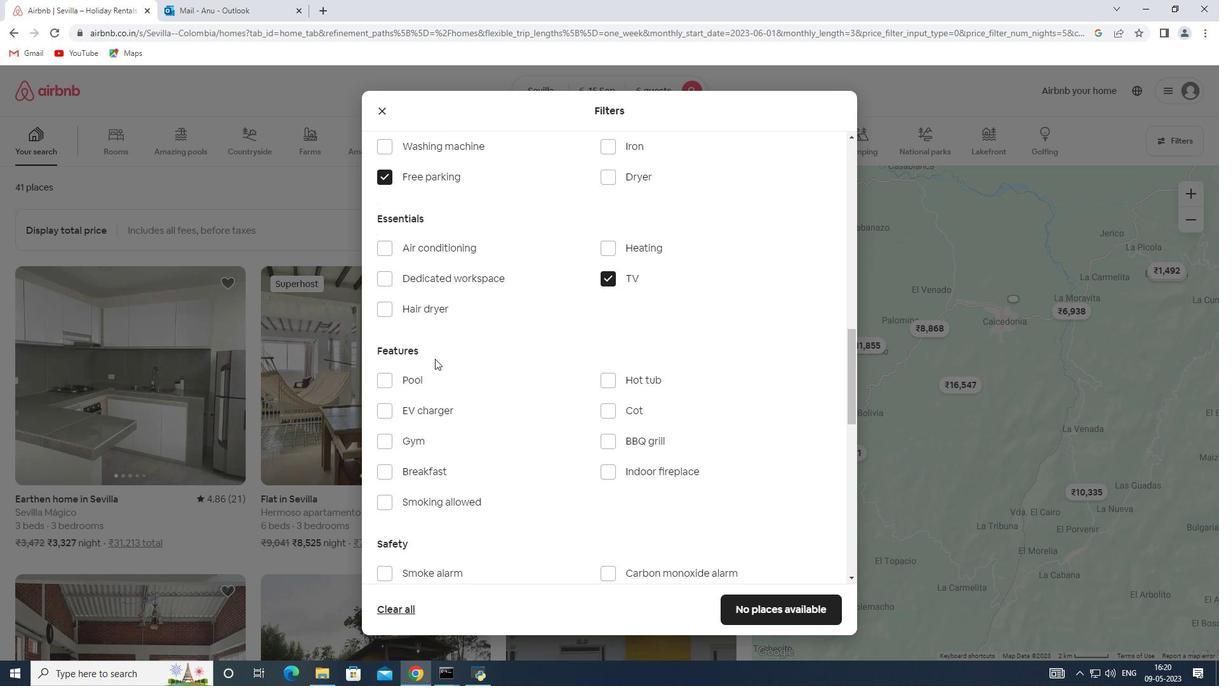 
Action: Mouse moved to (407, 378)
Screenshot: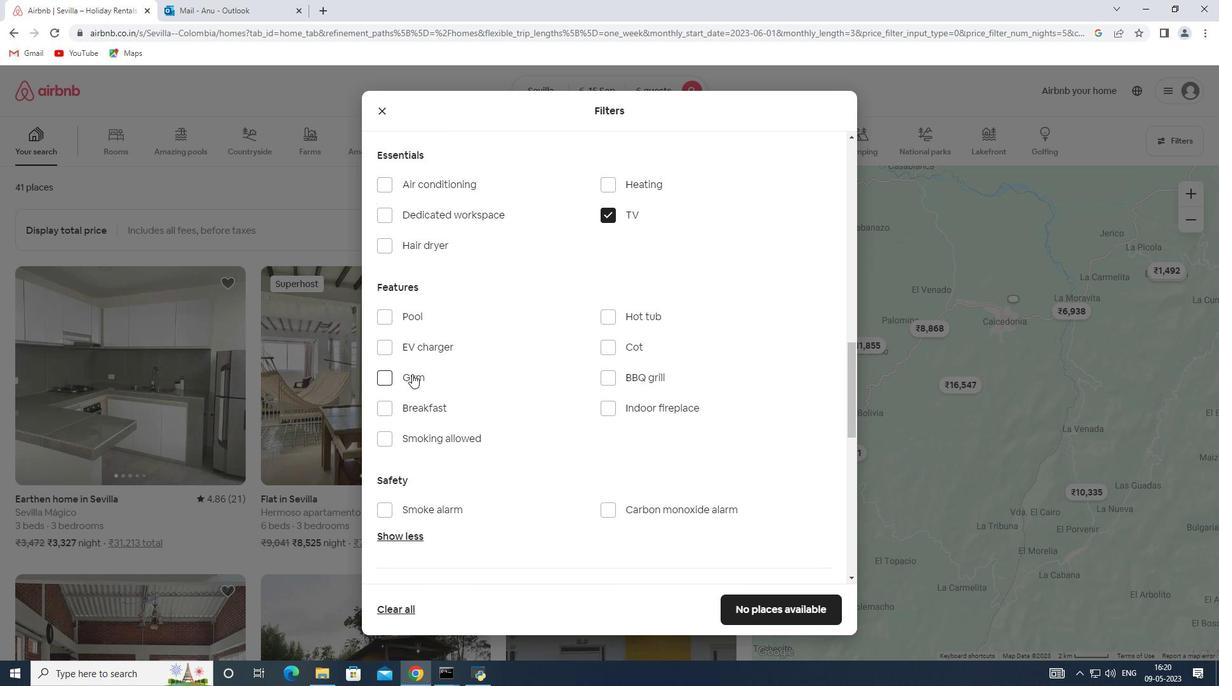 
Action: Mouse pressed left at (407, 378)
Screenshot: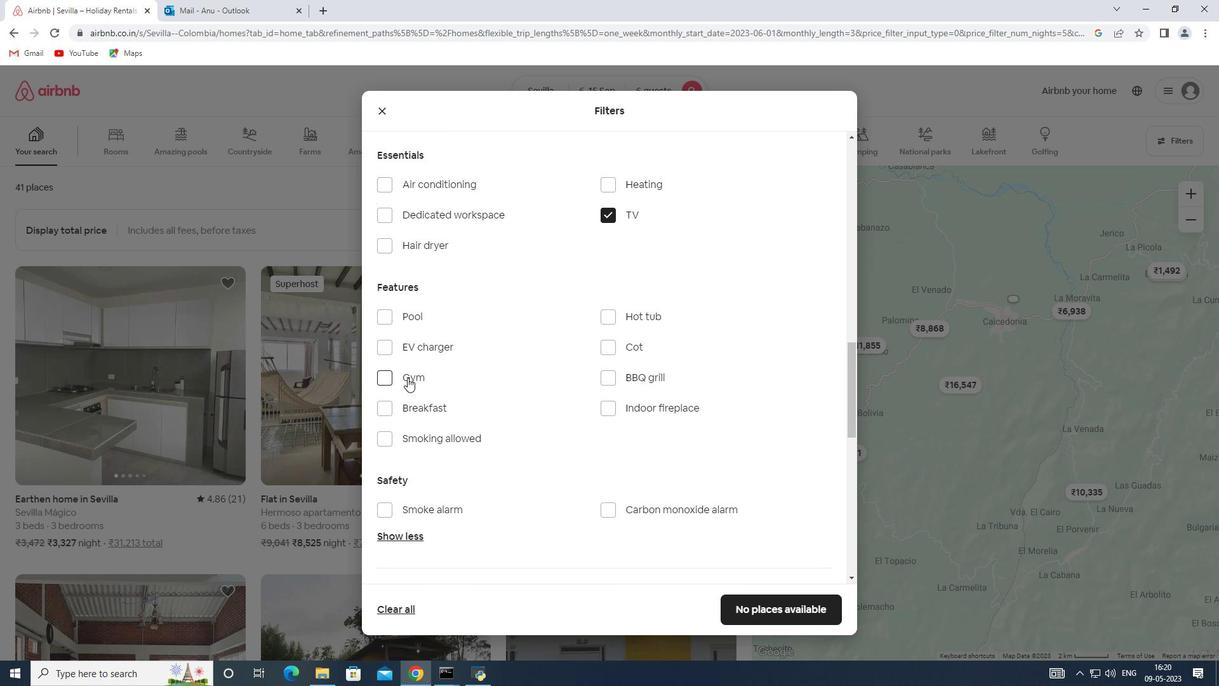 
Action: Mouse moved to (412, 403)
Screenshot: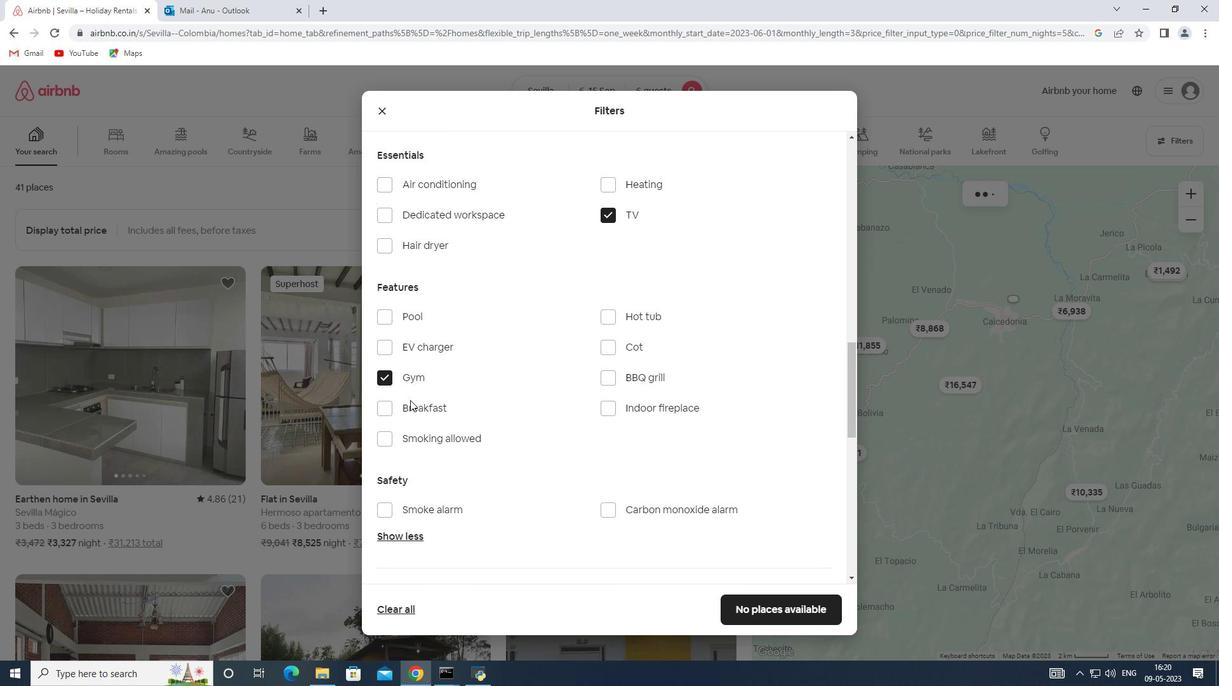 
Action: Mouse pressed left at (412, 403)
Screenshot: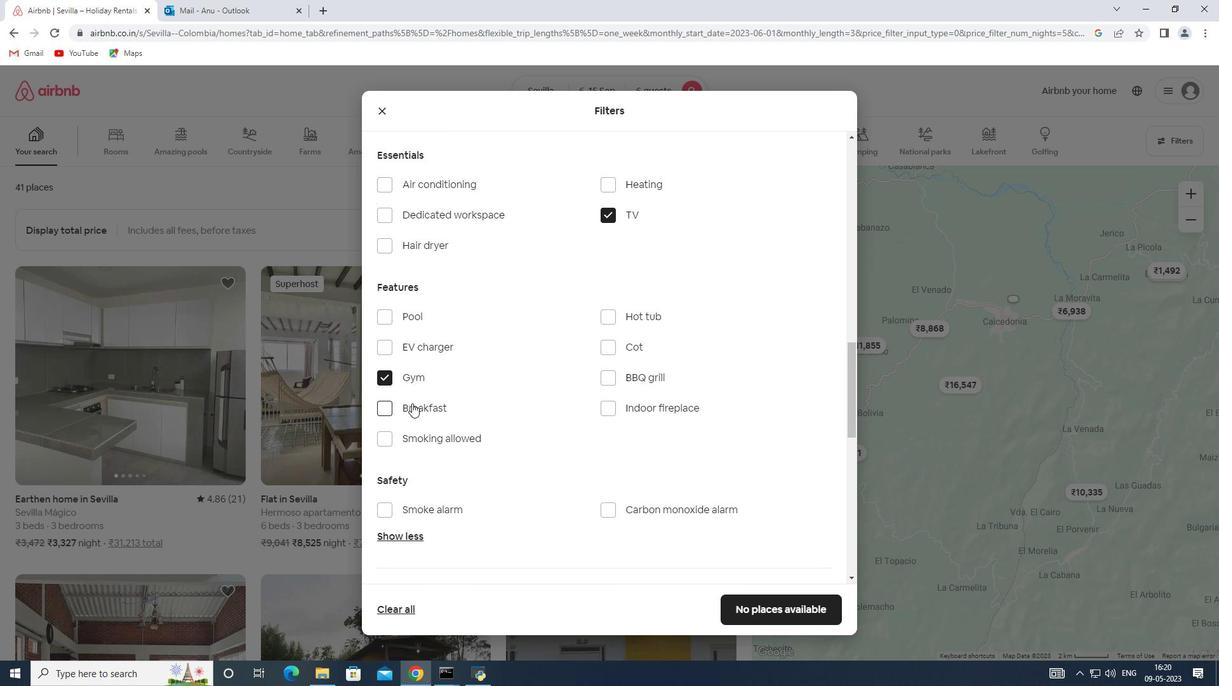 
Action: Mouse moved to (498, 392)
Screenshot: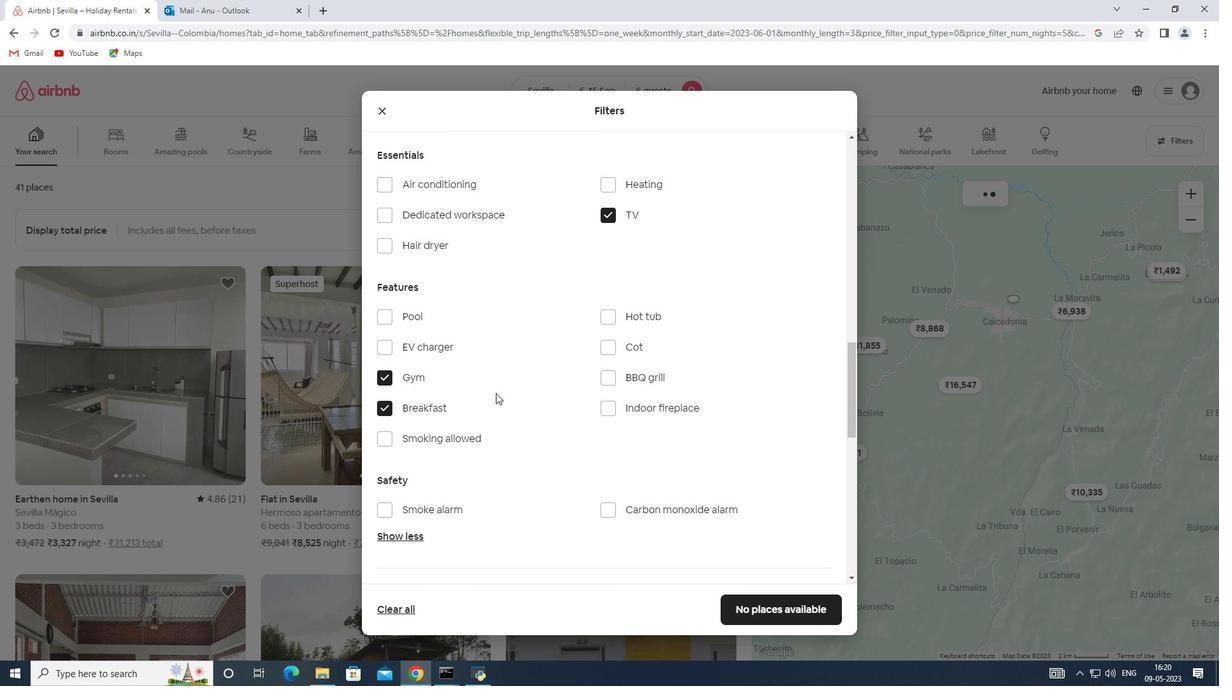 
Action: Mouse scrolled (498, 392) with delta (0, 0)
Screenshot: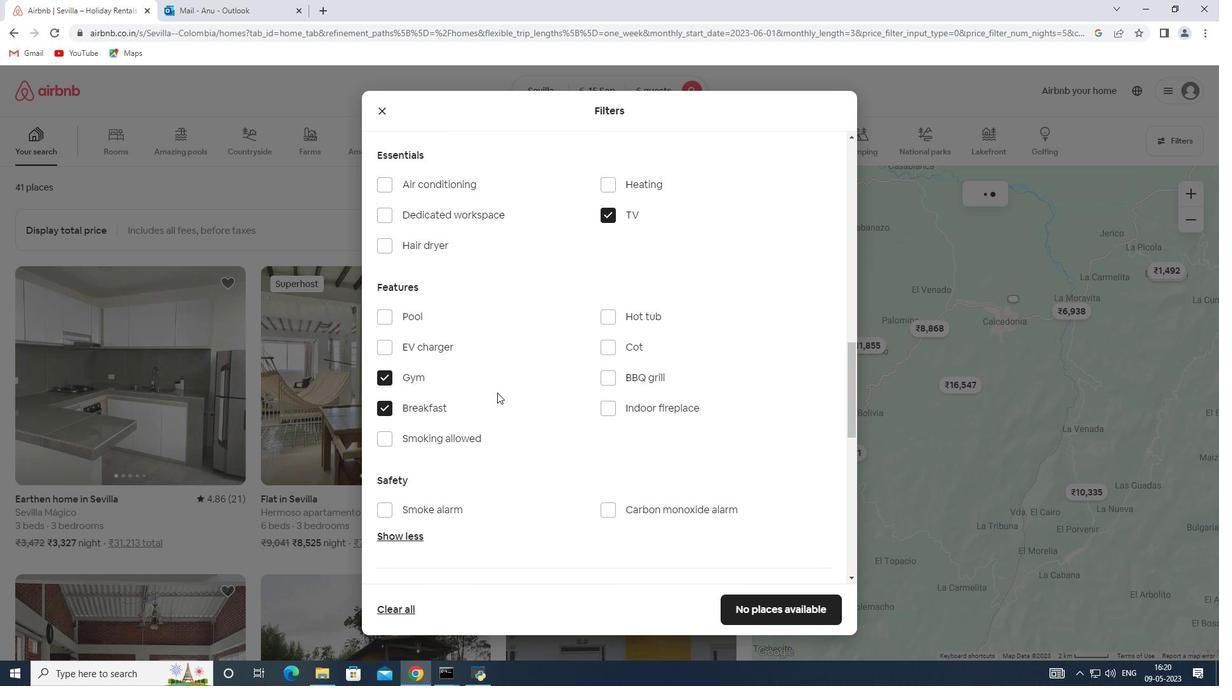 
Action: Mouse moved to (500, 393)
Screenshot: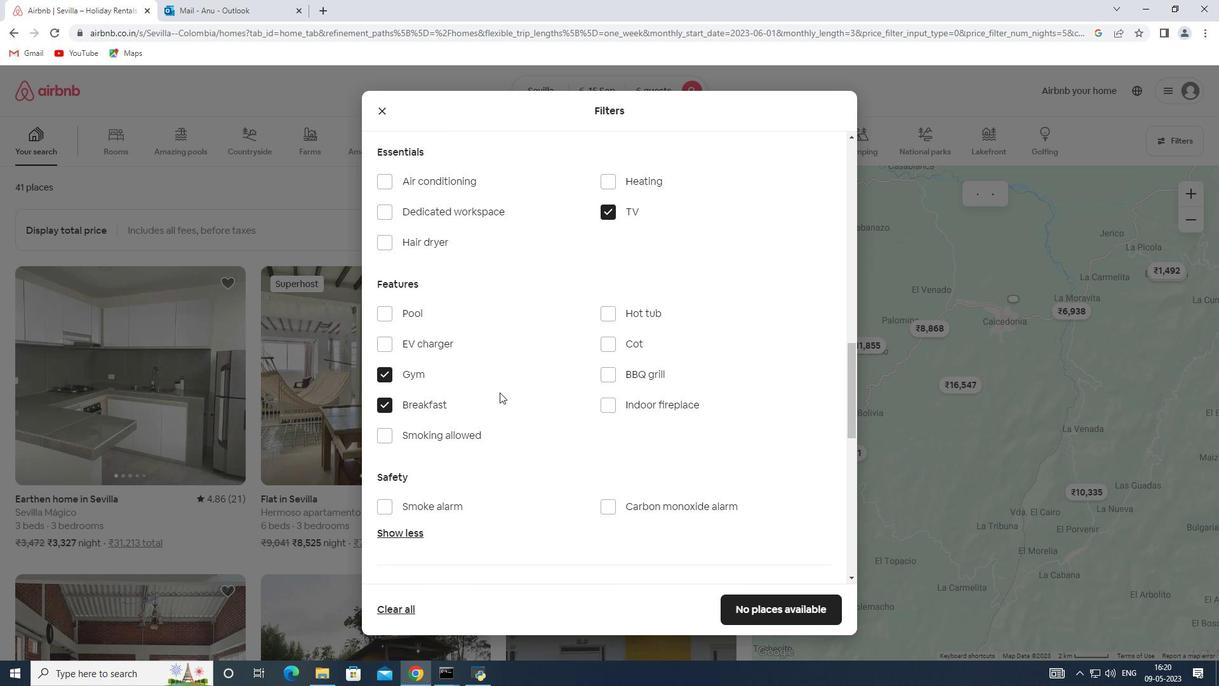 
Action: Mouse scrolled (500, 393) with delta (0, 0)
Screenshot: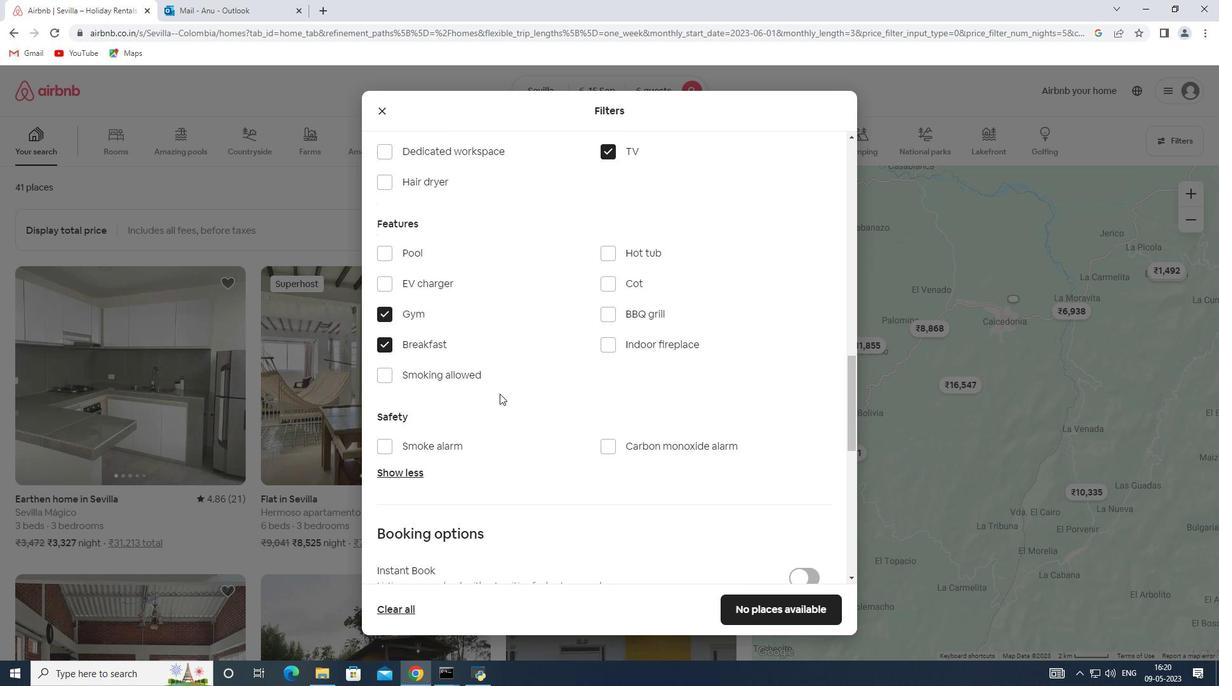 
Action: Mouse moved to (637, 418)
Screenshot: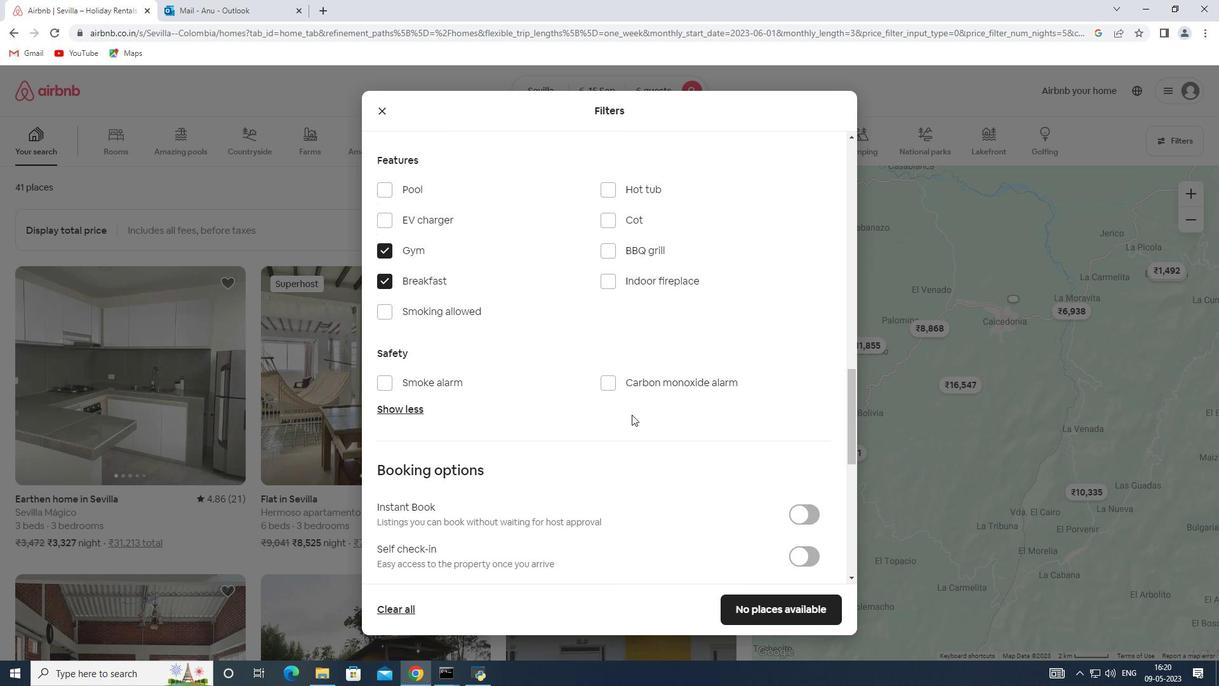 
Action: Mouse scrolled (637, 417) with delta (0, 0)
Screenshot: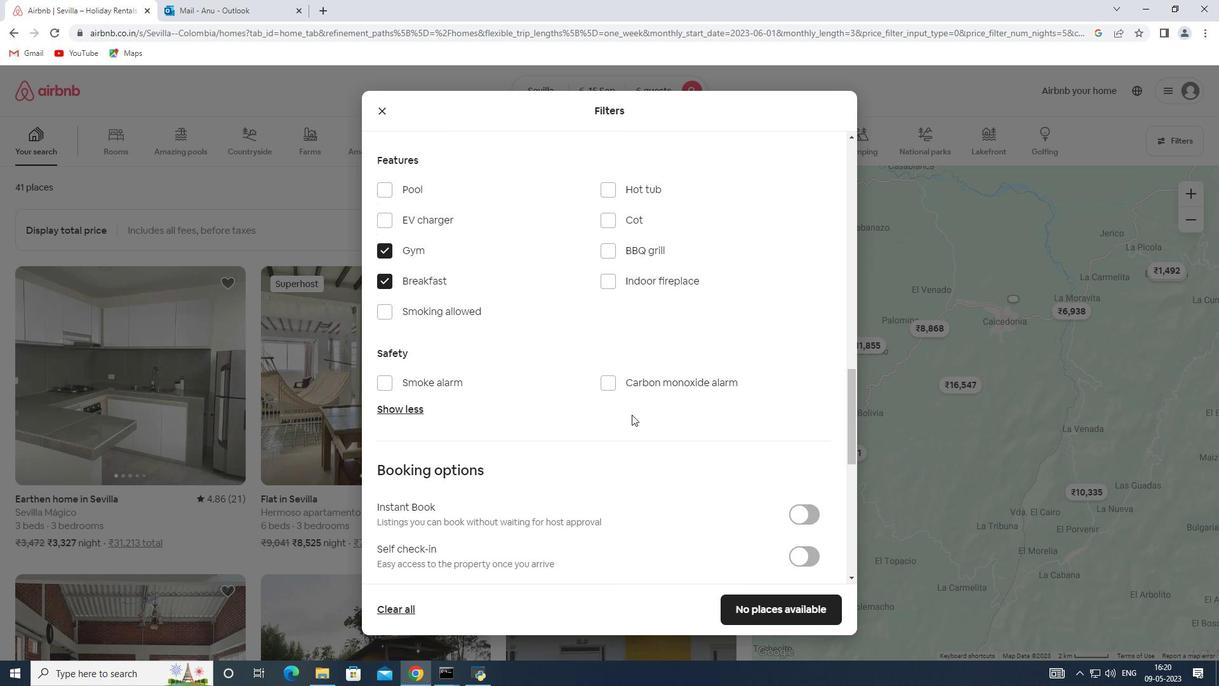 
Action: Mouse moved to (638, 420)
Screenshot: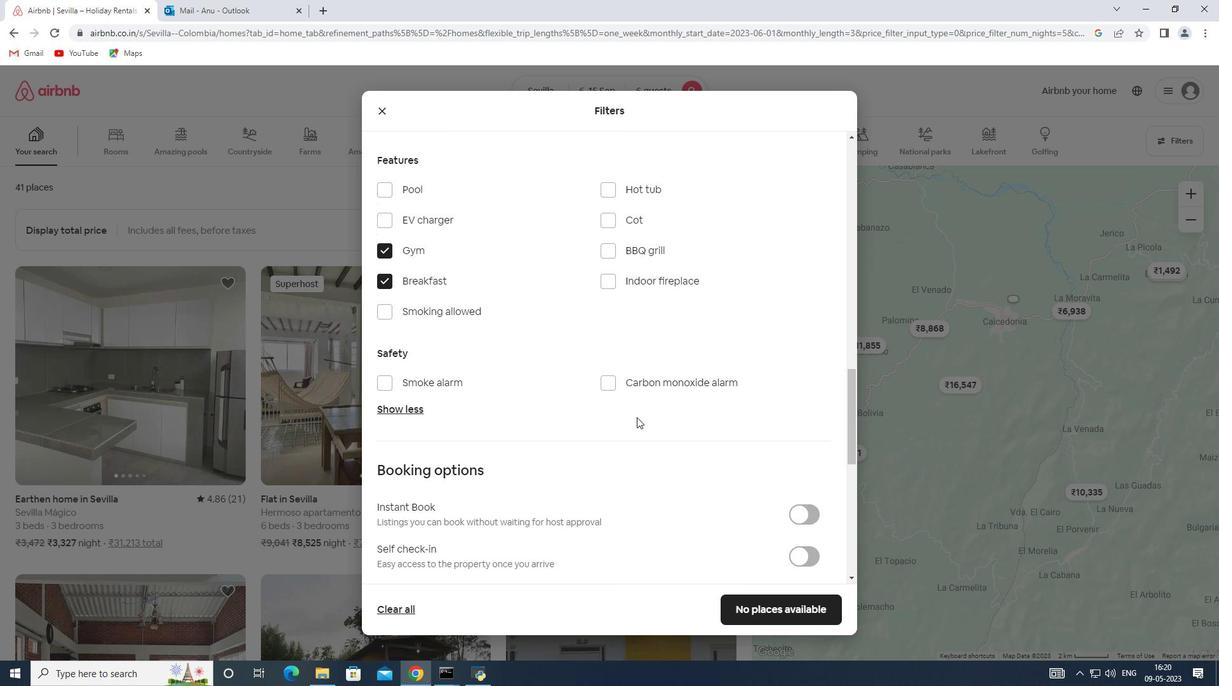 
Action: Mouse scrolled (638, 420) with delta (0, 0)
Screenshot: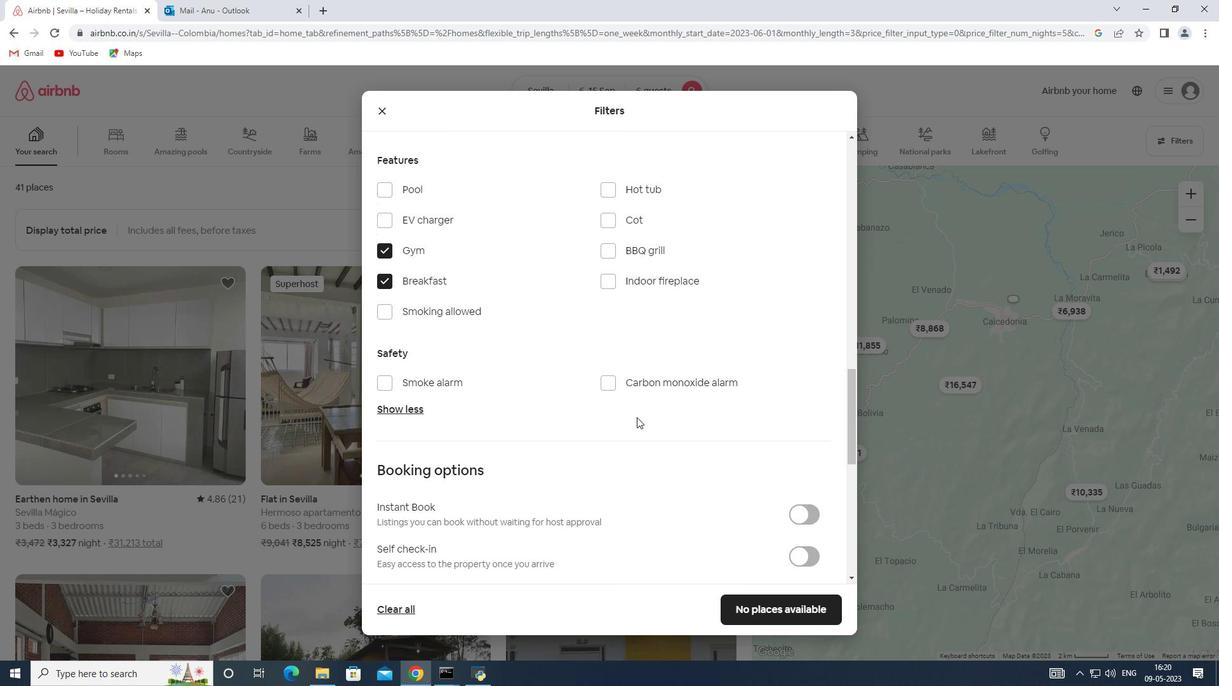 
Action: Mouse moved to (796, 426)
Screenshot: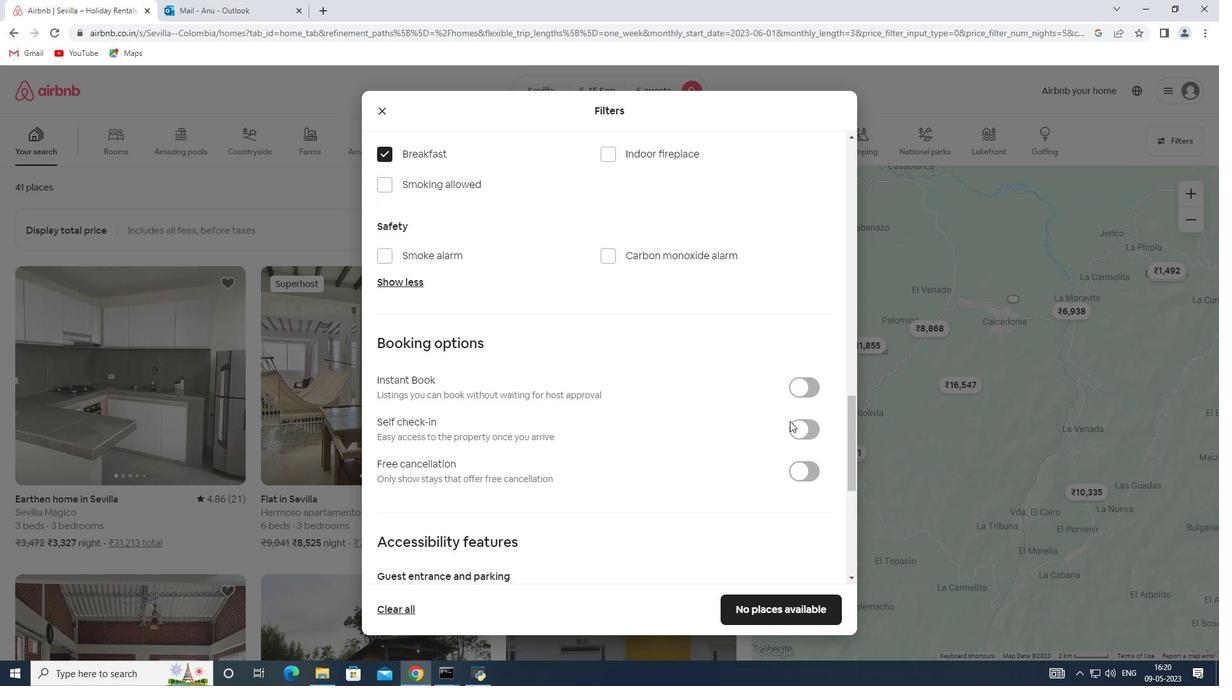 
Action: Mouse pressed left at (796, 426)
Screenshot: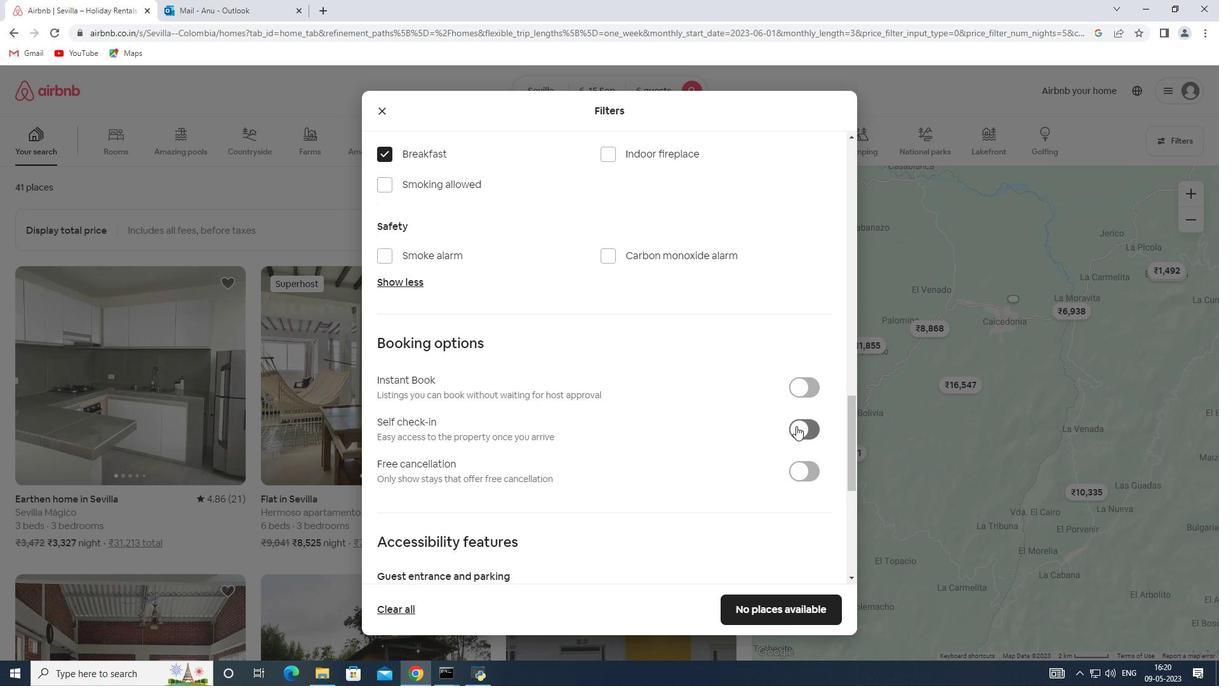 
Action: Mouse moved to (544, 438)
Screenshot: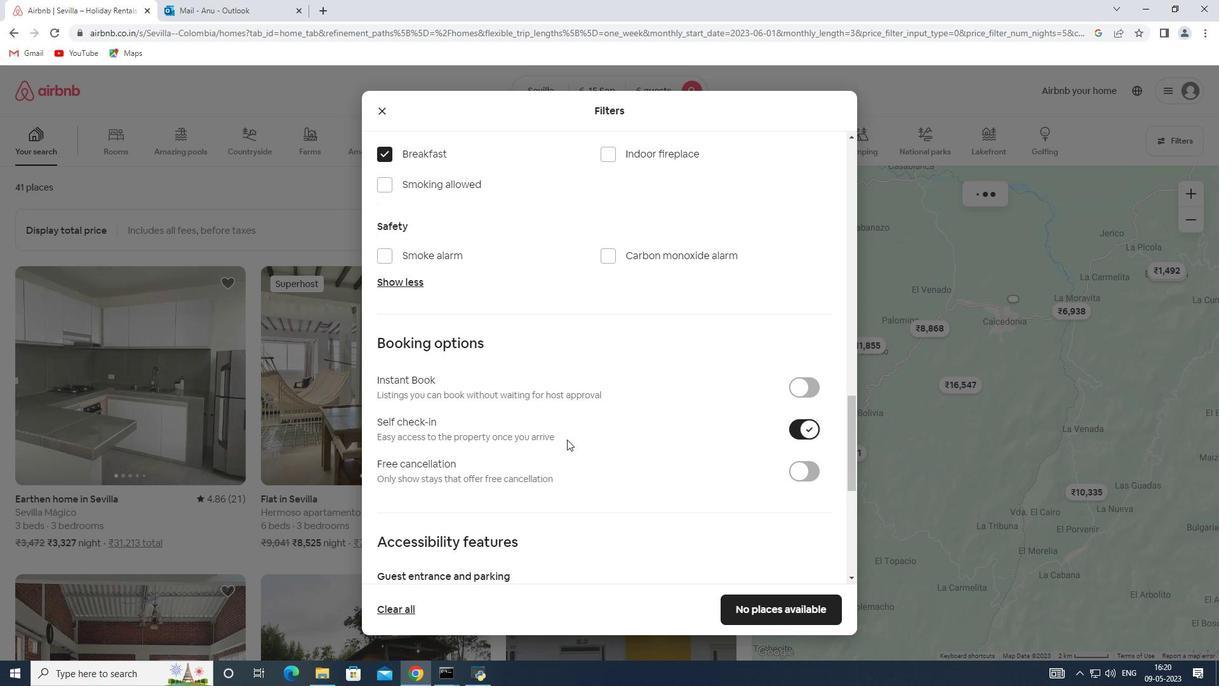 
Action: Mouse scrolled (544, 437) with delta (0, 0)
Screenshot: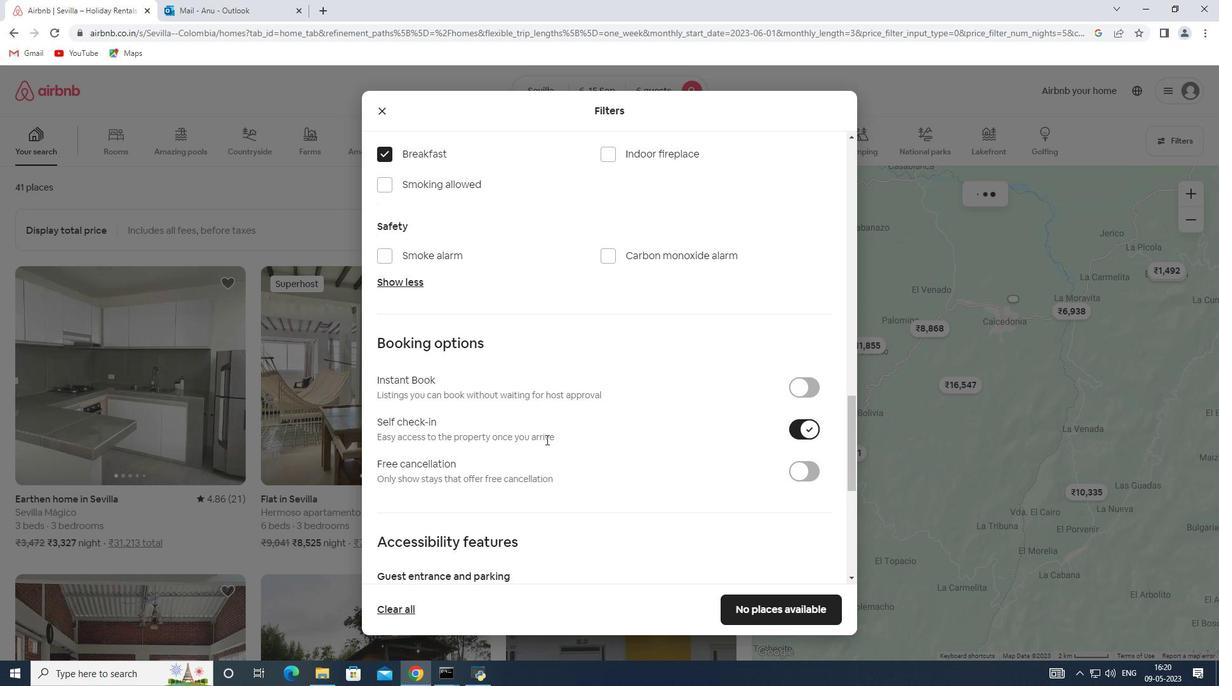 
Action: Mouse scrolled (544, 437) with delta (0, 0)
Screenshot: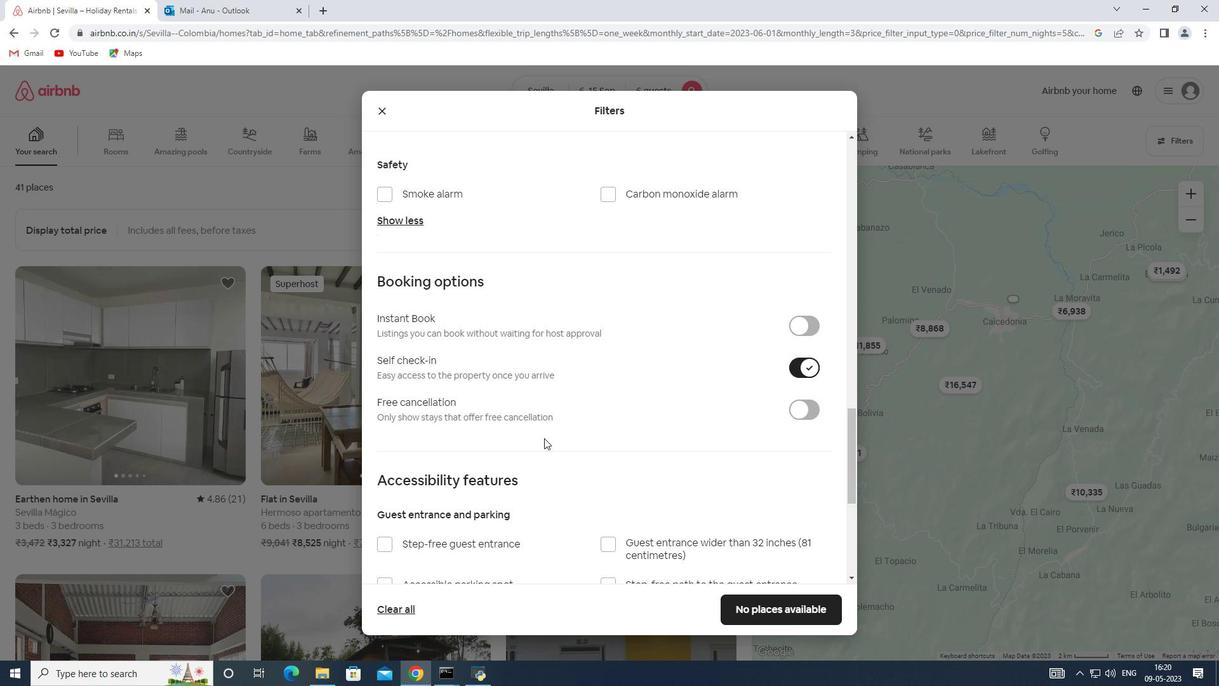 
Action: Mouse scrolled (544, 437) with delta (0, 0)
Screenshot: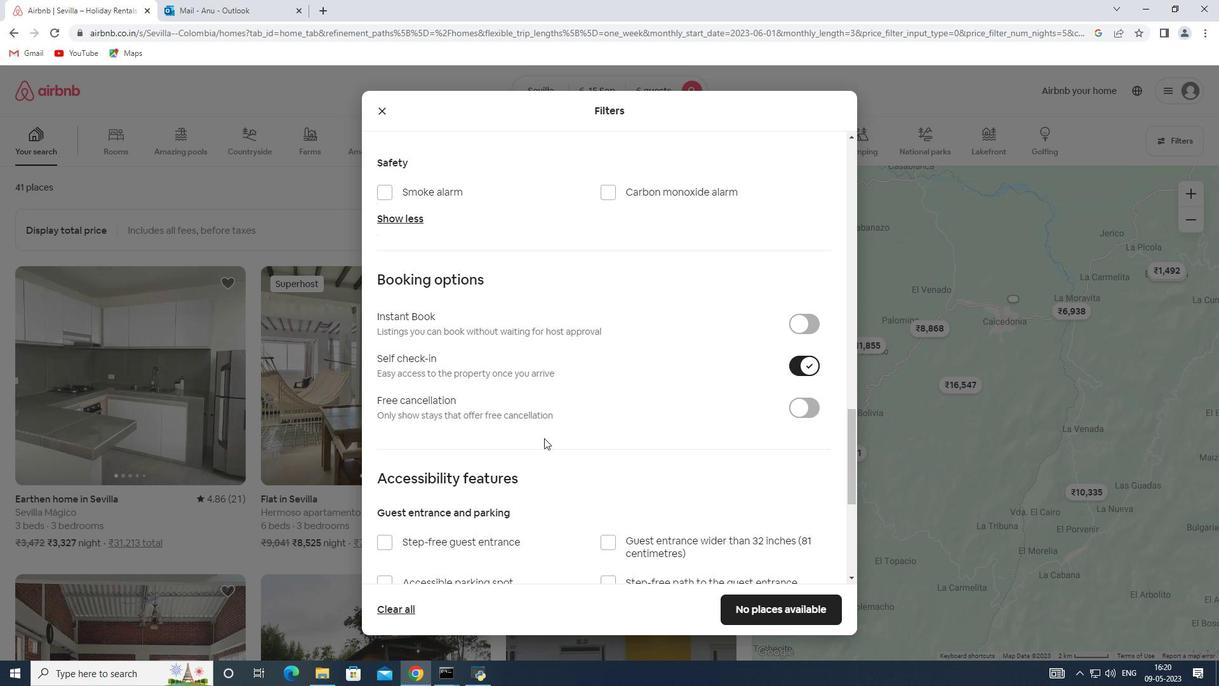 
Action: Mouse scrolled (544, 437) with delta (0, 0)
Screenshot: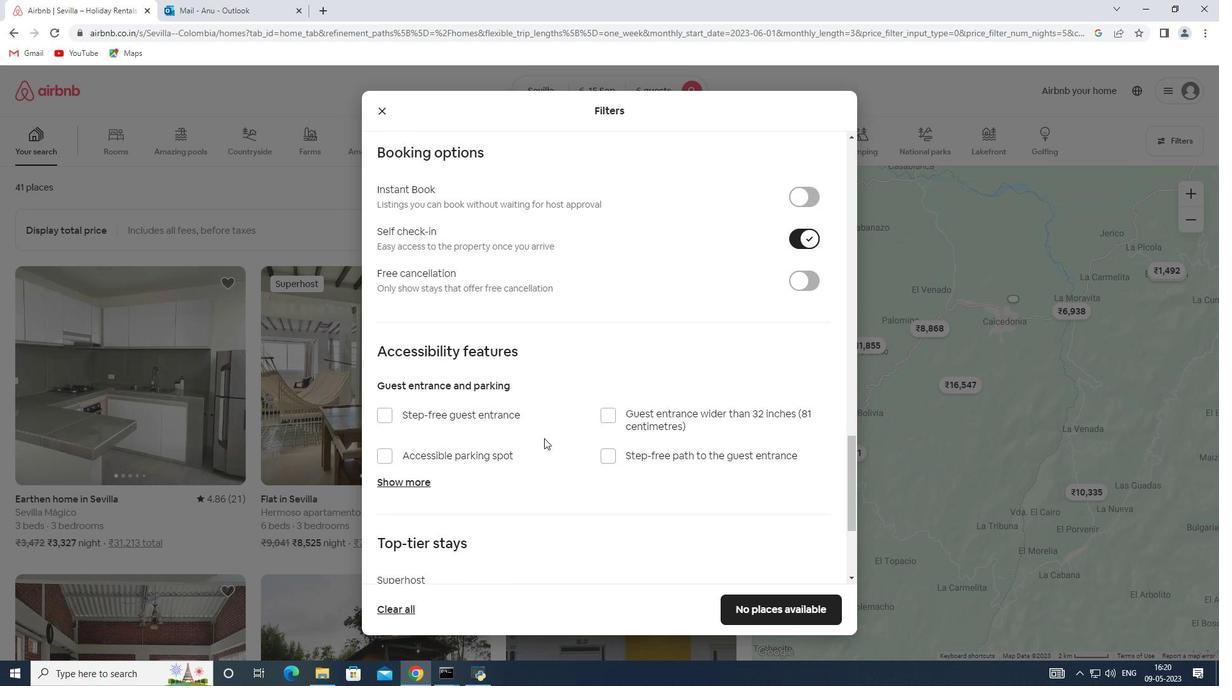 
Action: Mouse scrolled (544, 437) with delta (0, 0)
Screenshot: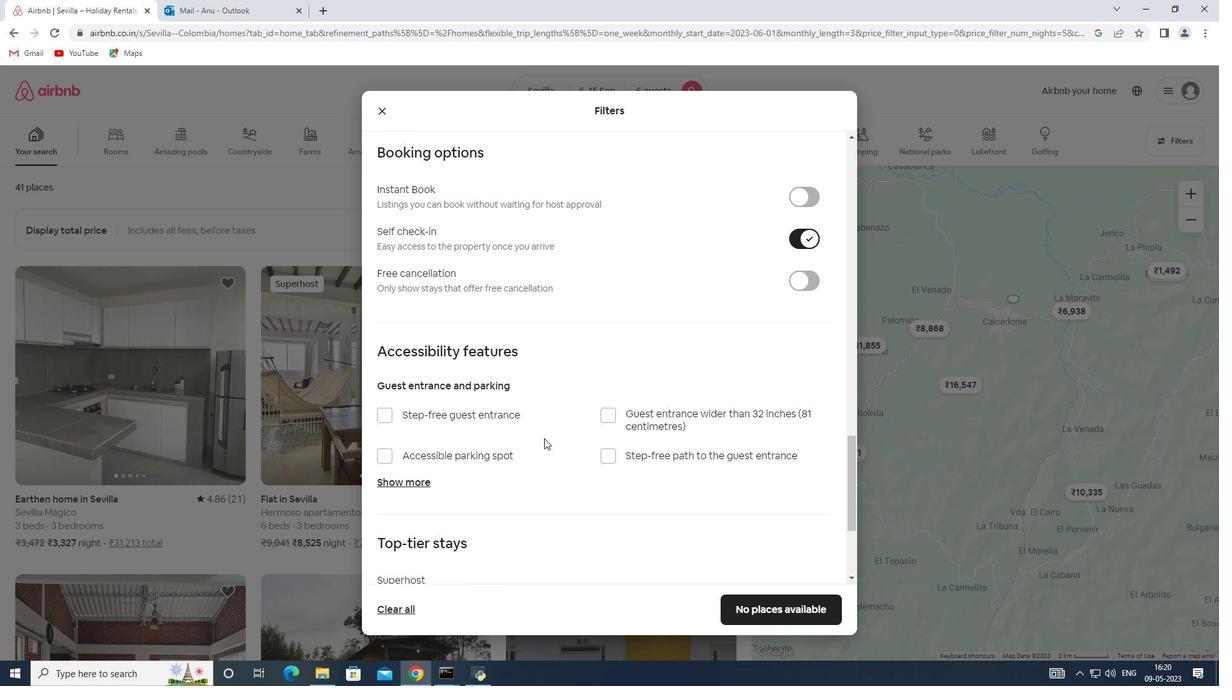 
Action: Mouse scrolled (544, 437) with delta (0, 0)
Screenshot: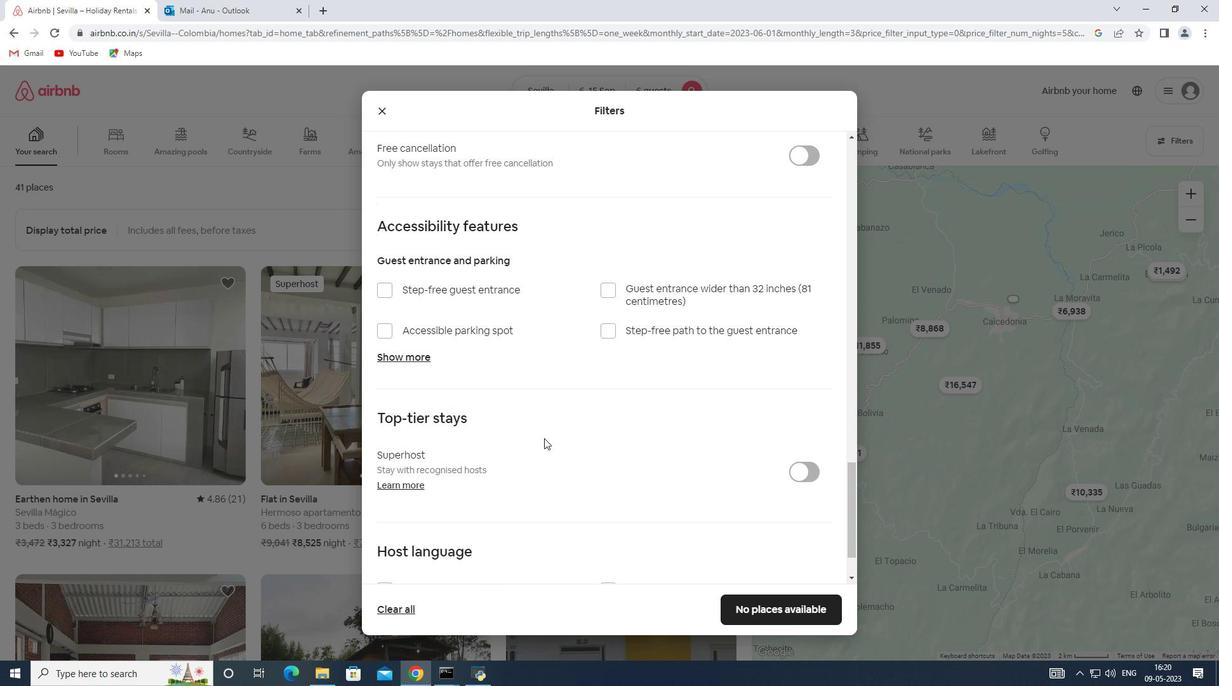 
Action: Mouse moved to (414, 519)
Screenshot: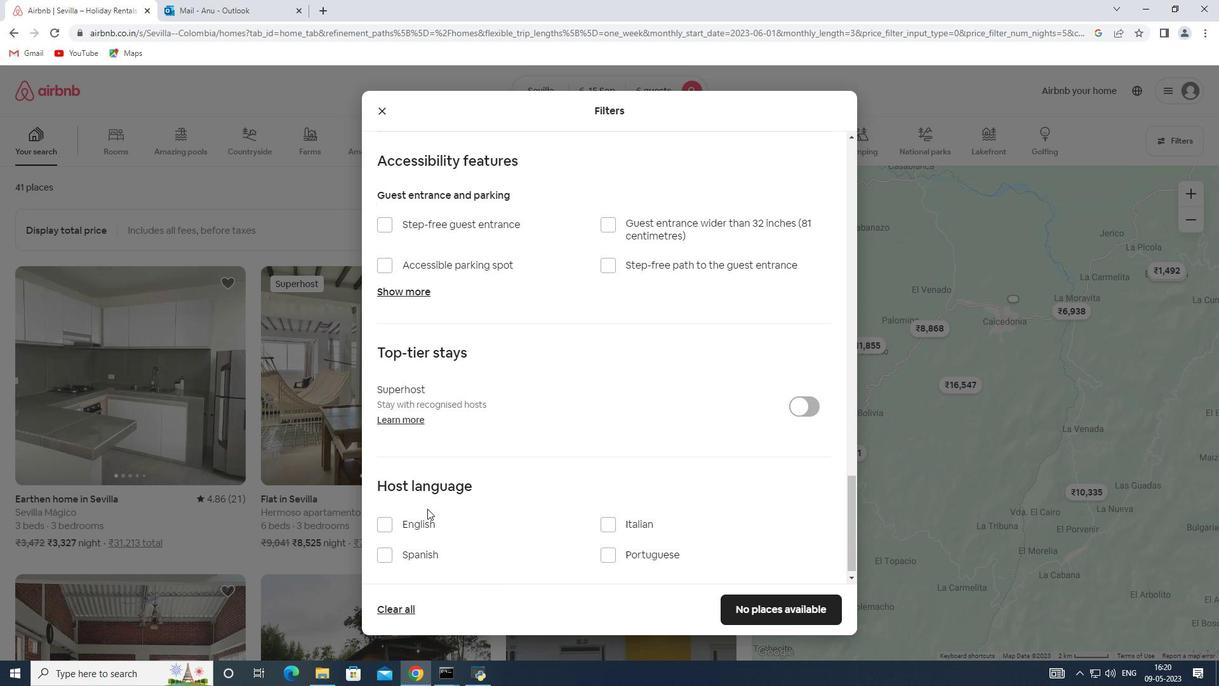 
Action: Mouse pressed left at (414, 519)
Screenshot: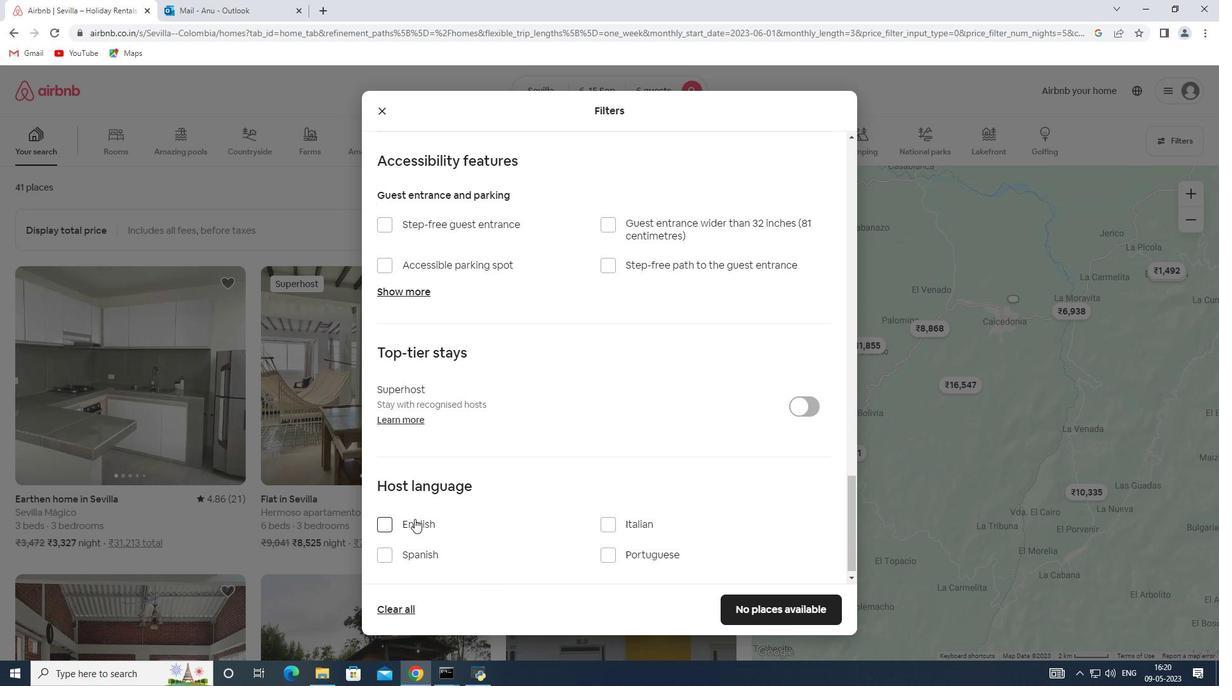 
Action: Mouse moved to (752, 604)
Screenshot: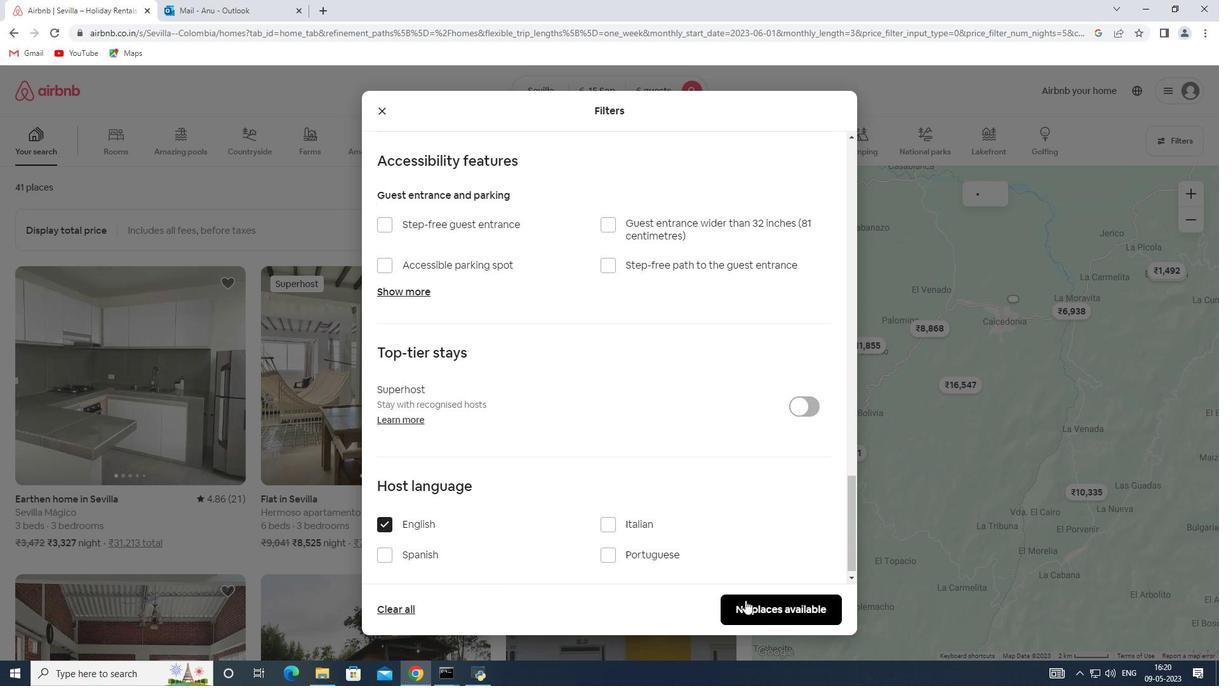 
Action: Mouse pressed left at (752, 604)
Screenshot: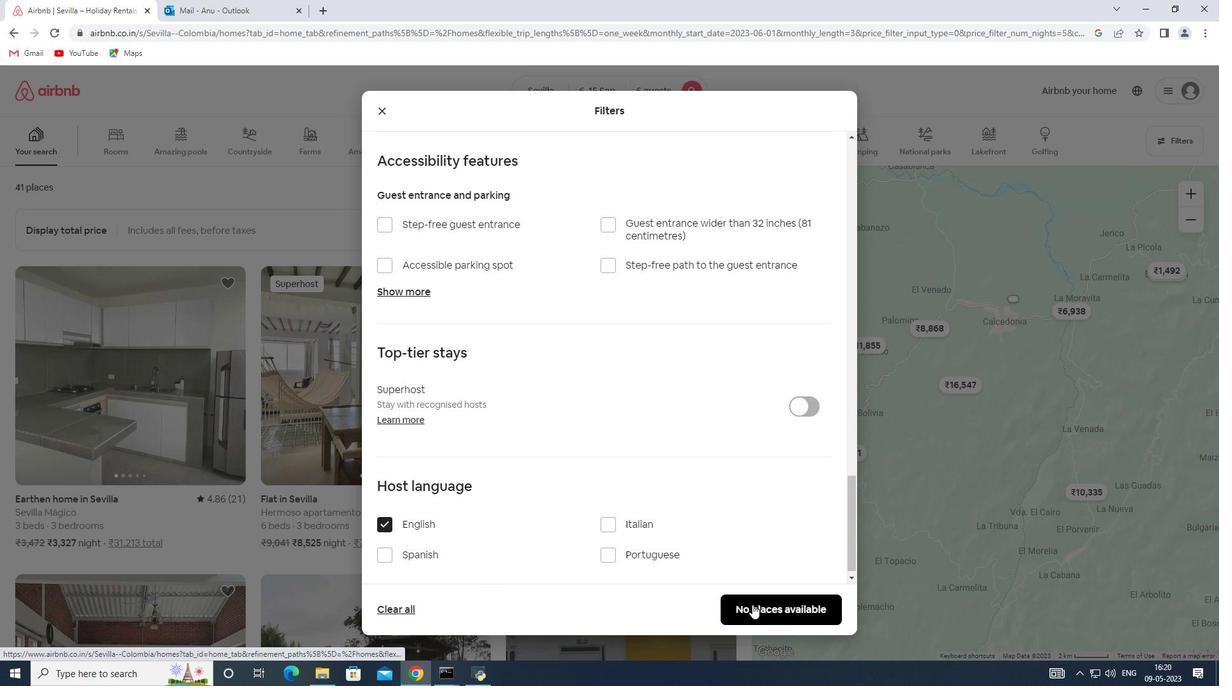 
Action: Mouse moved to (758, 596)
Screenshot: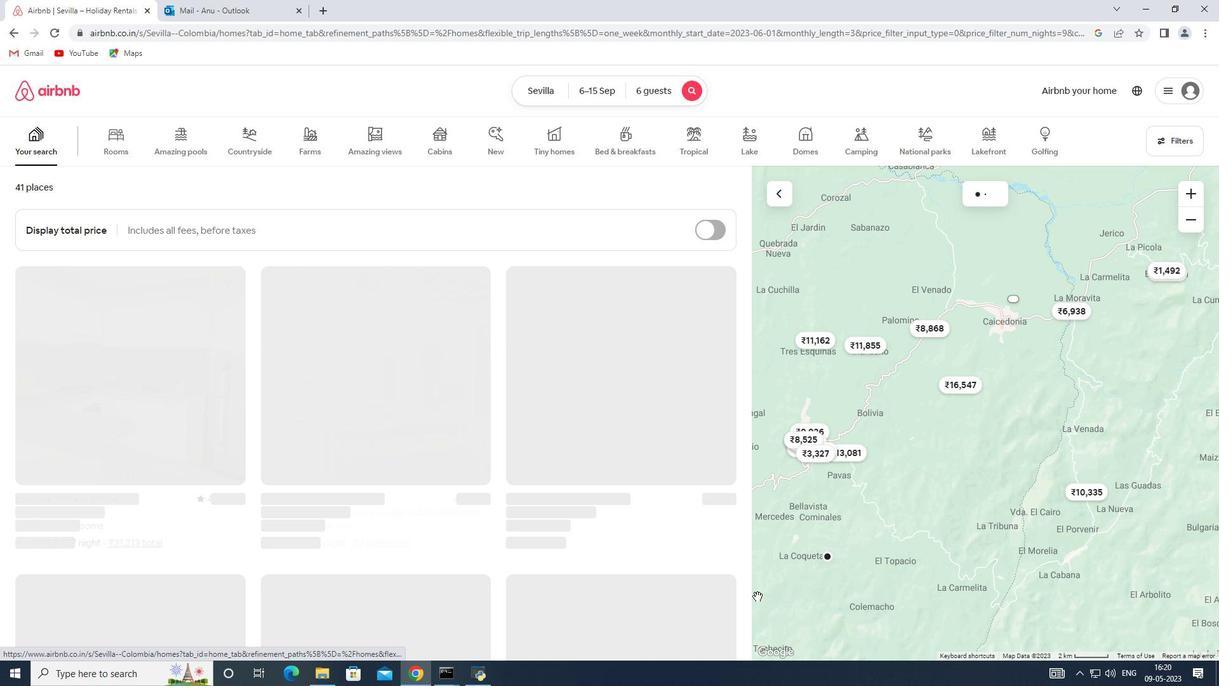 
